 Task: Look for space in Bensenville, United States from 10th June, 2023 to 25th June, 2023 for 4 adults in price range Rs.10000 to Rs.15000. Place can be private room with 4 bedrooms having 4 beds and 4 bathrooms. Property type can be house, flat, guest house, hotel. Amenities needed are: wifi, TV, free parkinig on premises, gym, breakfast. Booking option can be shelf check-in. Required host language is English.
Action: Mouse moved to (526, 119)
Screenshot: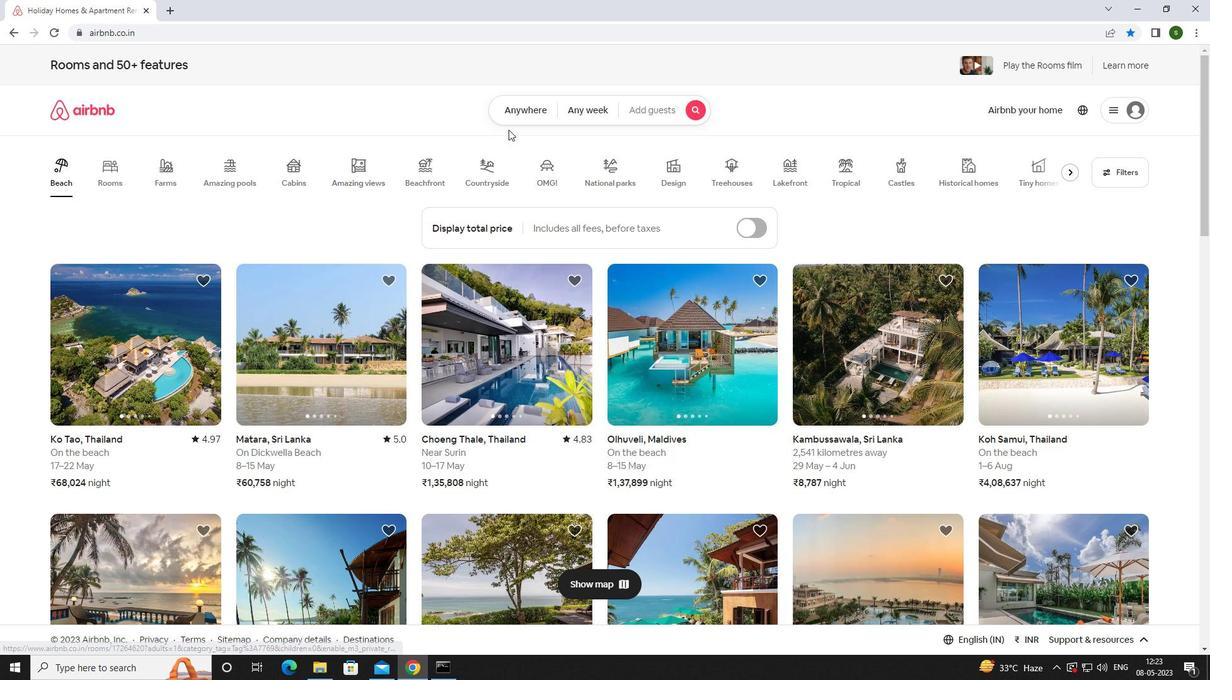 
Action: Mouse pressed left at (526, 119)
Screenshot: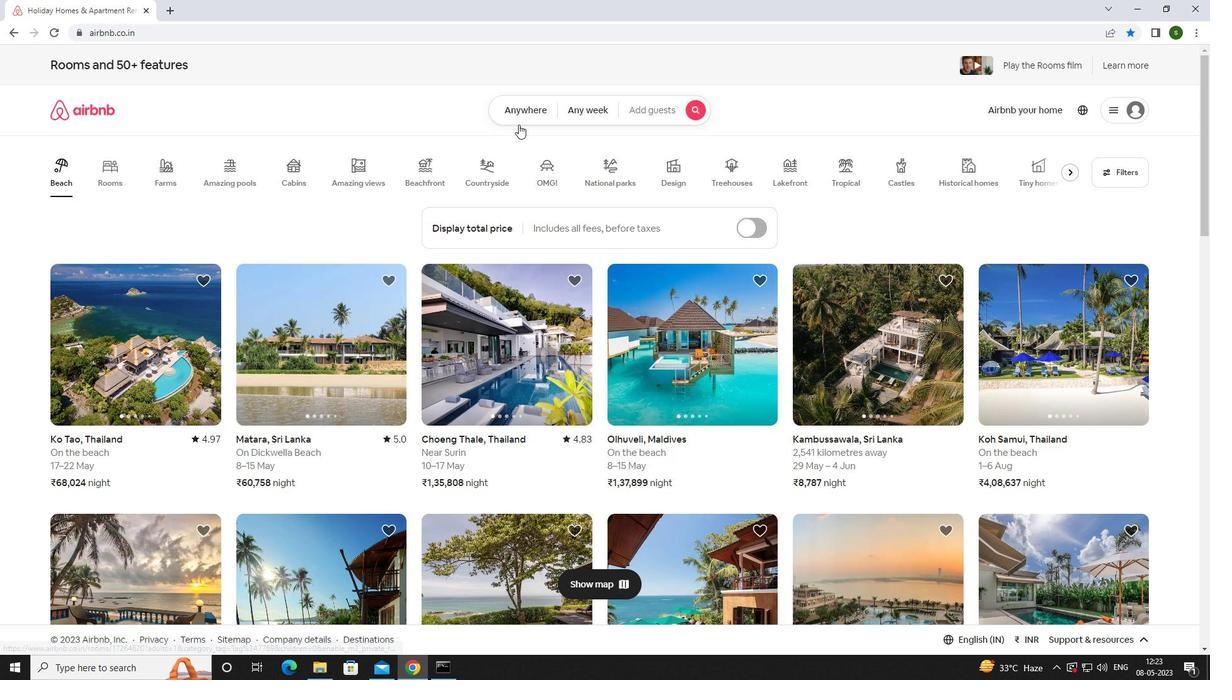 
Action: Mouse moved to (439, 165)
Screenshot: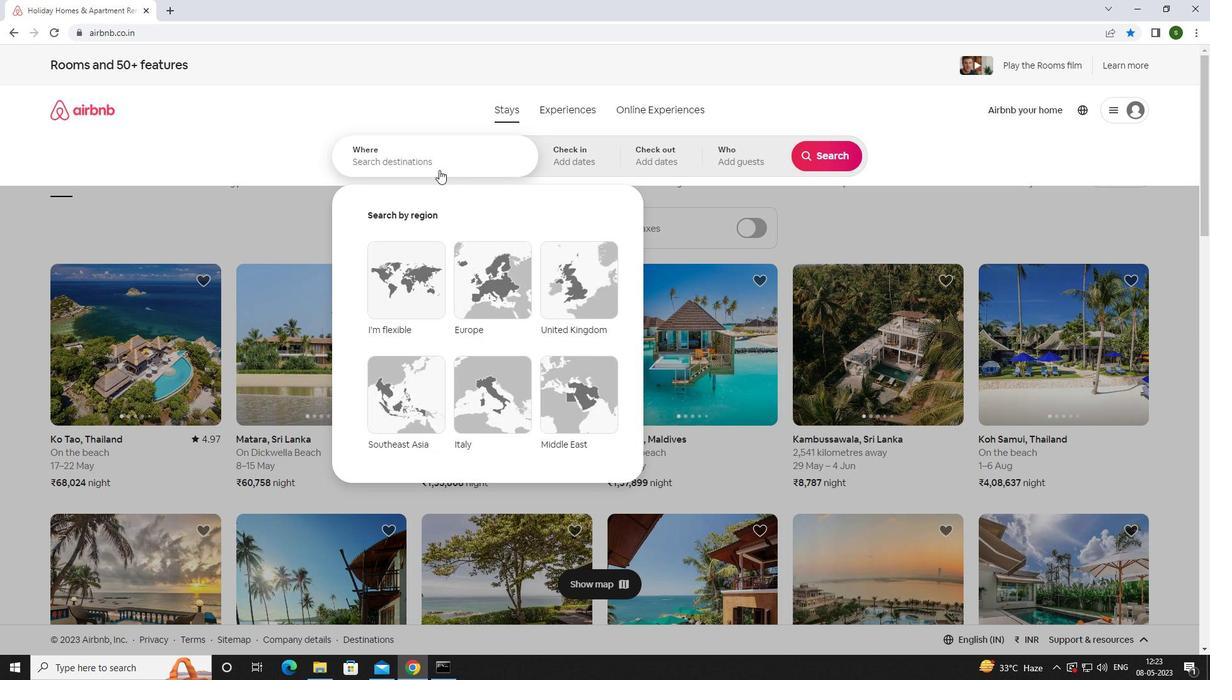 
Action: Mouse pressed left at (439, 165)
Screenshot: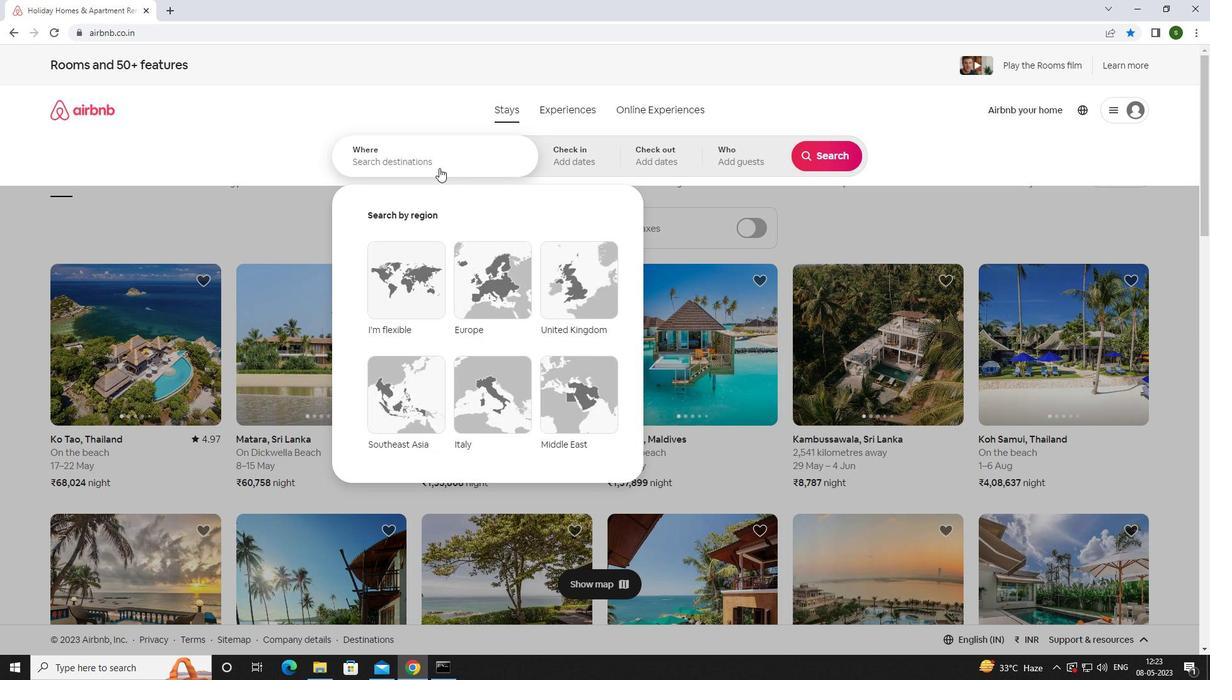 
Action: Key pressed <Key.caps_lock>b<Key.caps_lock>ensenc<Key.backspace>ville,<Key.space><Key.caps_lock>u<Key.caps_lock>nited<Key.space><Key.caps_lock>s<Key.caps_lock>tates<Key.enter>
Screenshot: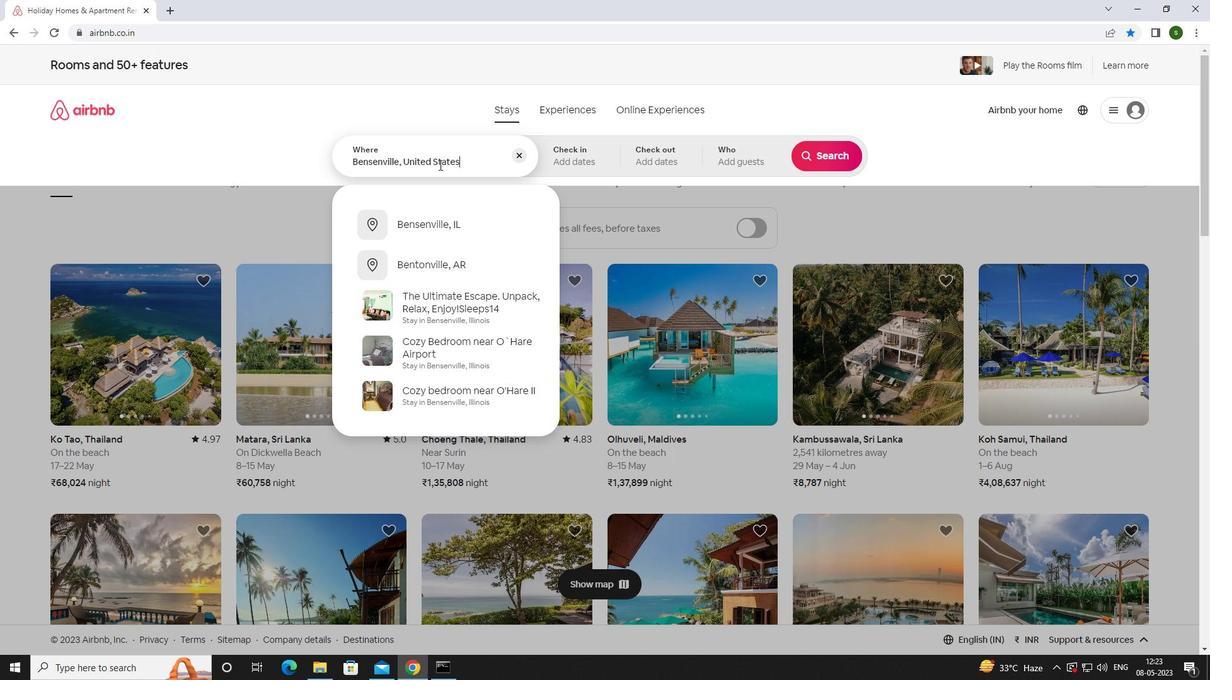 
Action: Mouse moved to (808, 331)
Screenshot: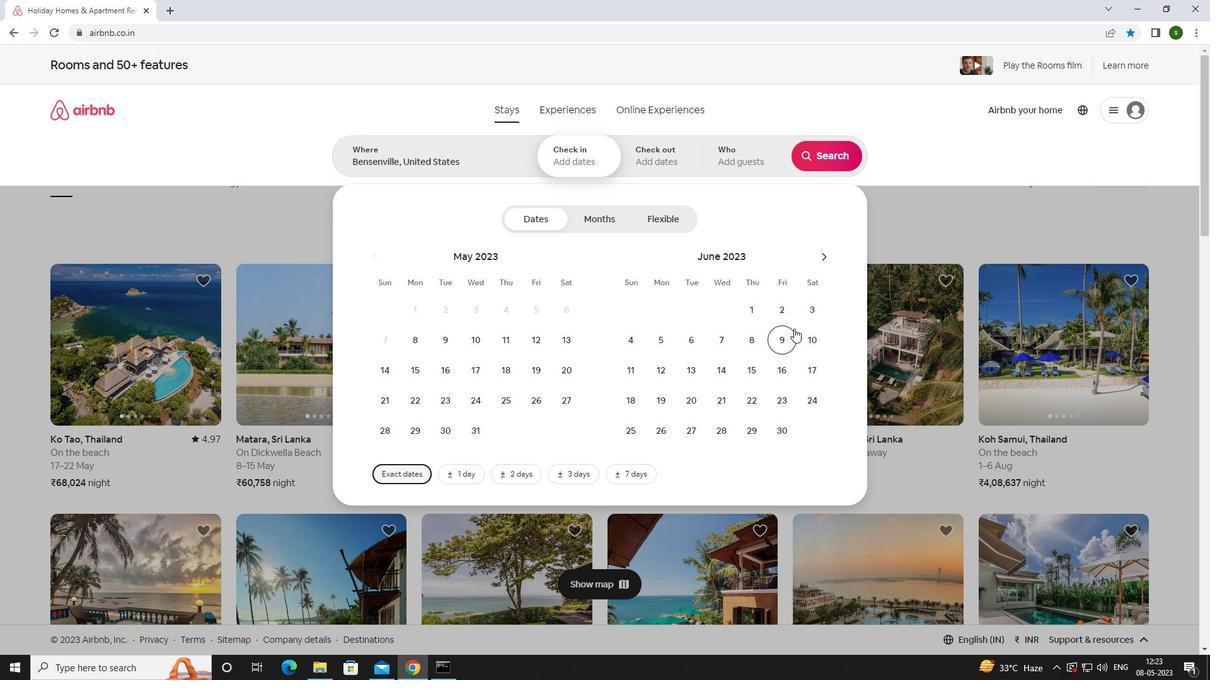 
Action: Mouse pressed left at (808, 331)
Screenshot: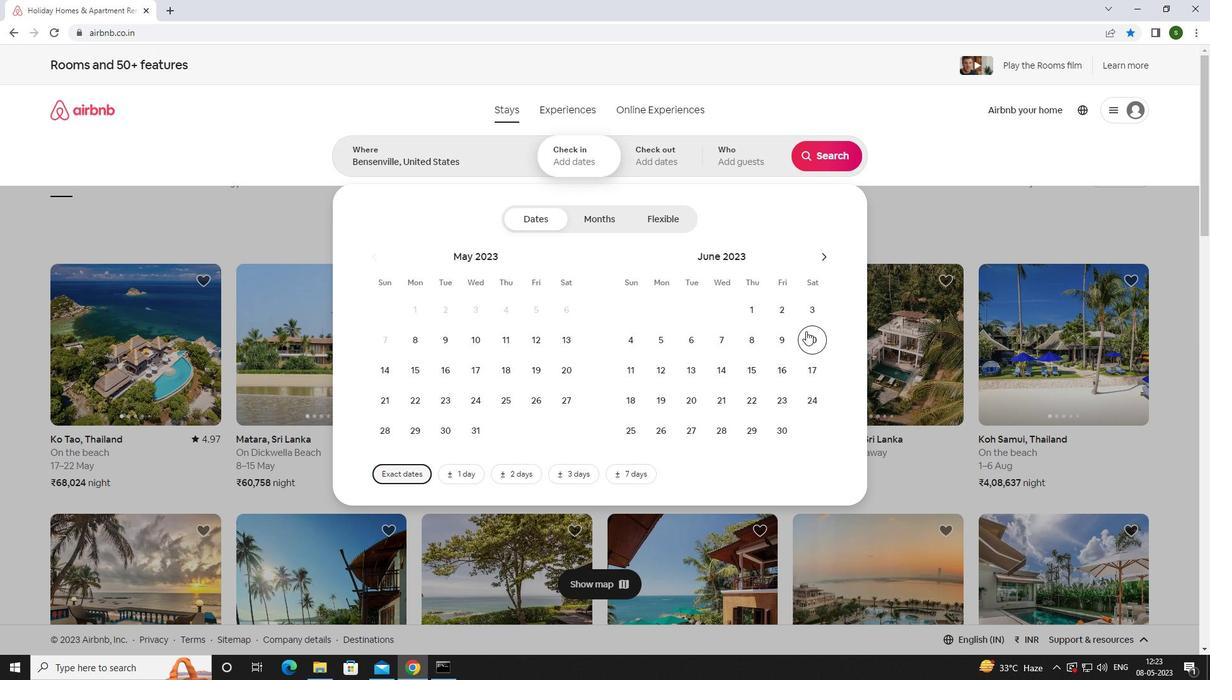 
Action: Mouse moved to (629, 428)
Screenshot: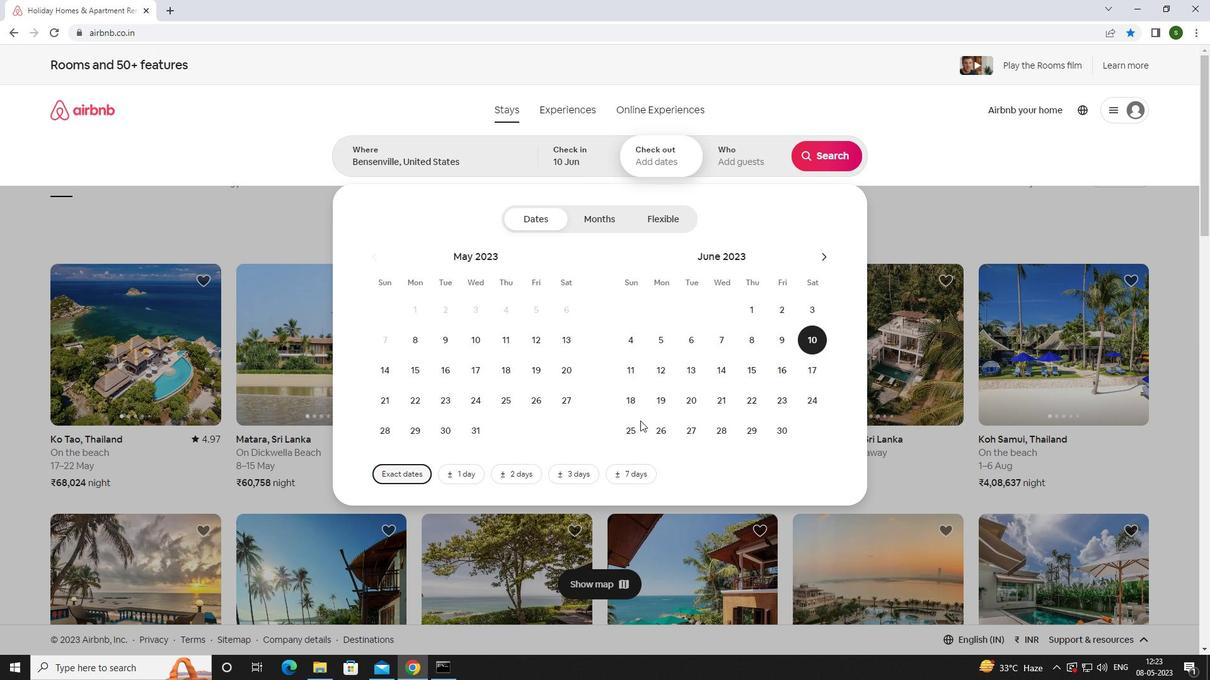 
Action: Mouse pressed left at (629, 428)
Screenshot: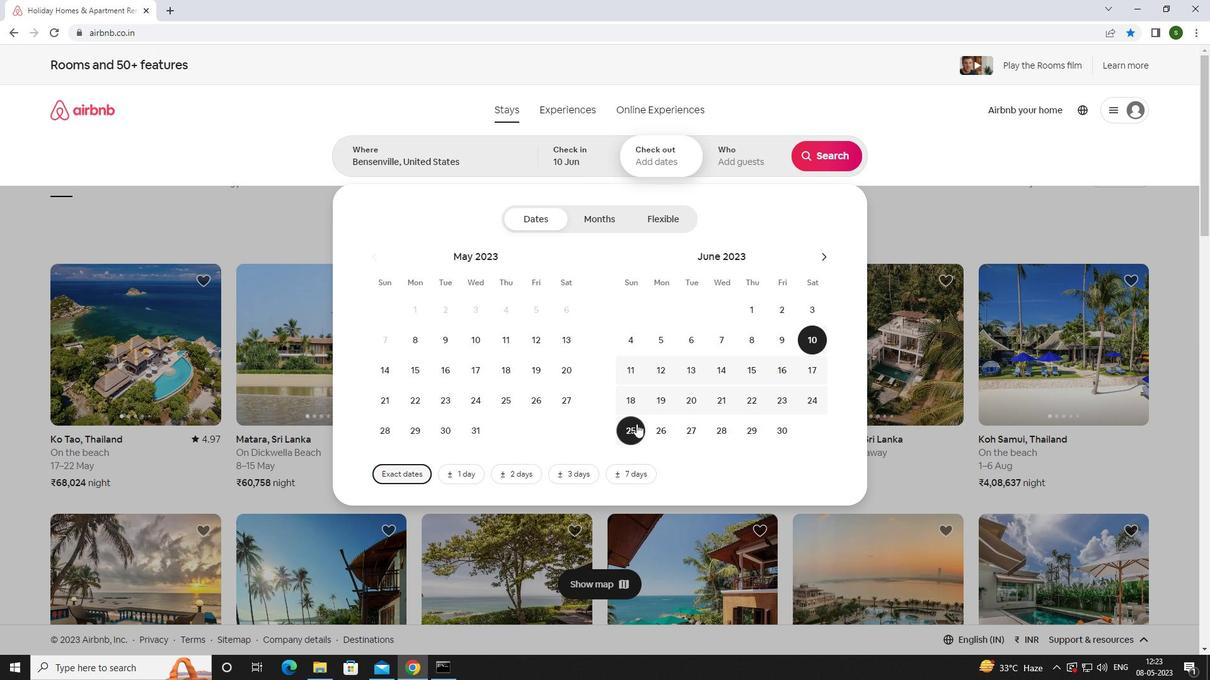 
Action: Mouse moved to (731, 160)
Screenshot: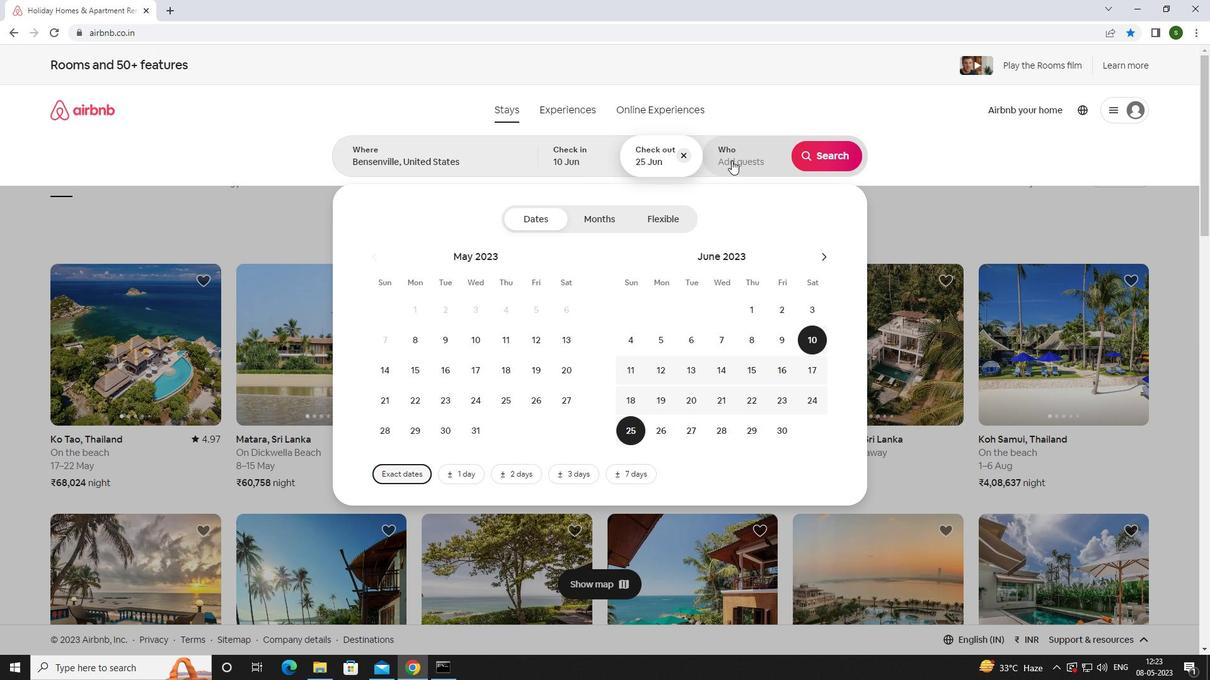 
Action: Mouse pressed left at (731, 160)
Screenshot: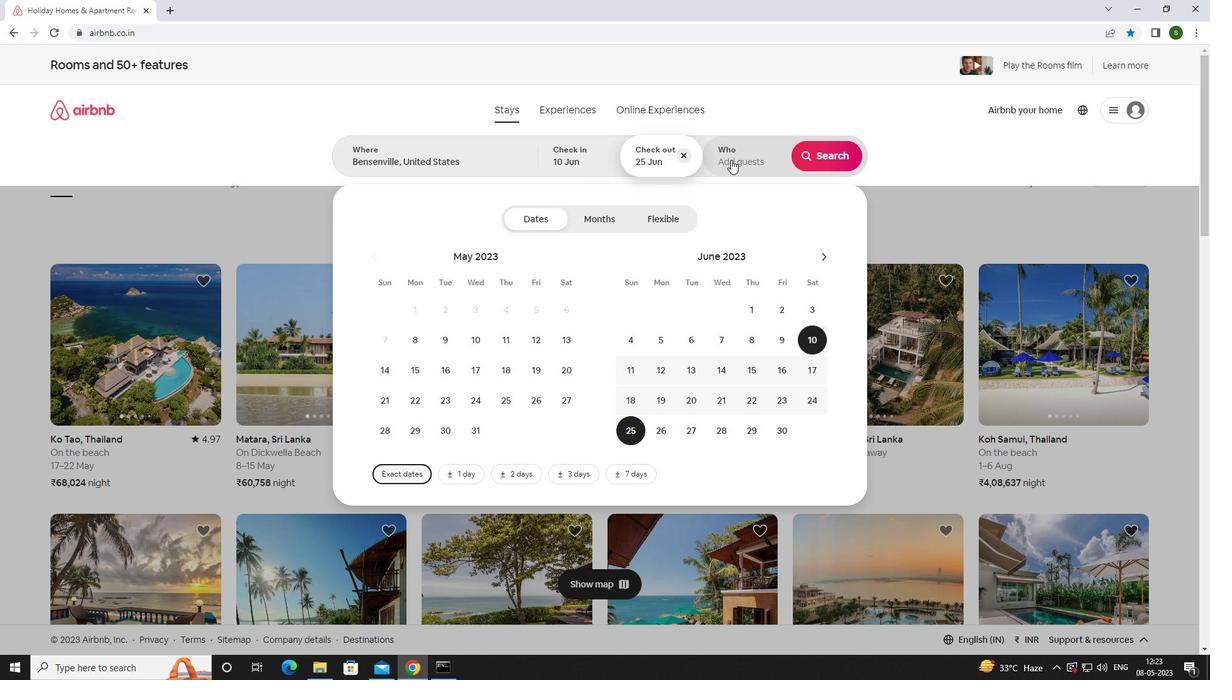 
Action: Mouse moved to (835, 220)
Screenshot: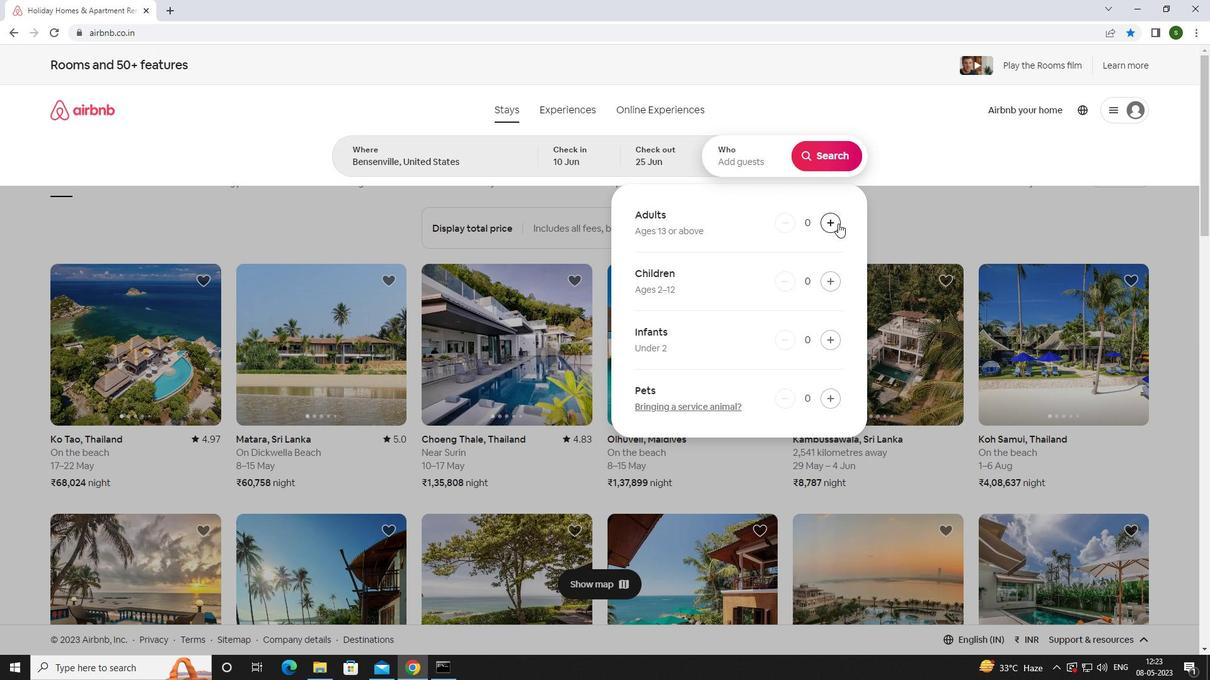 
Action: Mouse pressed left at (835, 220)
Screenshot: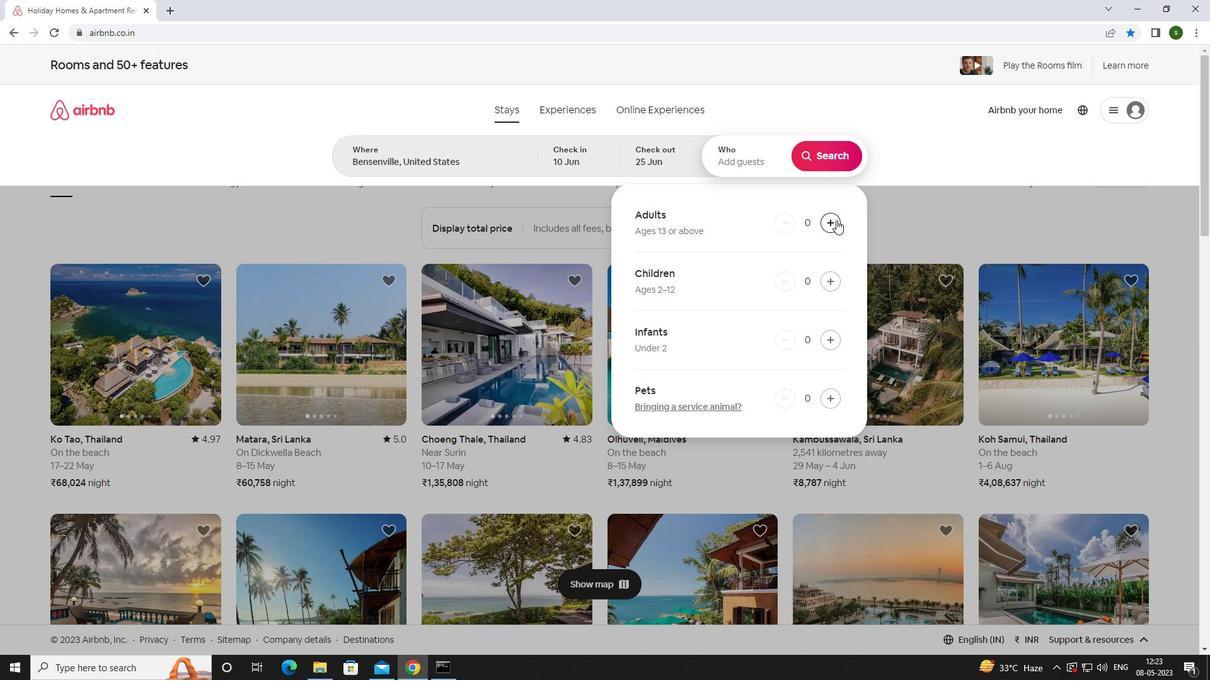 
Action: Mouse pressed left at (835, 220)
Screenshot: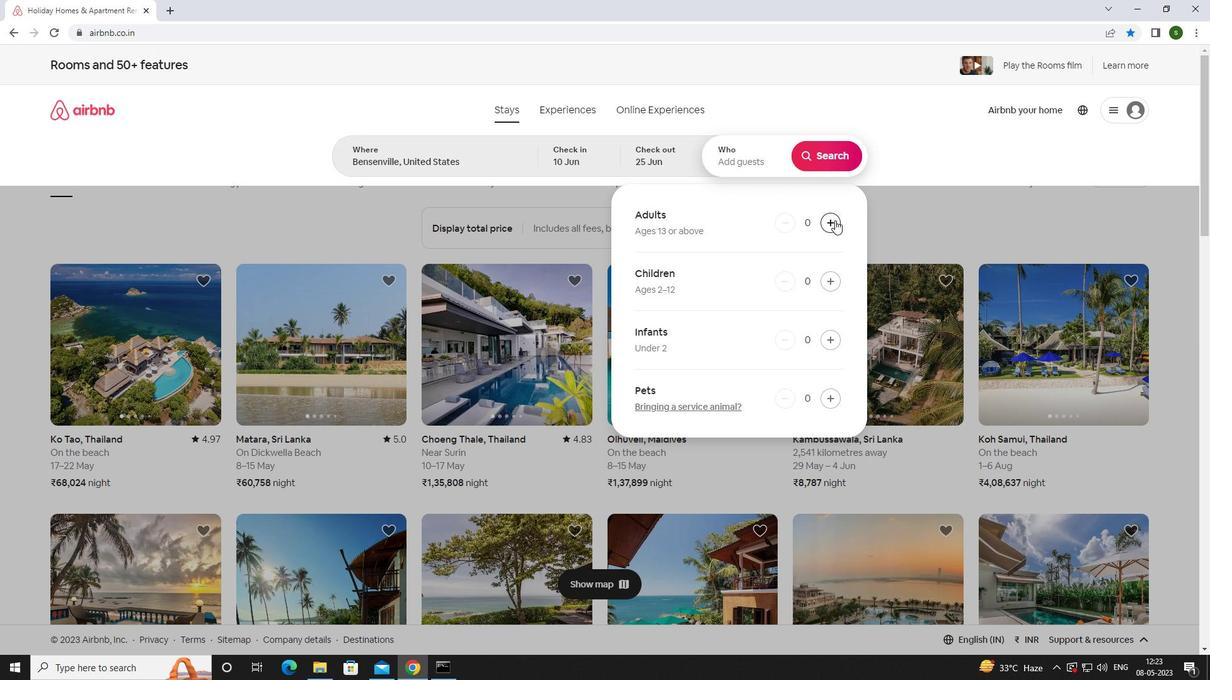 
Action: Mouse pressed left at (835, 220)
Screenshot: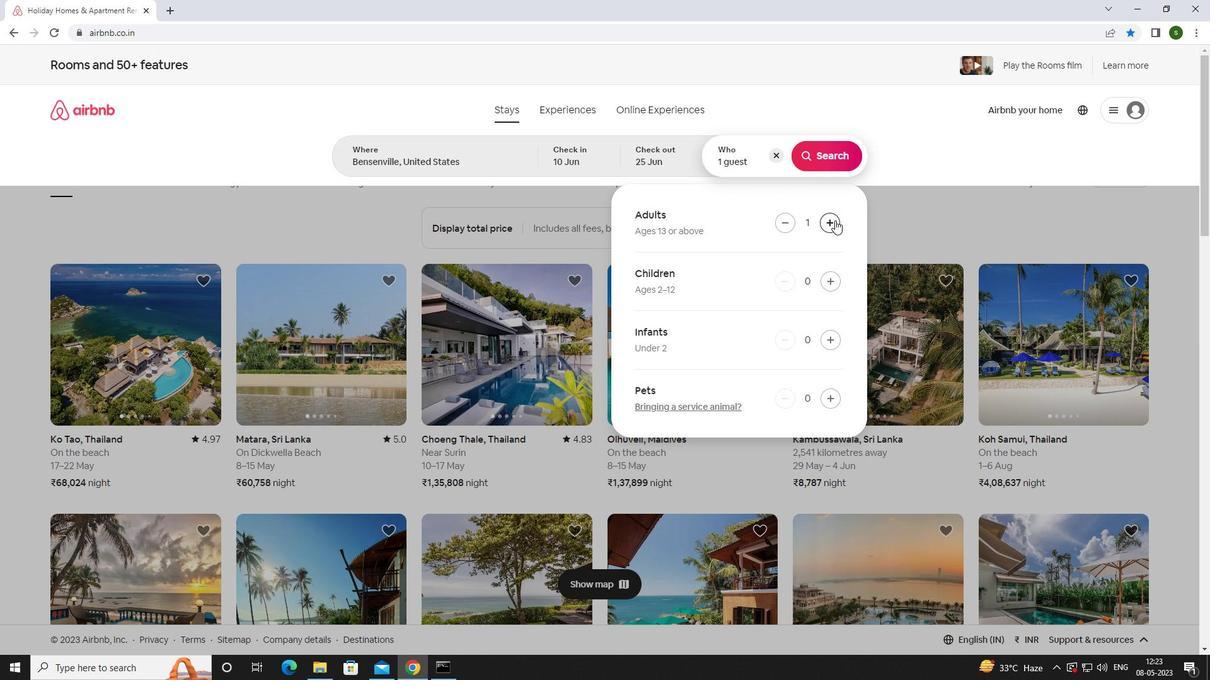 
Action: Mouse pressed left at (835, 220)
Screenshot: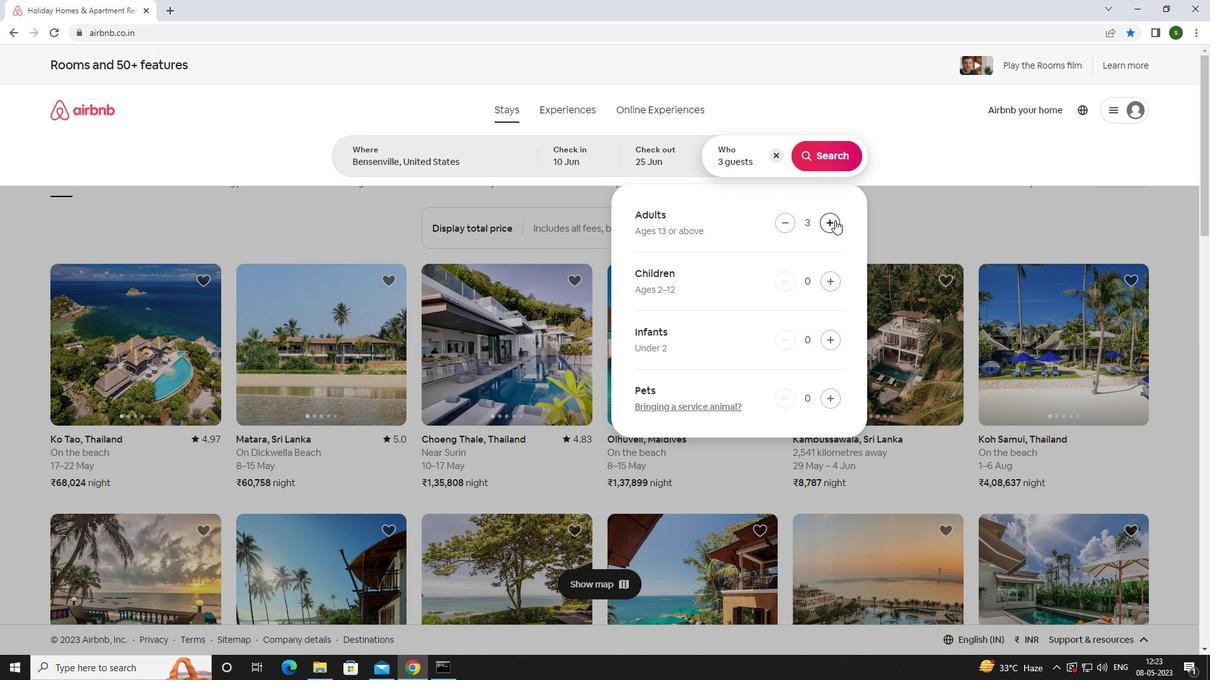 
Action: Mouse moved to (825, 162)
Screenshot: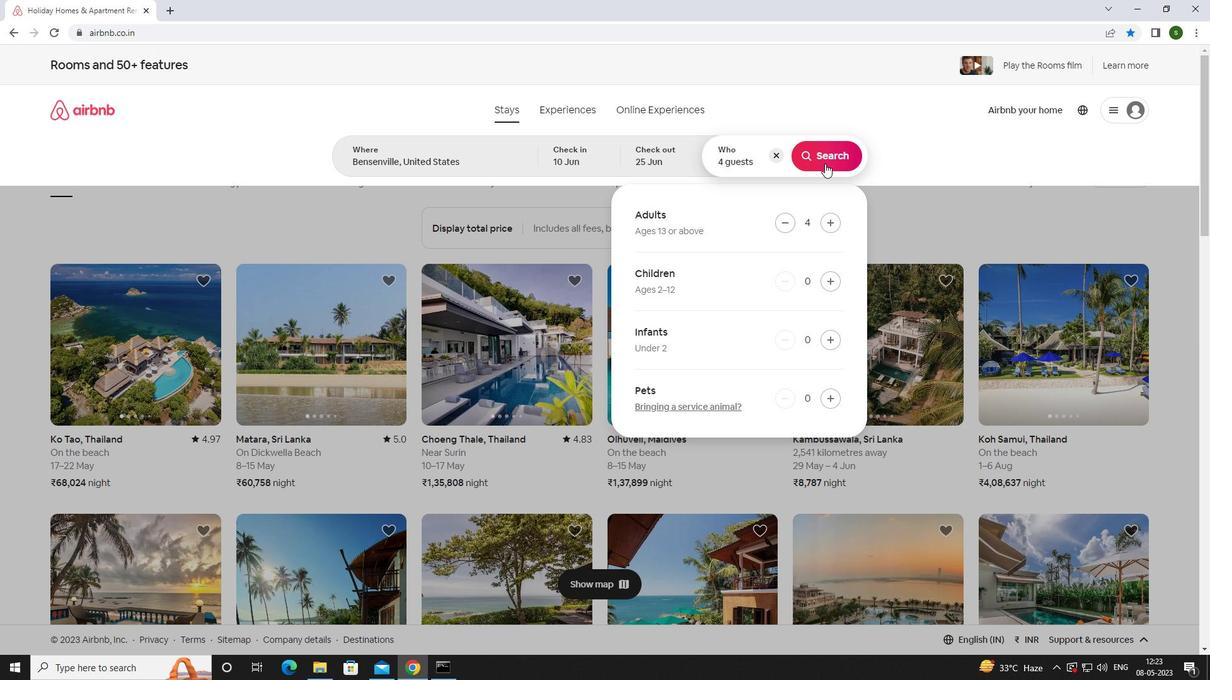 
Action: Mouse pressed left at (825, 162)
Screenshot: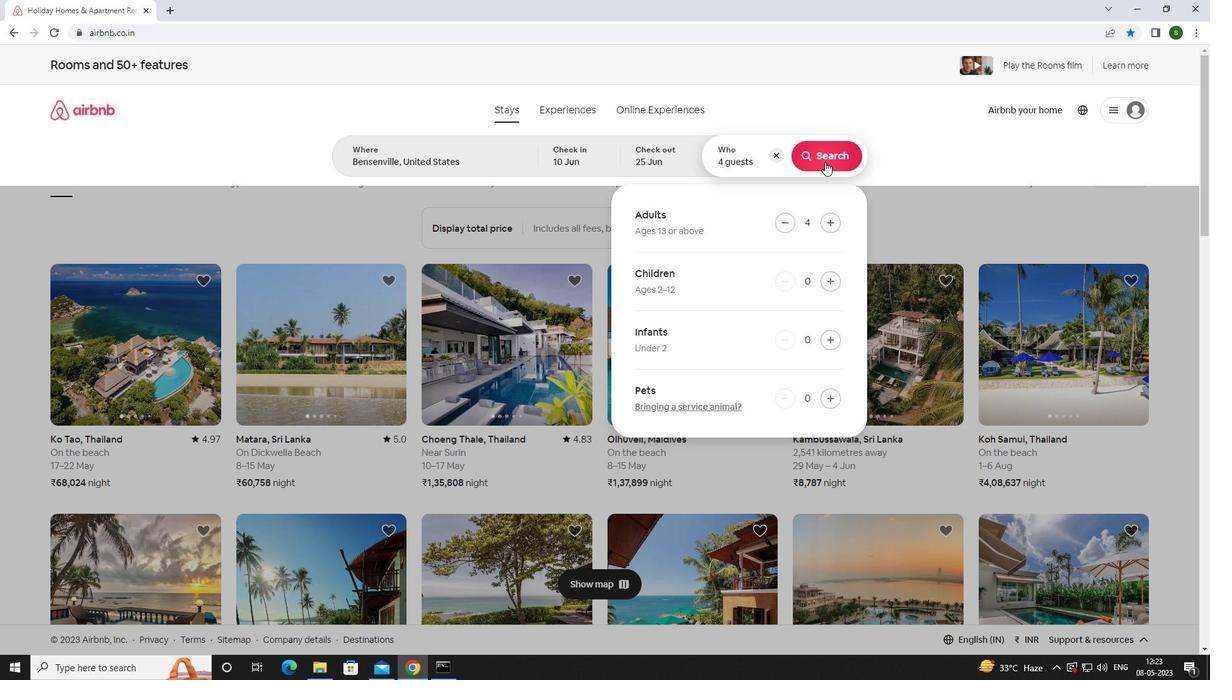 
Action: Mouse moved to (1156, 119)
Screenshot: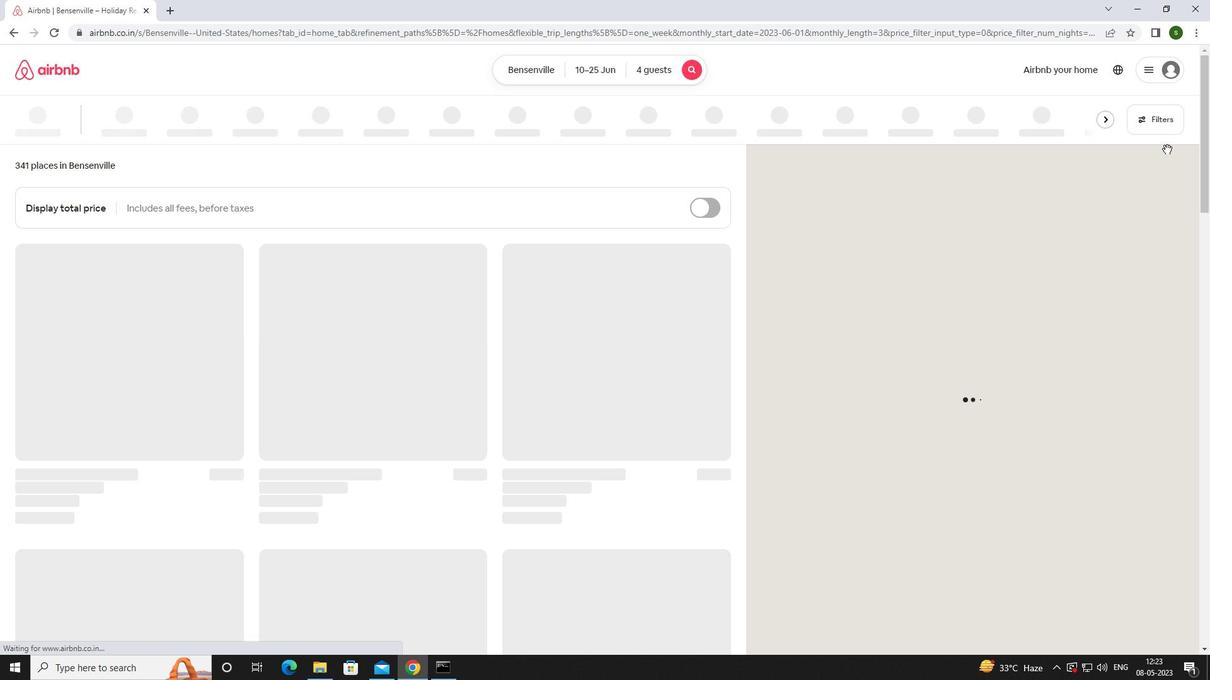 
Action: Mouse pressed left at (1156, 119)
Screenshot: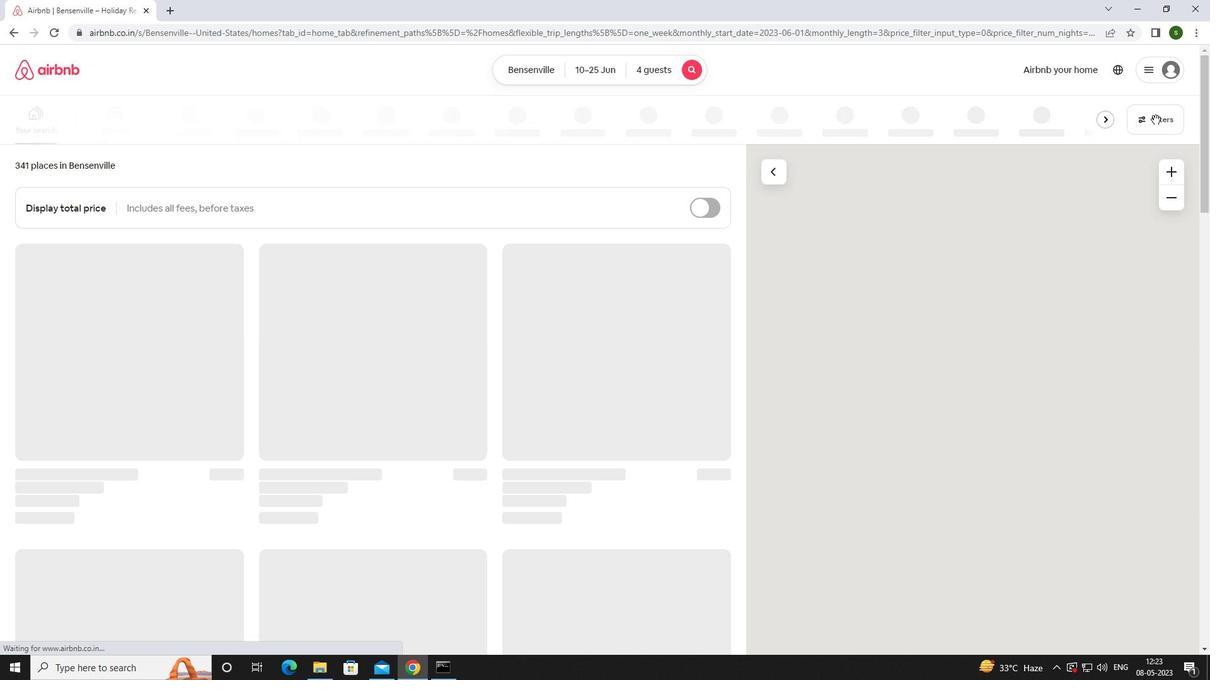 
Action: Mouse moved to (499, 435)
Screenshot: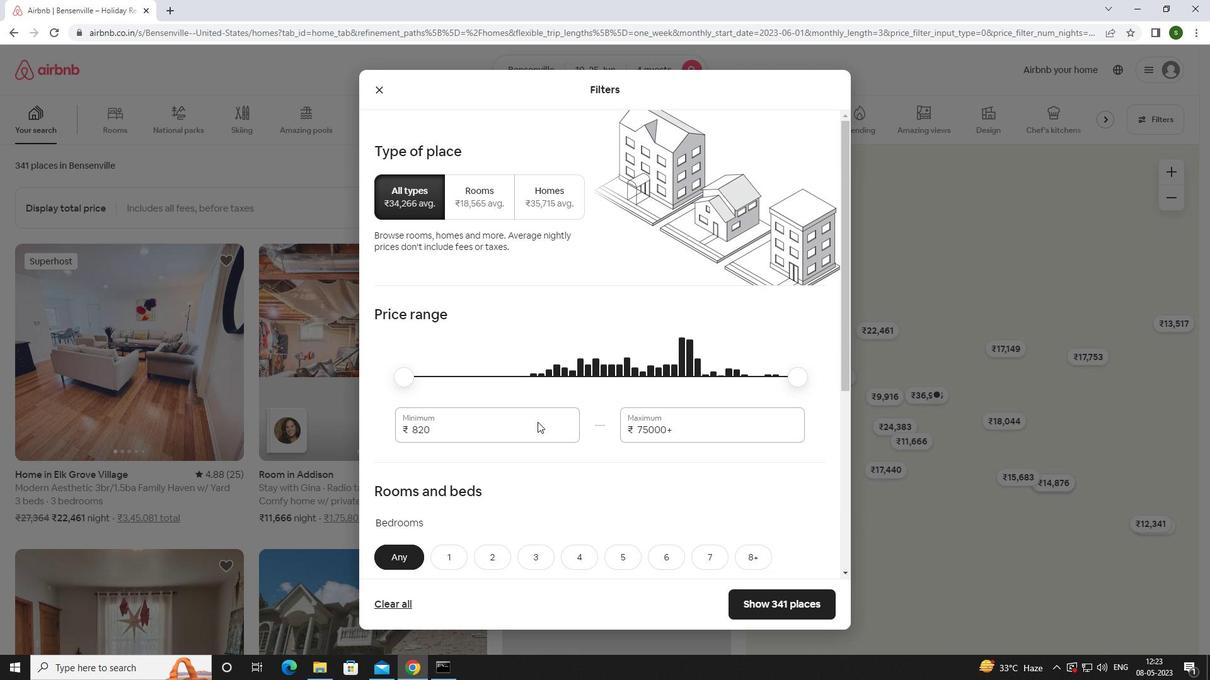 
Action: Mouse pressed left at (499, 435)
Screenshot: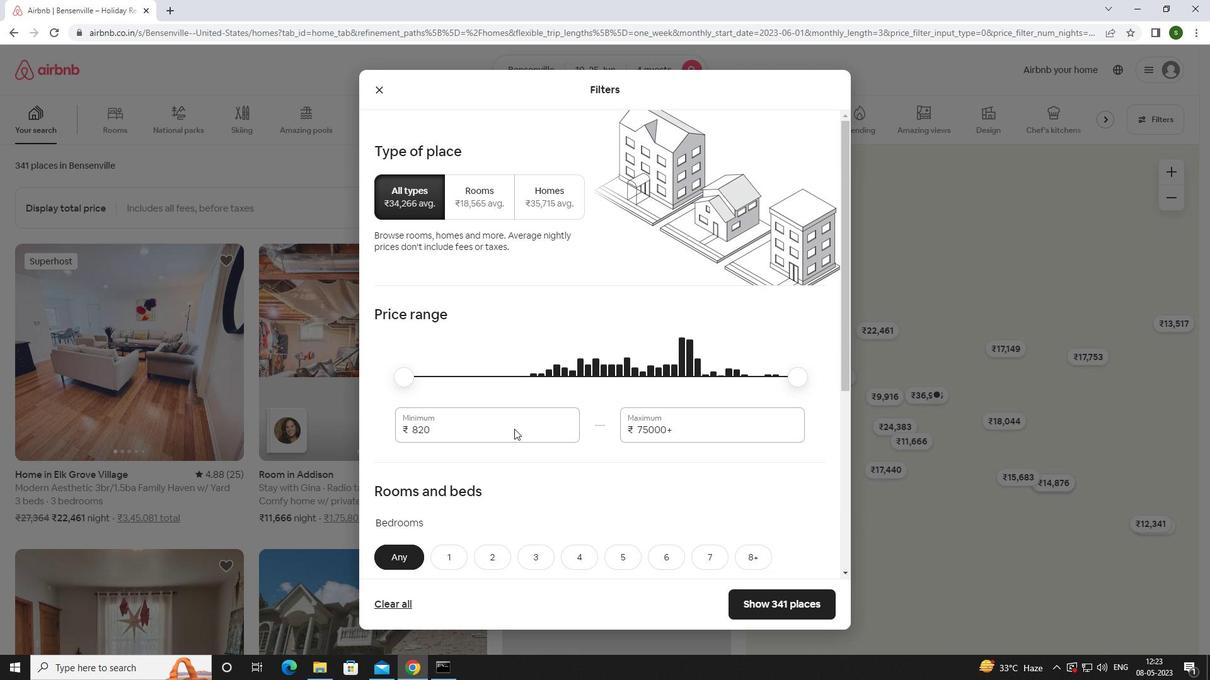 
Action: Key pressed <Key.backspace><Key.backspace><Key.backspace><Key.backspace>10000
Screenshot: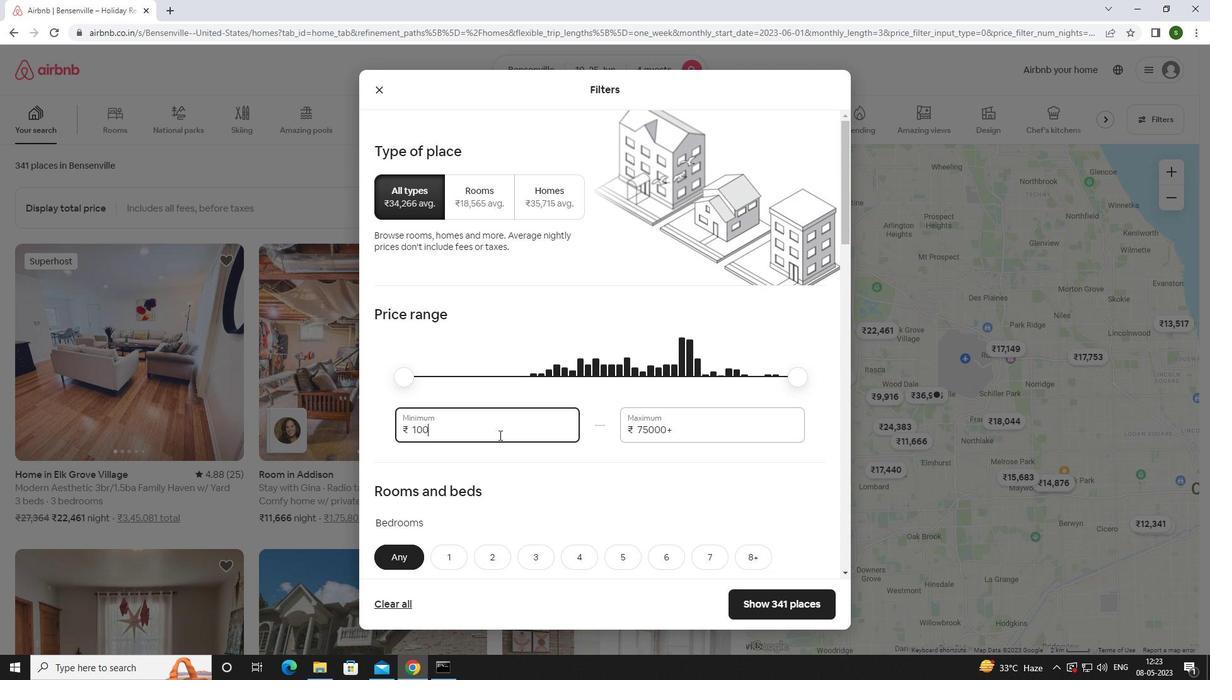 
Action: Mouse moved to (694, 431)
Screenshot: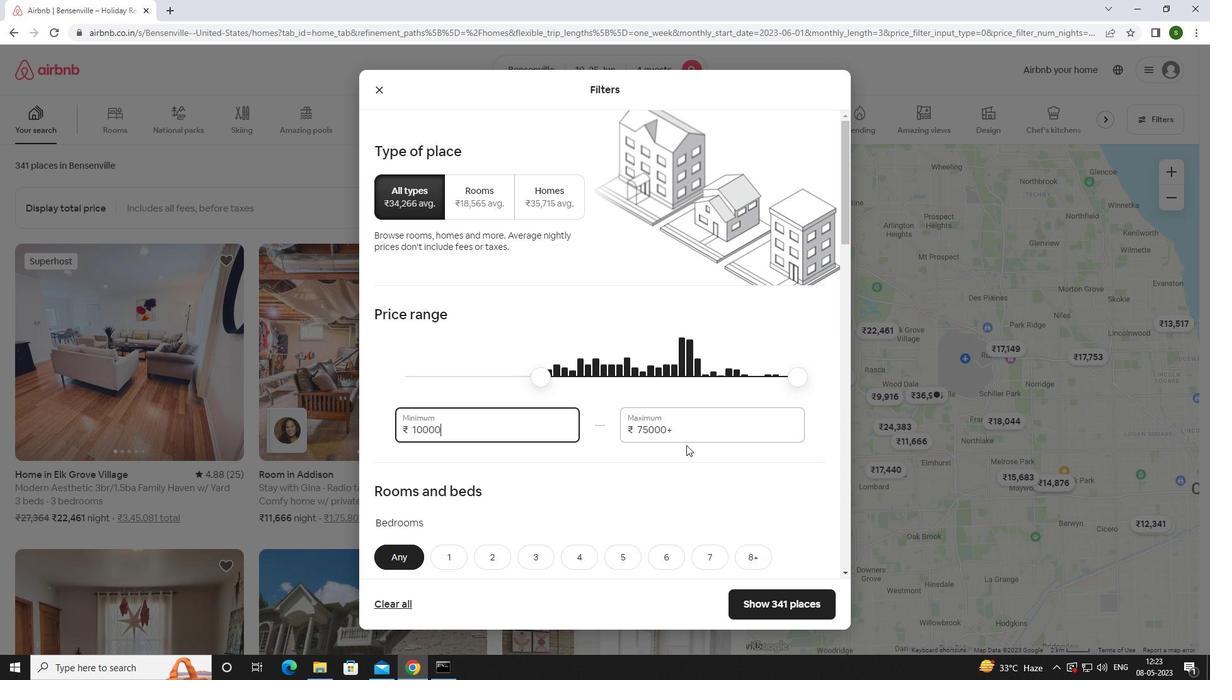 
Action: Mouse pressed left at (694, 431)
Screenshot: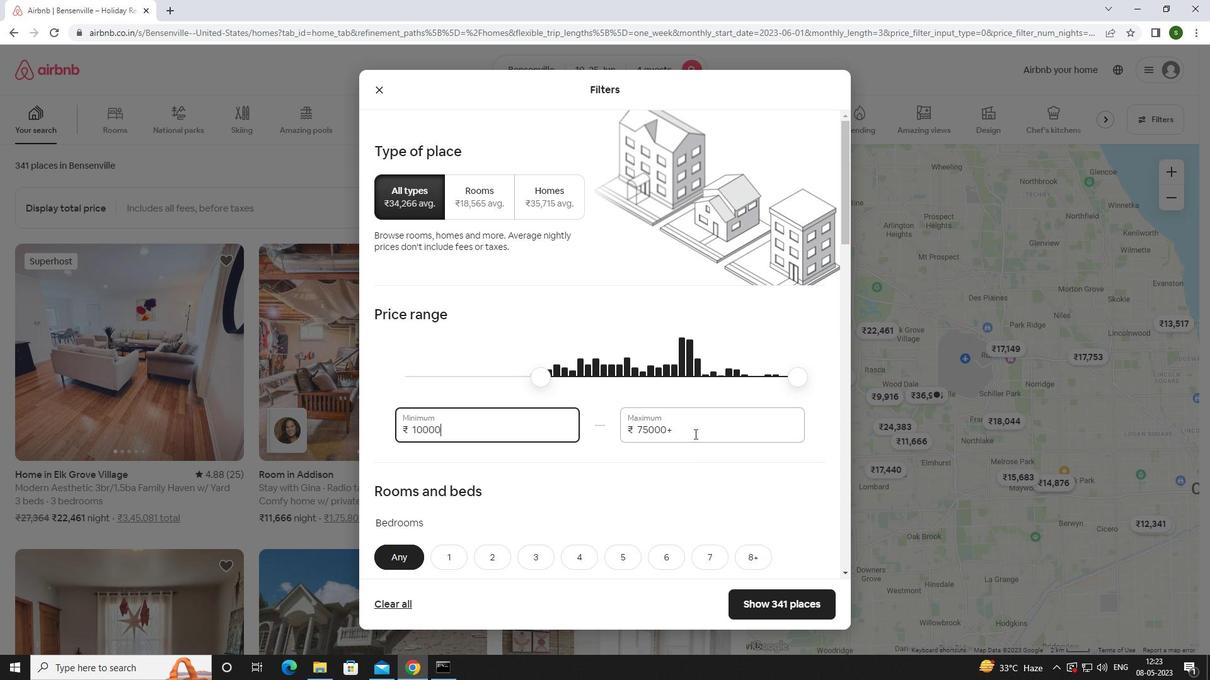 
Action: Mouse moved to (692, 430)
Screenshot: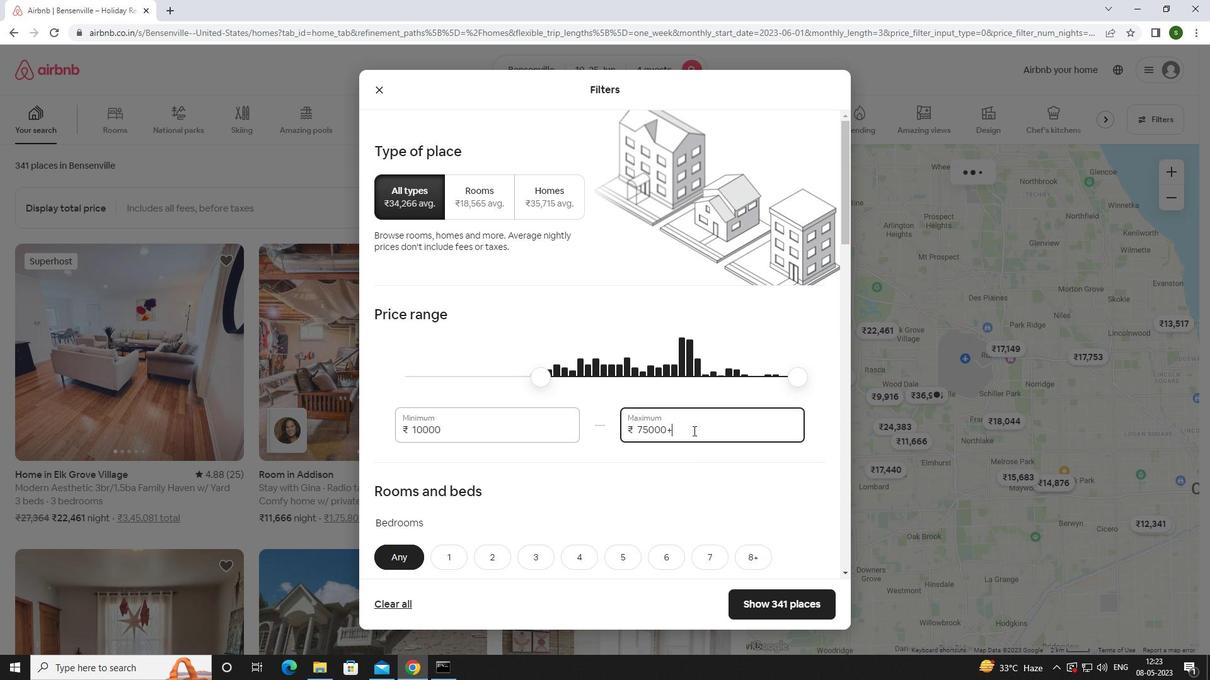 
Action: Key pressed <Key.backspace><Key.backspace><Key.backspace><Key.backspace><Key.backspace><Key.backspace><Key.backspace><Key.backspace><Key.backspace><Key.backspace>15000
Screenshot: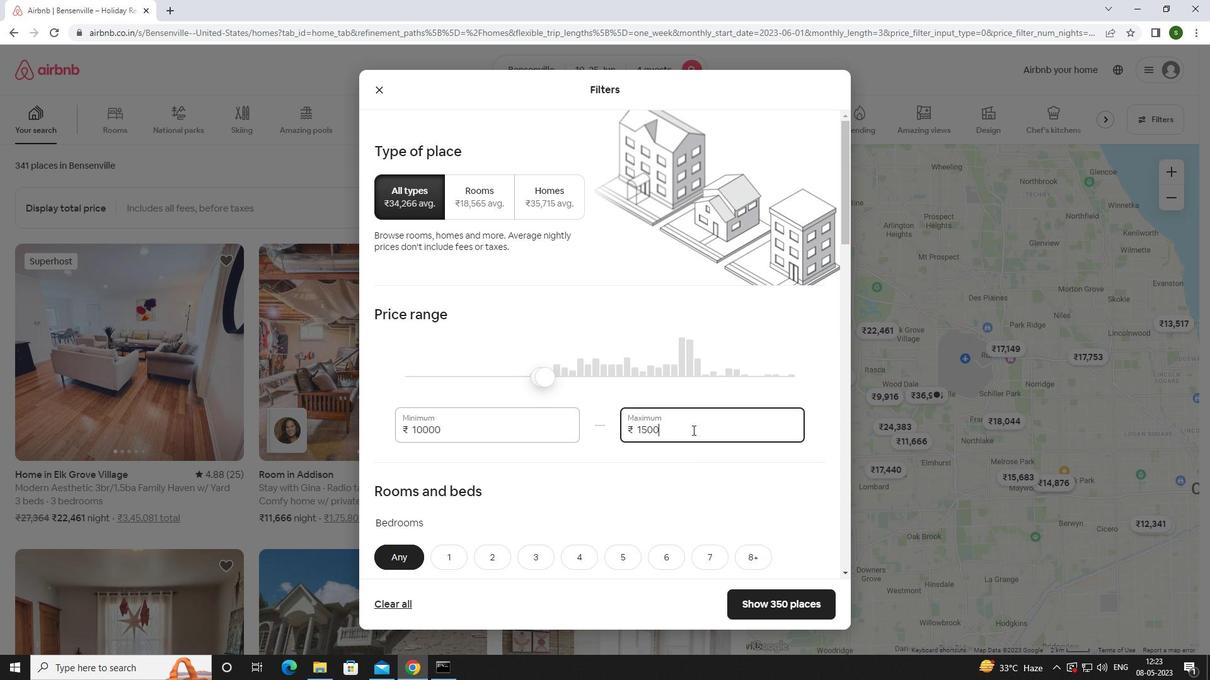 
Action: Mouse moved to (564, 394)
Screenshot: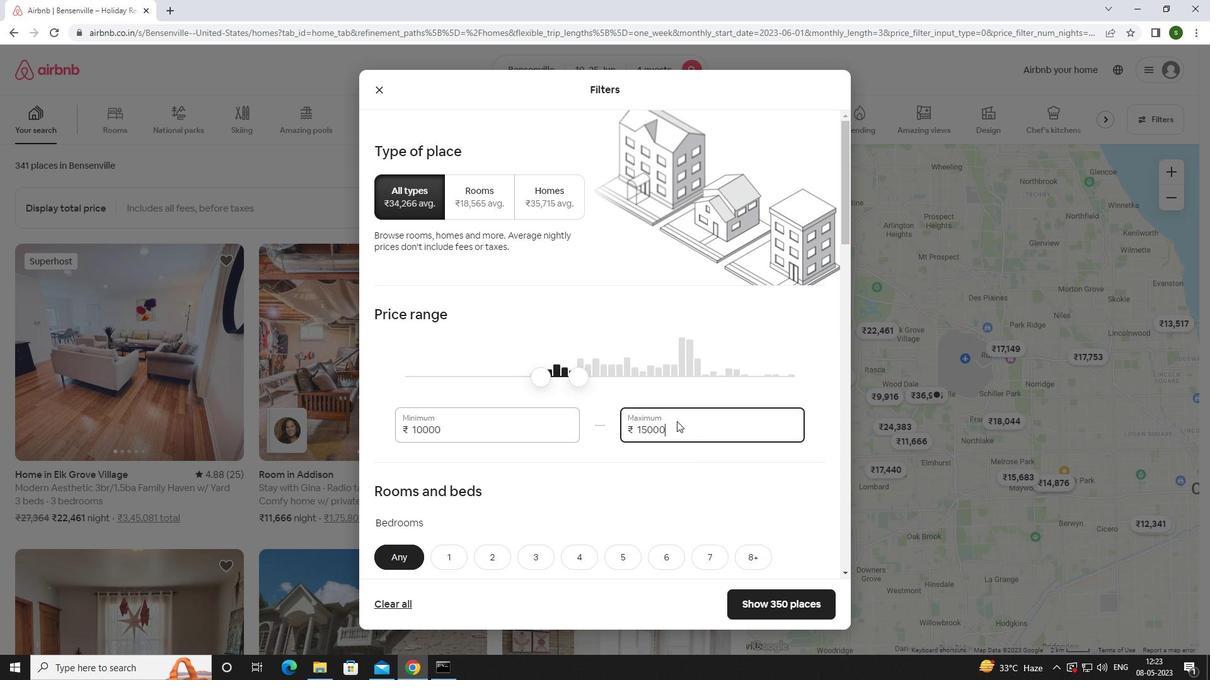 
Action: Mouse scrolled (564, 394) with delta (0, 0)
Screenshot: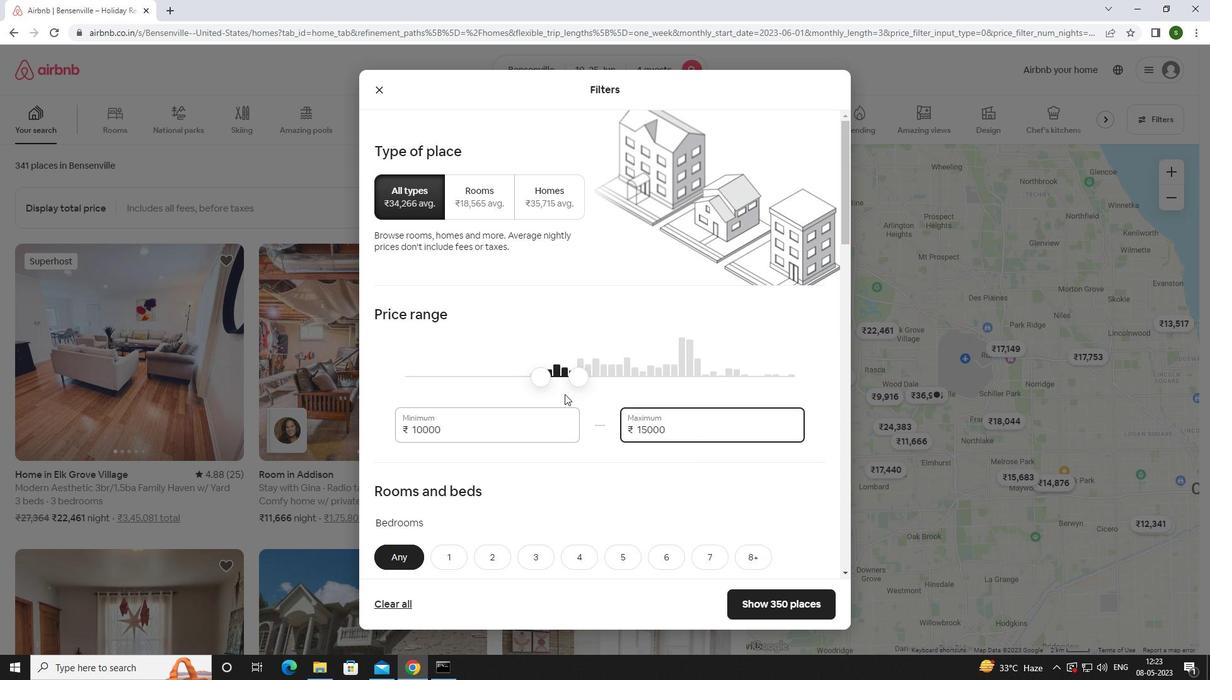 
Action: Mouse scrolled (564, 394) with delta (0, 0)
Screenshot: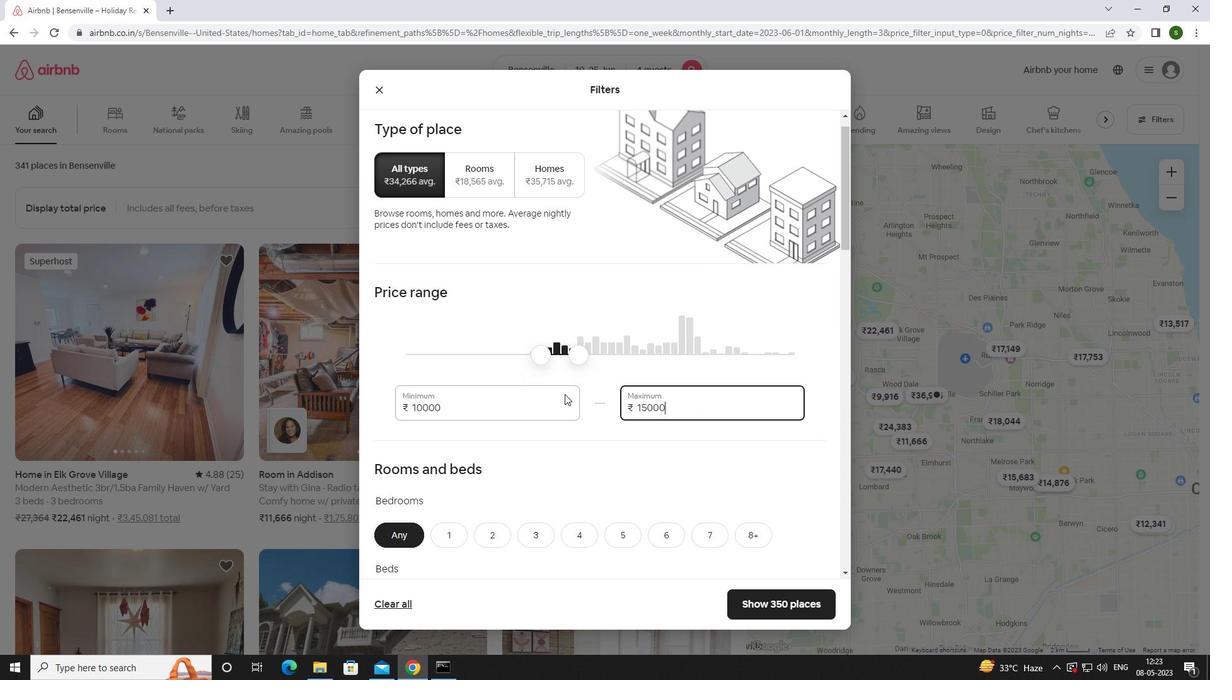 
Action: Mouse scrolled (564, 394) with delta (0, 0)
Screenshot: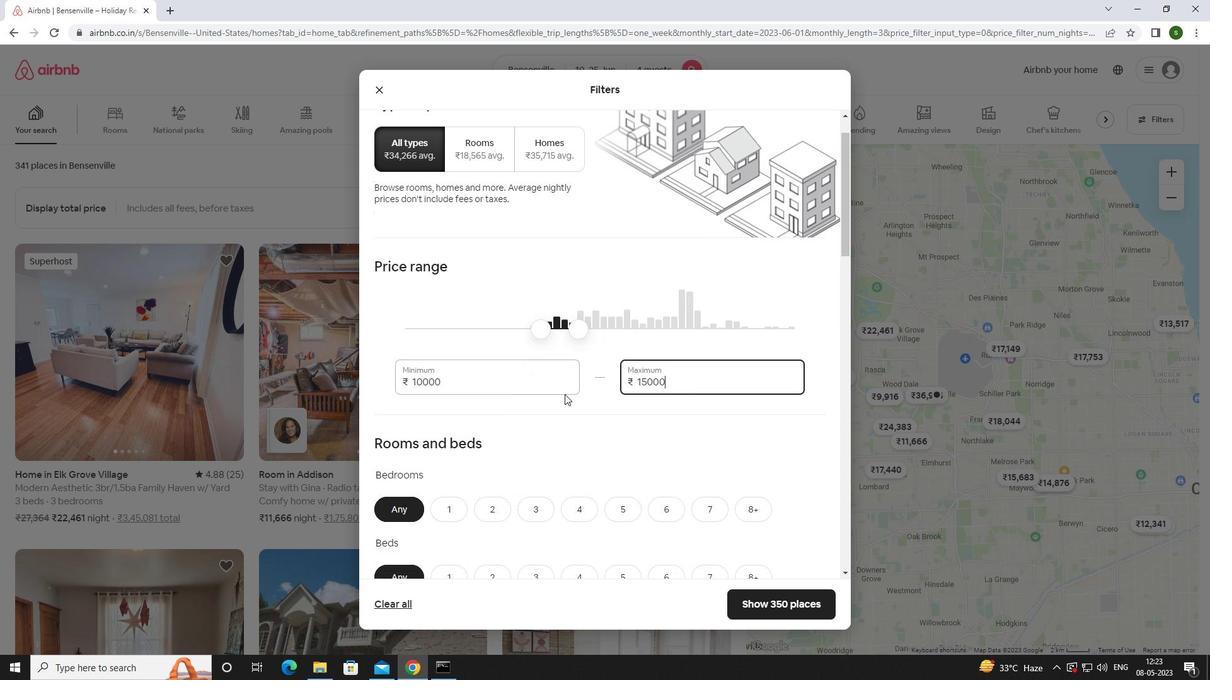 
Action: Mouse scrolled (564, 394) with delta (0, 0)
Screenshot: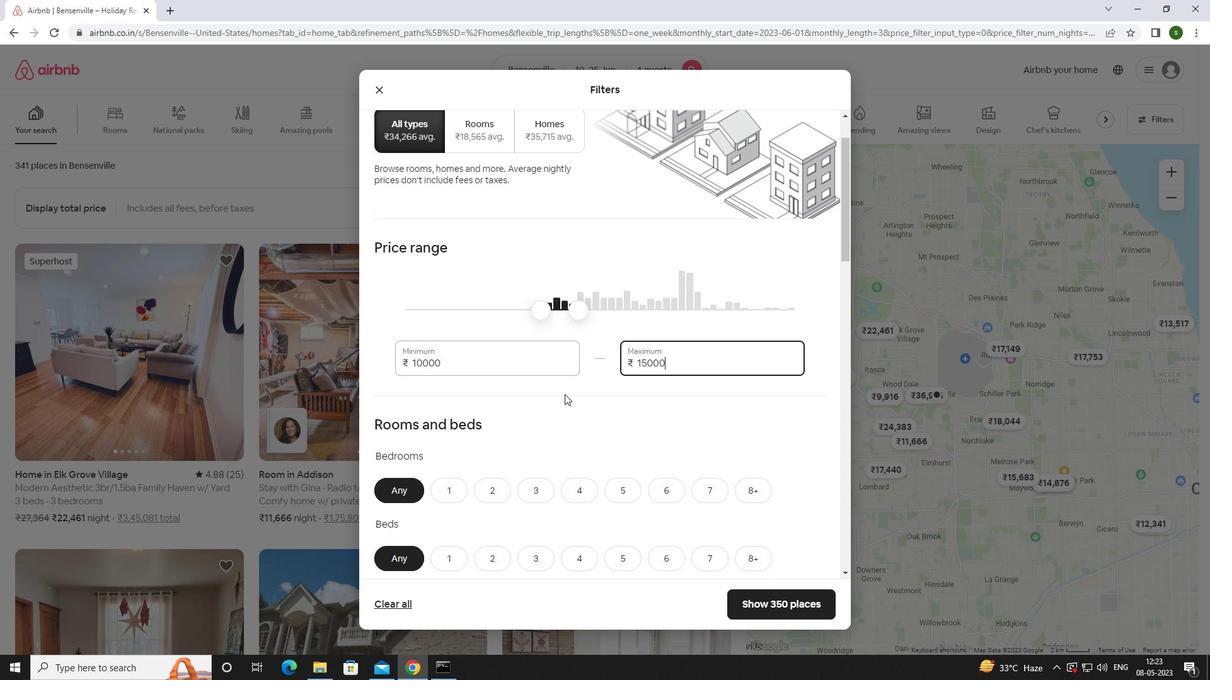 
Action: Mouse moved to (581, 293)
Screenshot: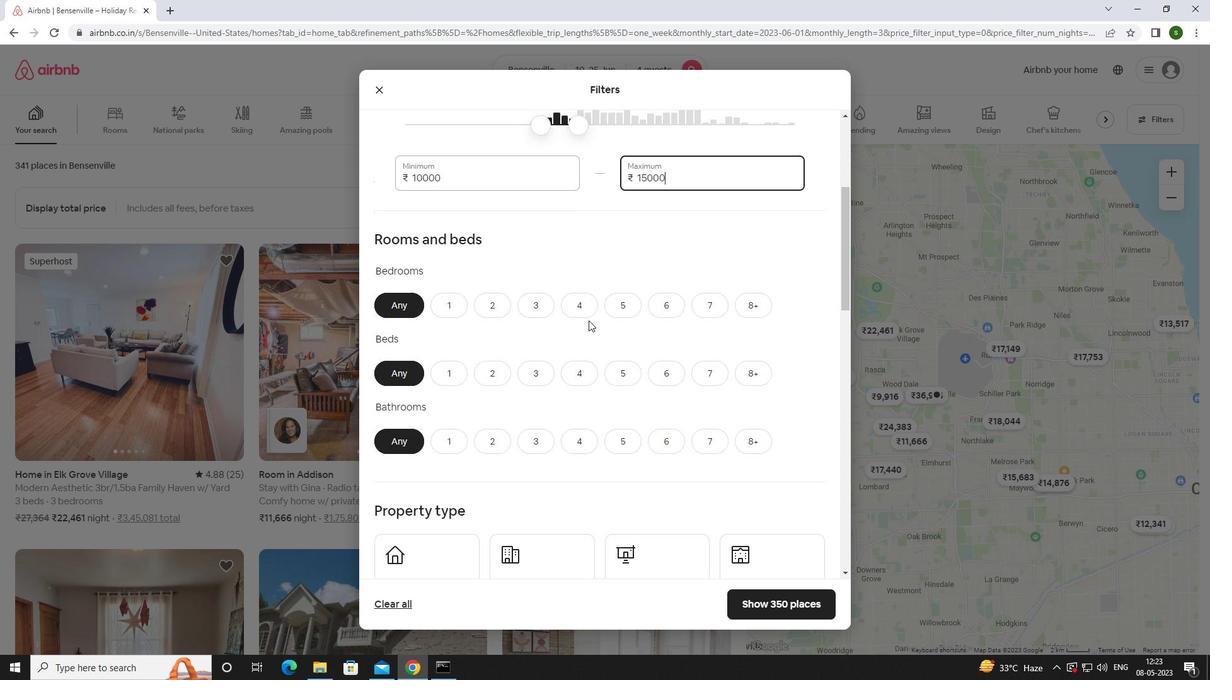 
Action: Mouse pressed left at (581, 293)
Screenshot: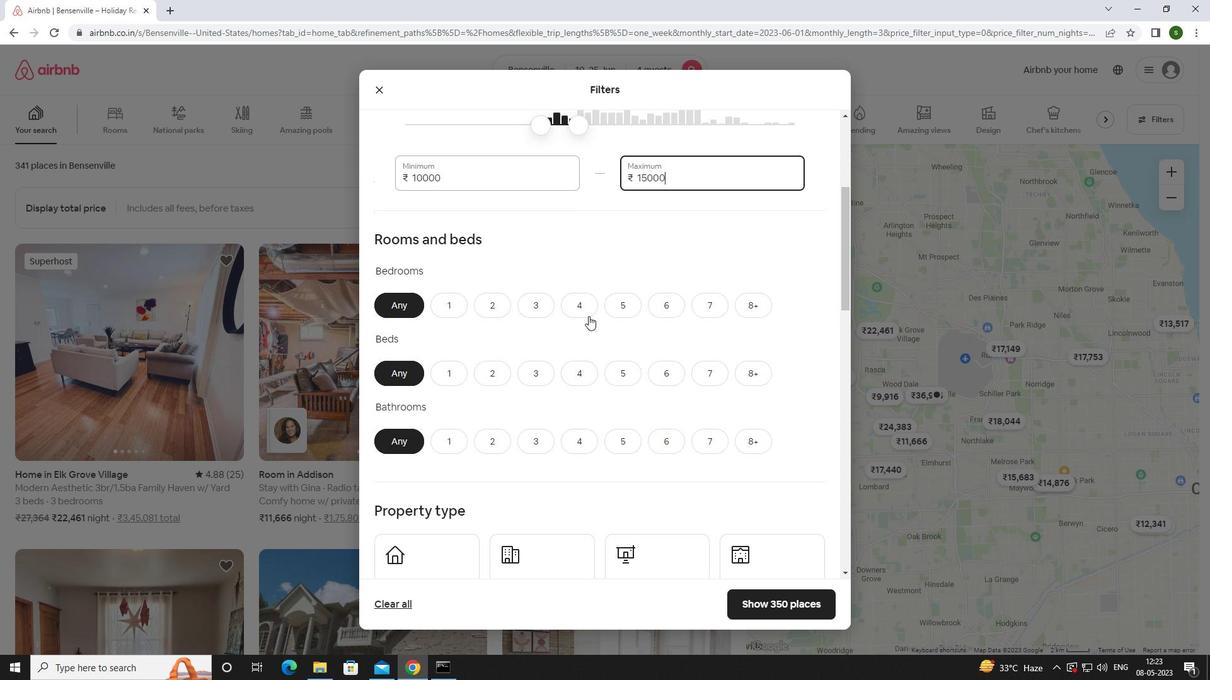 
Action: Mouse moved to (576, 358)
Screenshot: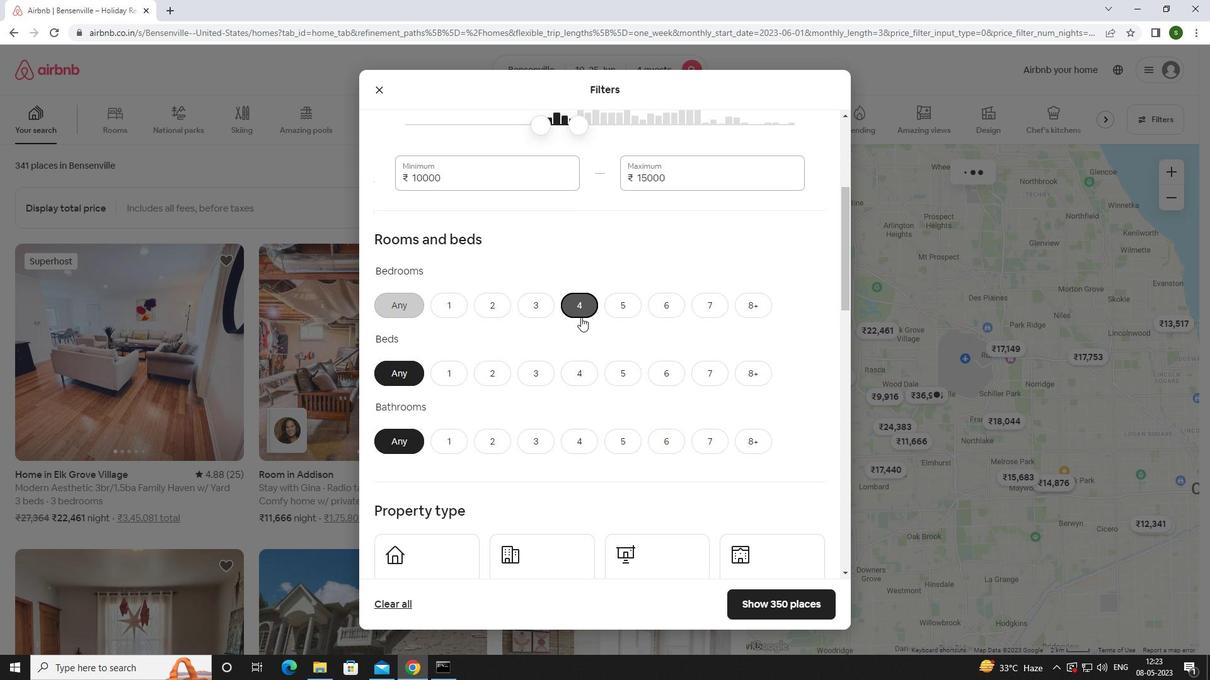 
Action: Mouse pressed left at (576, 358)
Screenshot: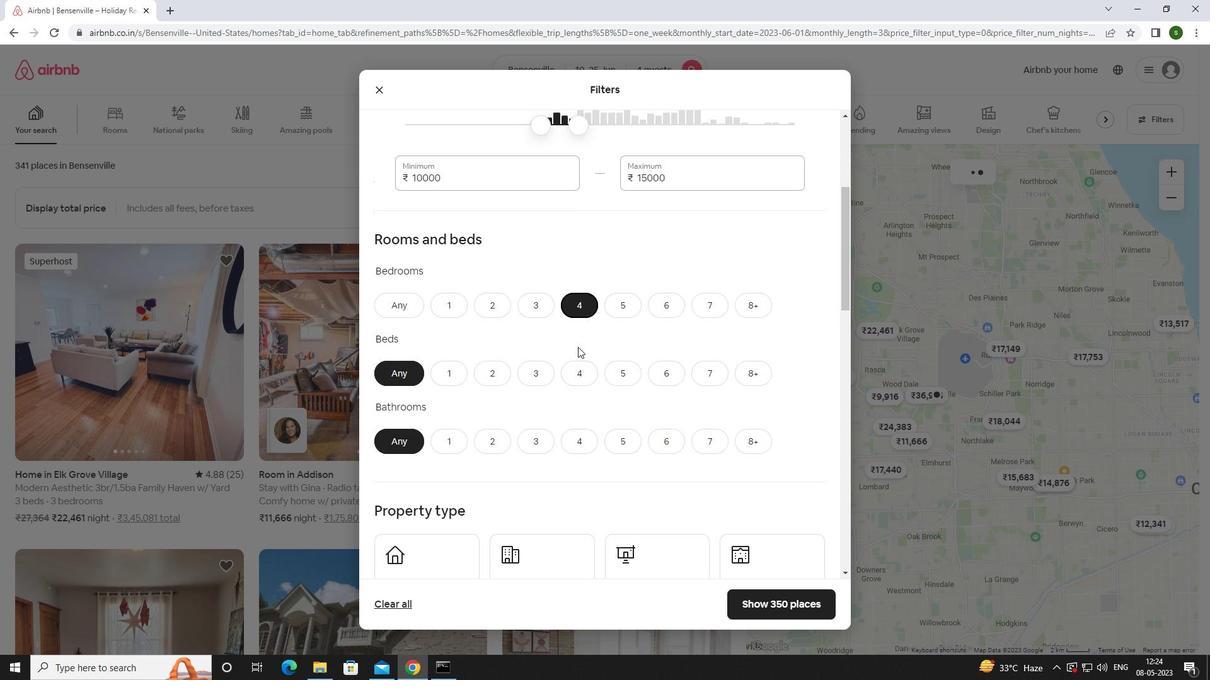 
Action: Mouse moved to (575, 371)
Screenshot: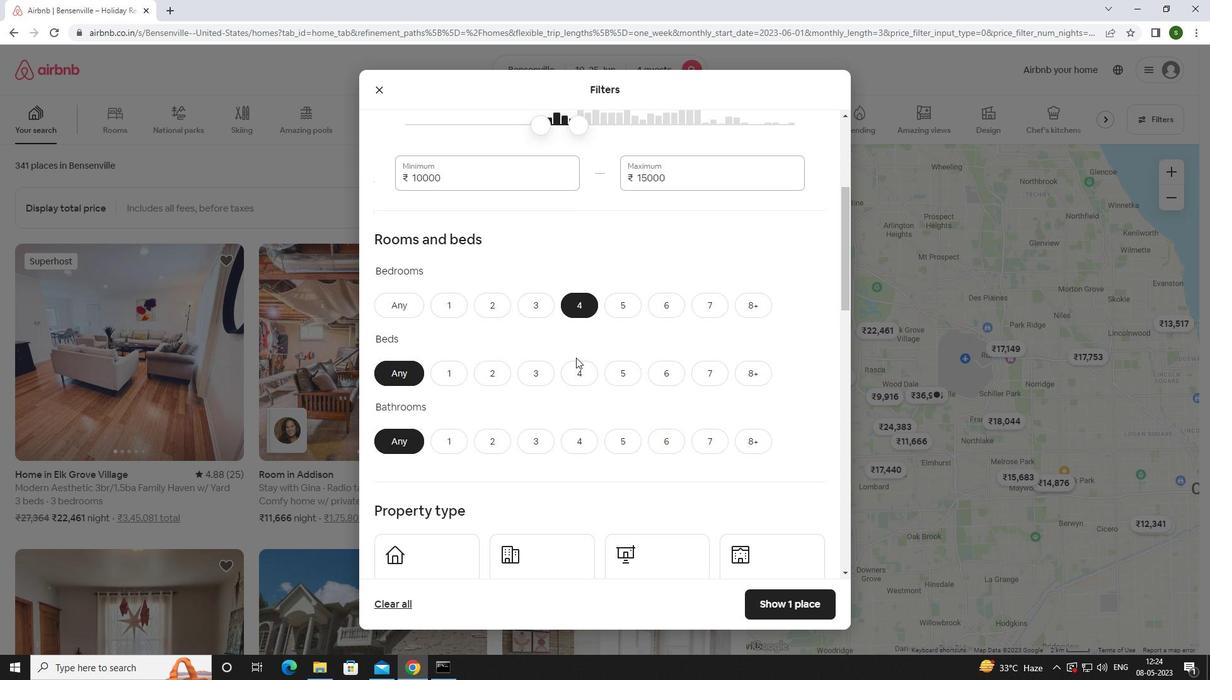 
Action: Mouse pressed left at (575, 371)
Screenshot: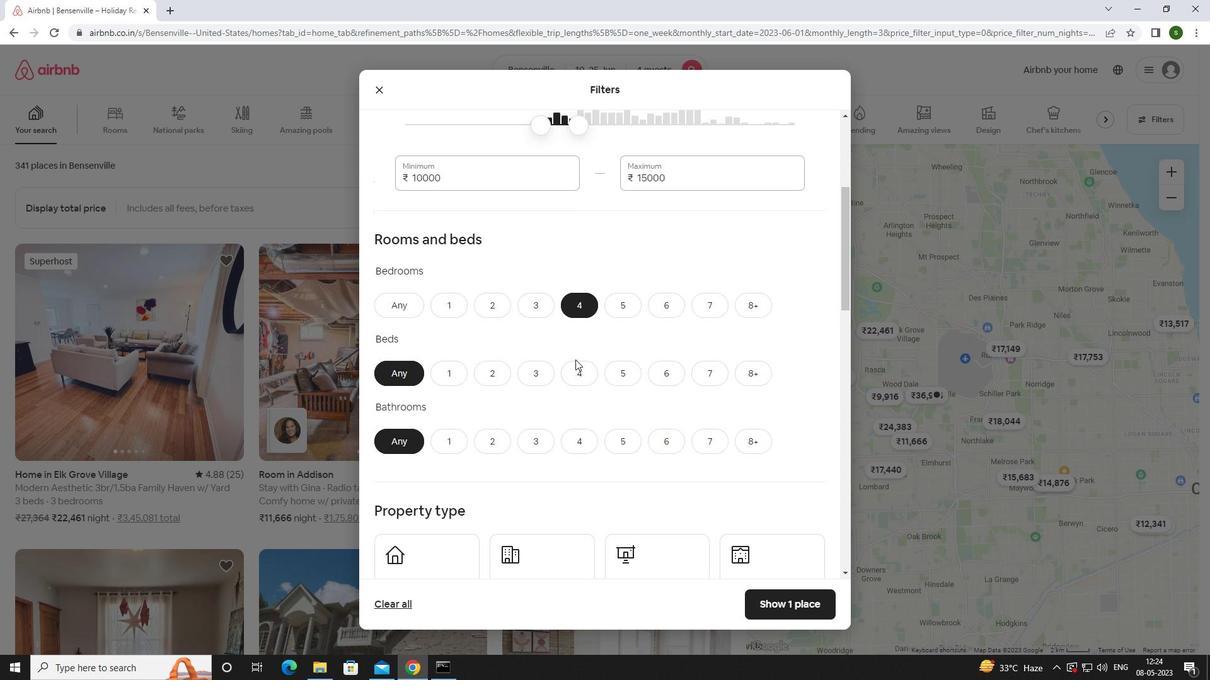 
Action: Mouse moved to (577, 446)
Screenshot: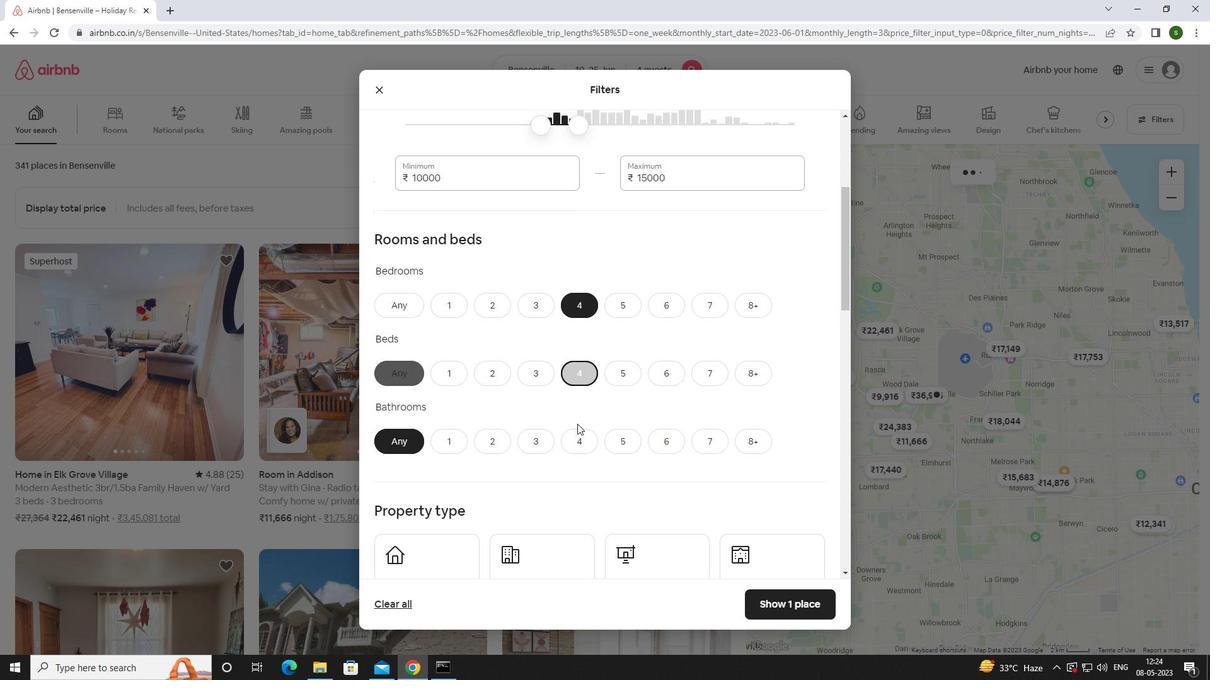 
Action: Mouse pressed left at (577, 446)
Screenshot: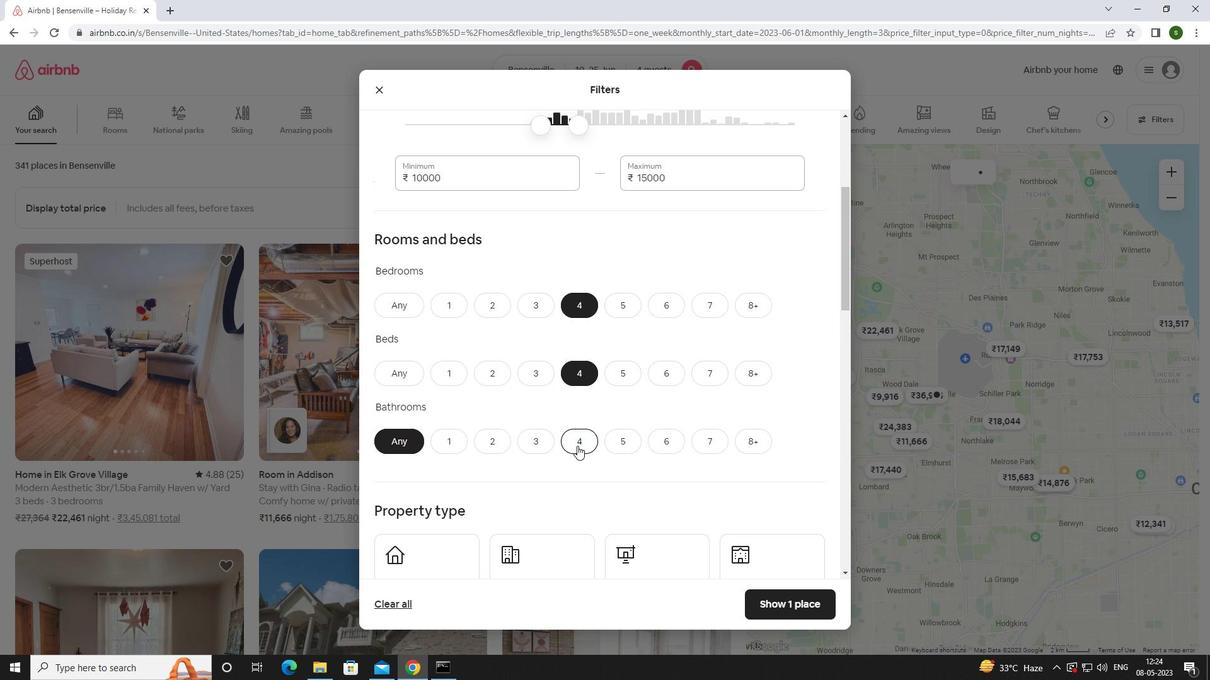 
Action: Mouse scrolled (577, 445) with delta (0, 0)
Screenshot: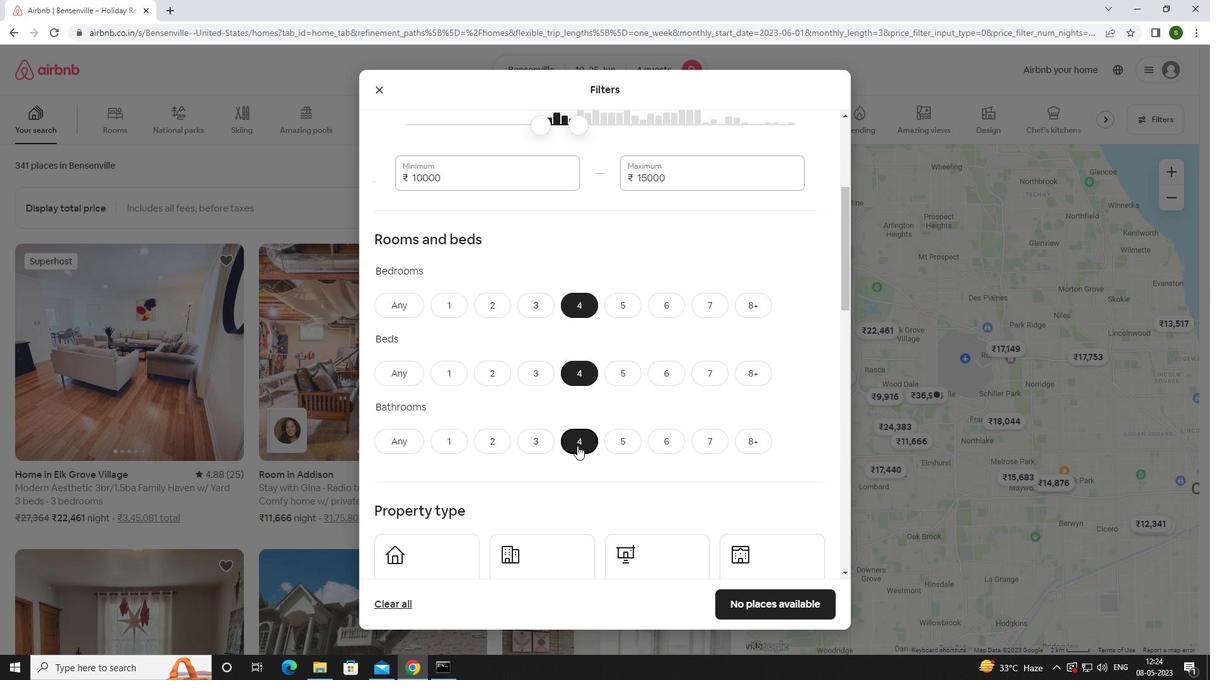 
Action: Mouse scrolled (577, 445) with delta (0, 0)
Screenshot: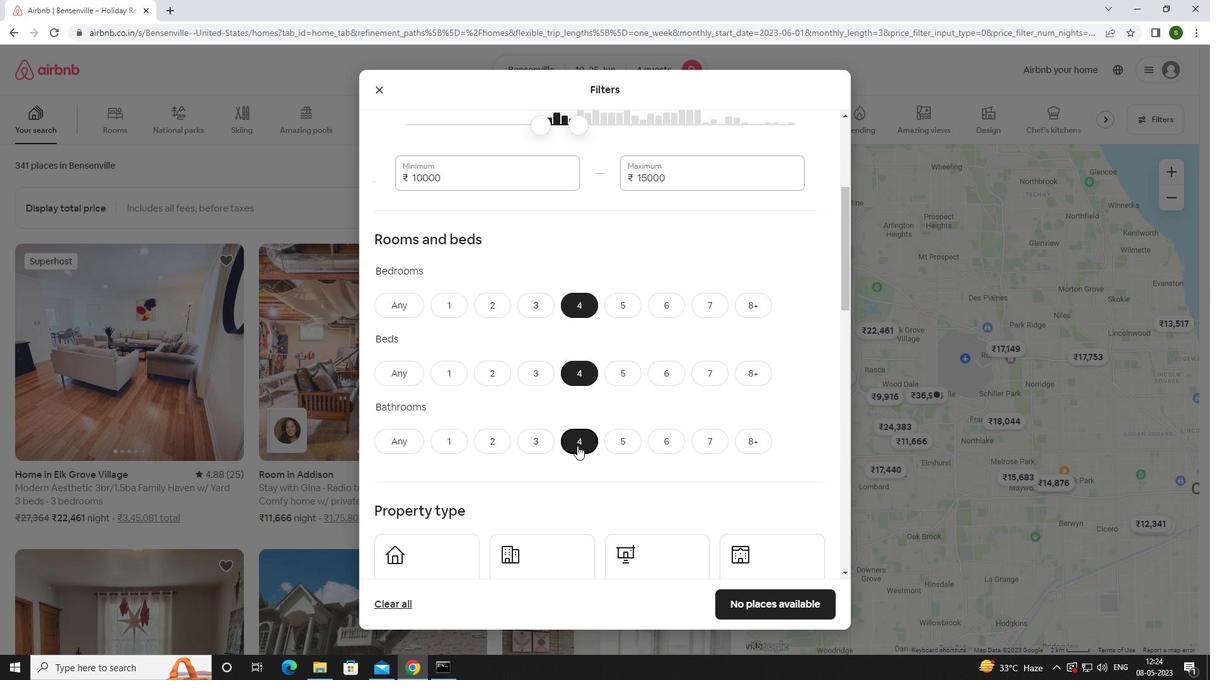 
Action: Mouse scrolled (577, 445) with delta (0, 0)
Screenshot: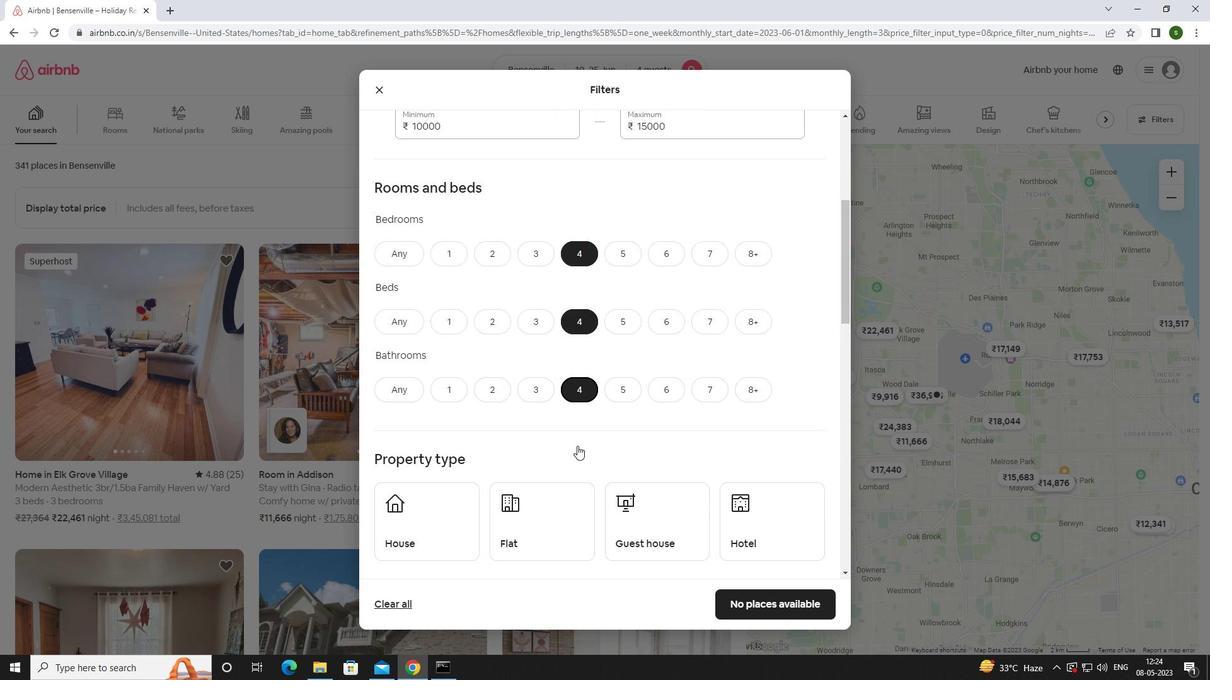 
Action: Mouse moved to (416, 398)
Screenshot: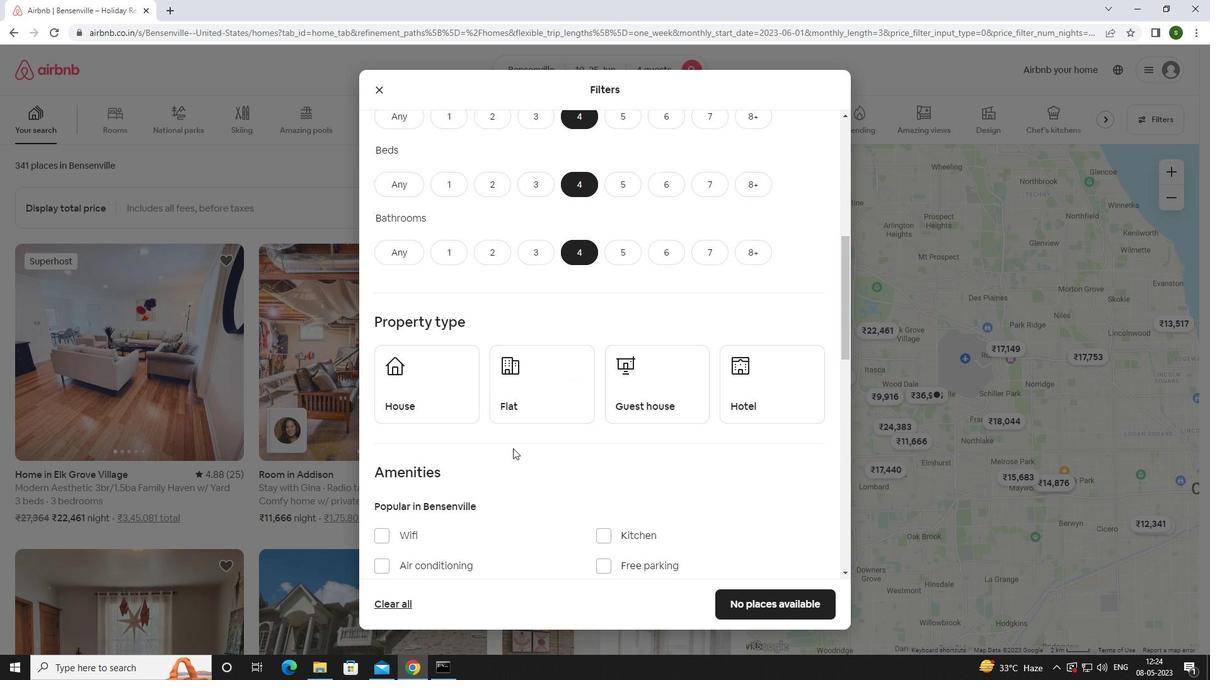 
Action: Mouse pressed left at (416, 398)
Screenshot: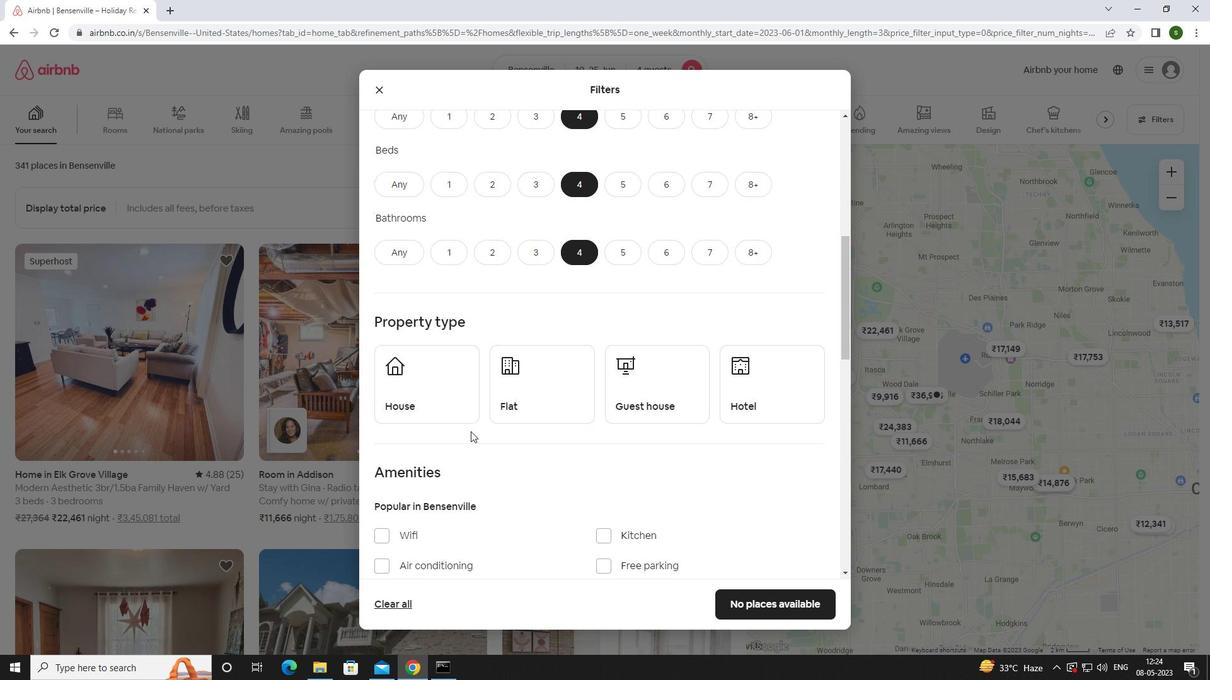 
Action: Mouse moved to (517, 390)
Screenshot: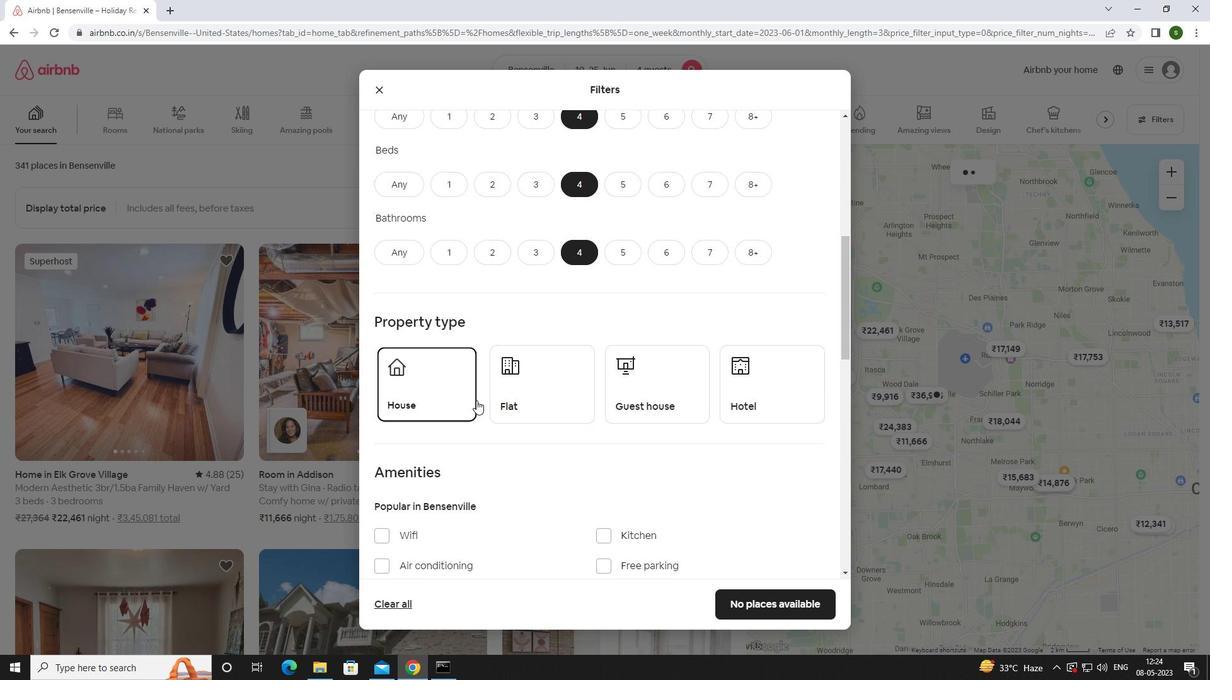 
Action: Mouse pressed left at (517, 390)
Screenshot: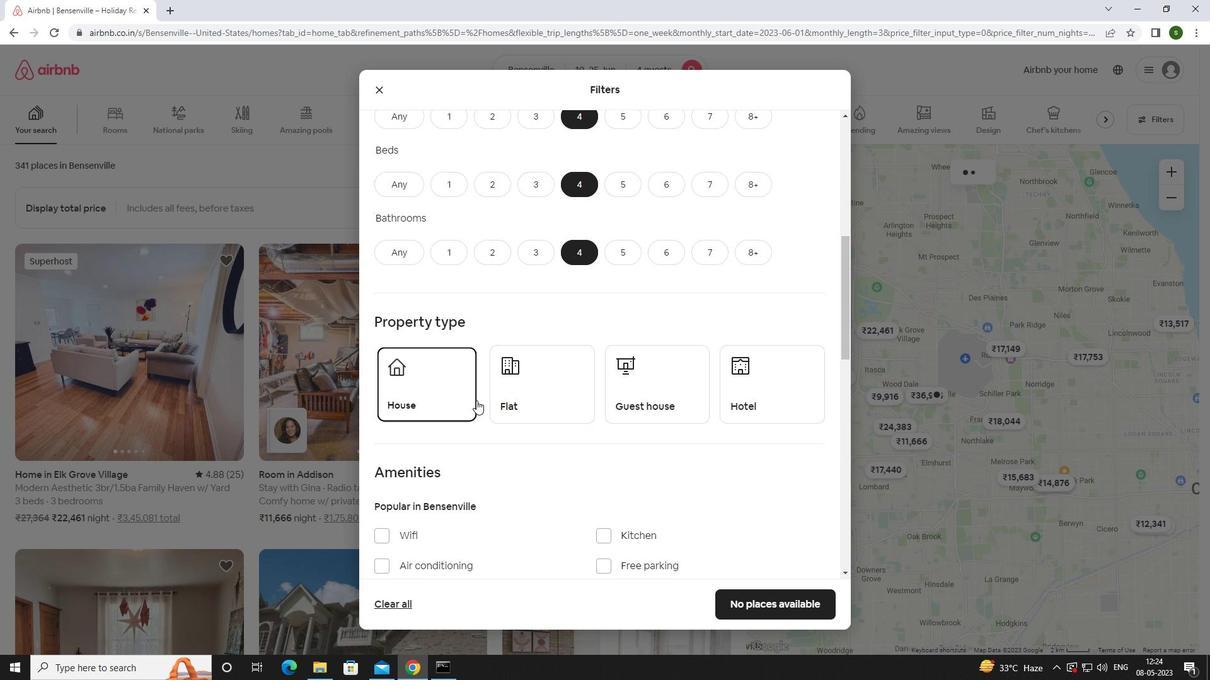 
Action: Mouse moved to (635, 385)
Screenshot: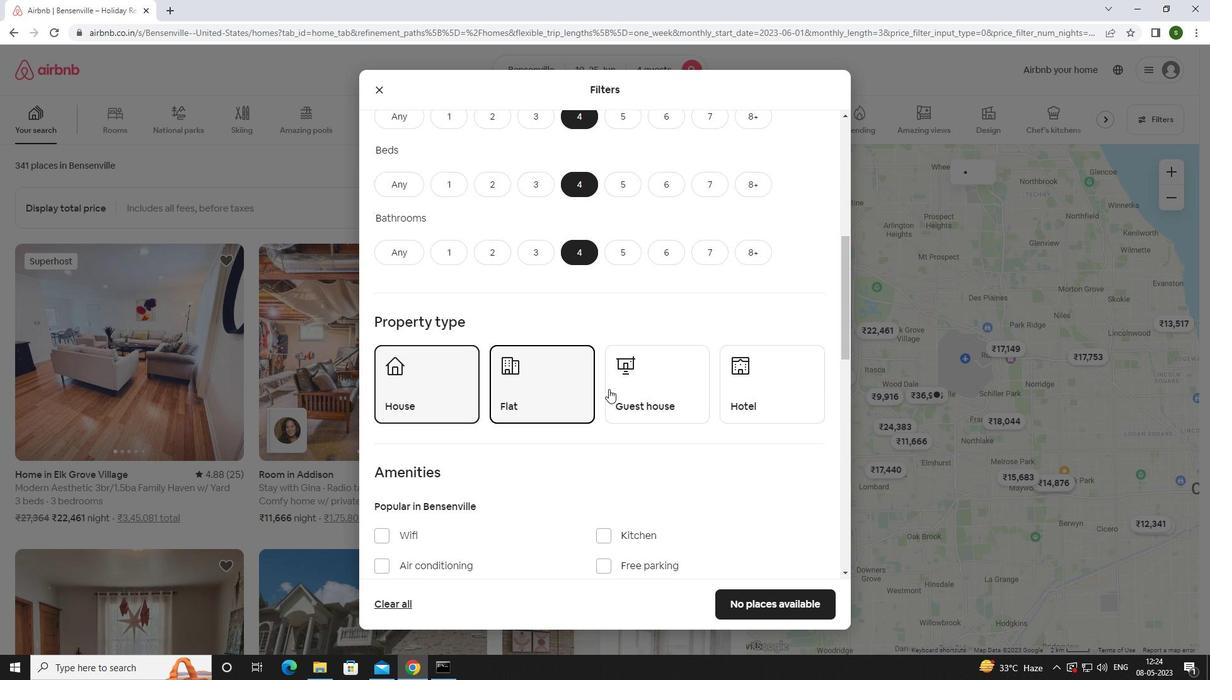 
Action: Mouse pressed left at (635, 385)
Screenshot: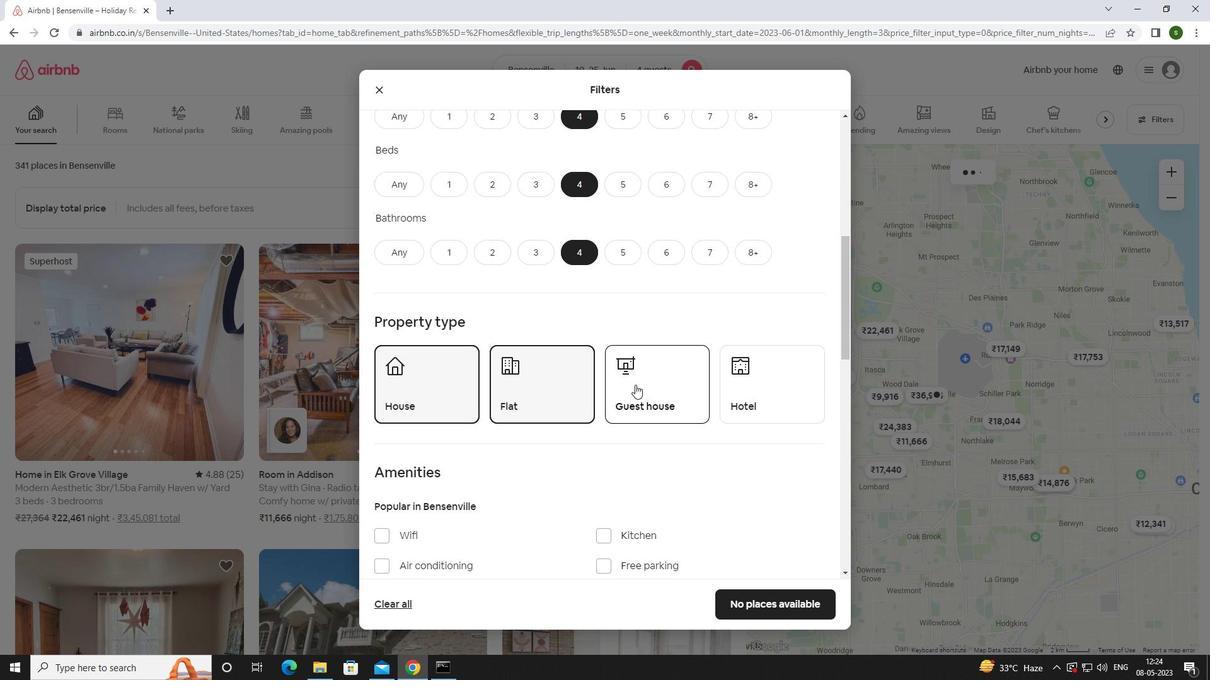 
Action: Mouse moved to (753, 387)
Screenshot: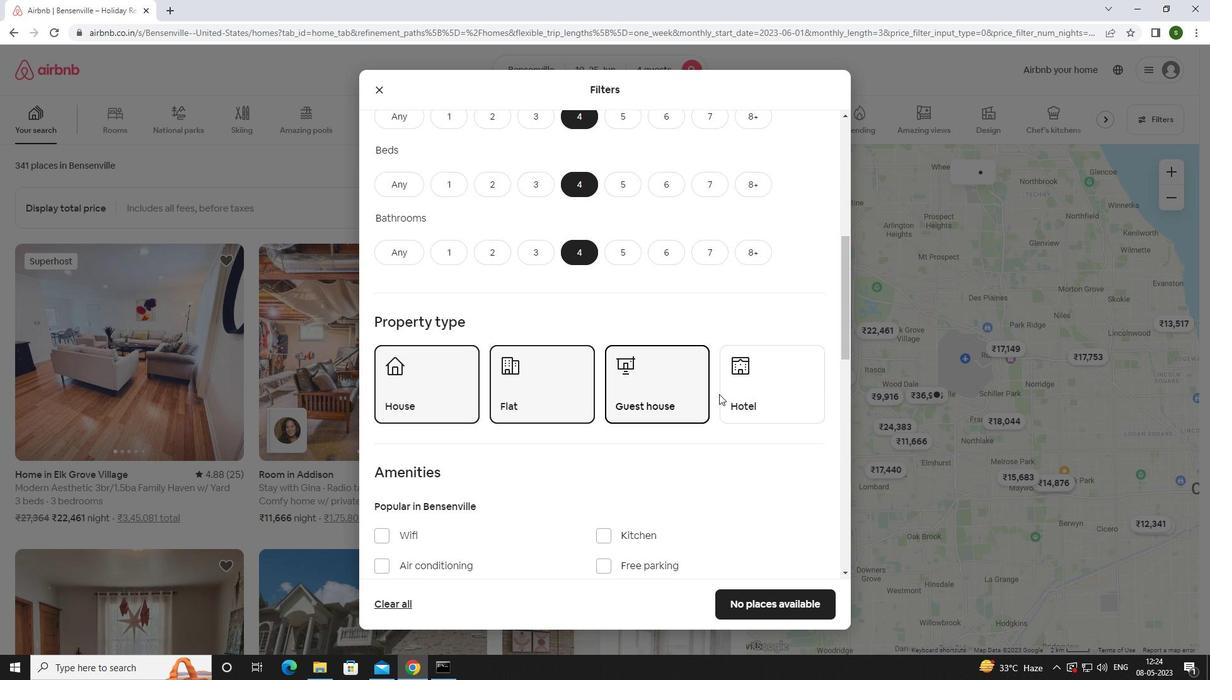 
Action: Mouse pressed left at (753, 387)
Screenshot: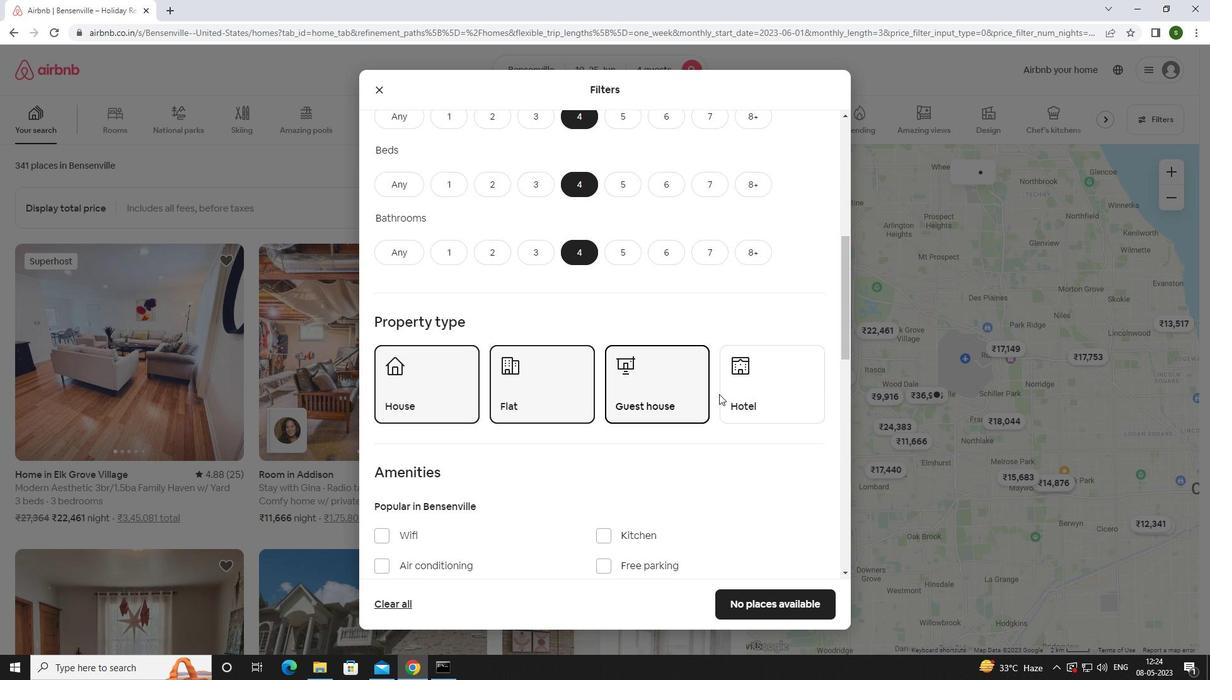 
Action: Mouse moved to (581, 392)
Screenshot: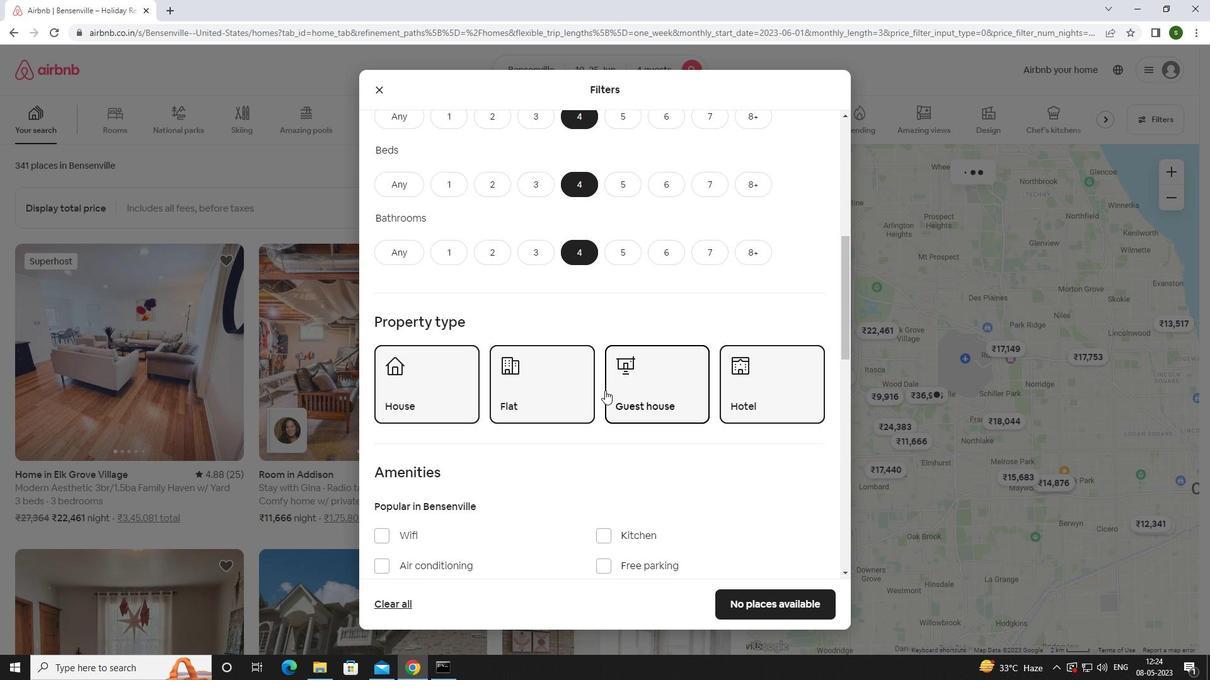 
Action: Mouse scrolled (581, 392) with delta (0, 0)
Screenshot: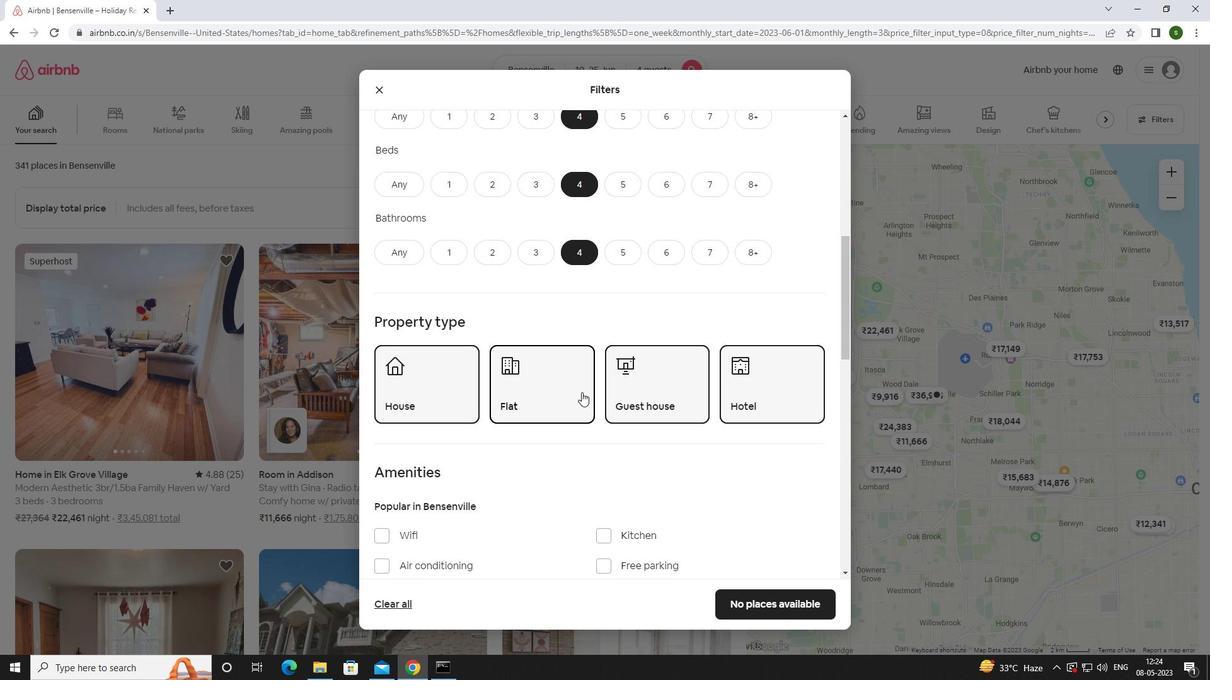 
Action: Mouse scrolled (581, 392) with delta (0, 0)
Screenshot: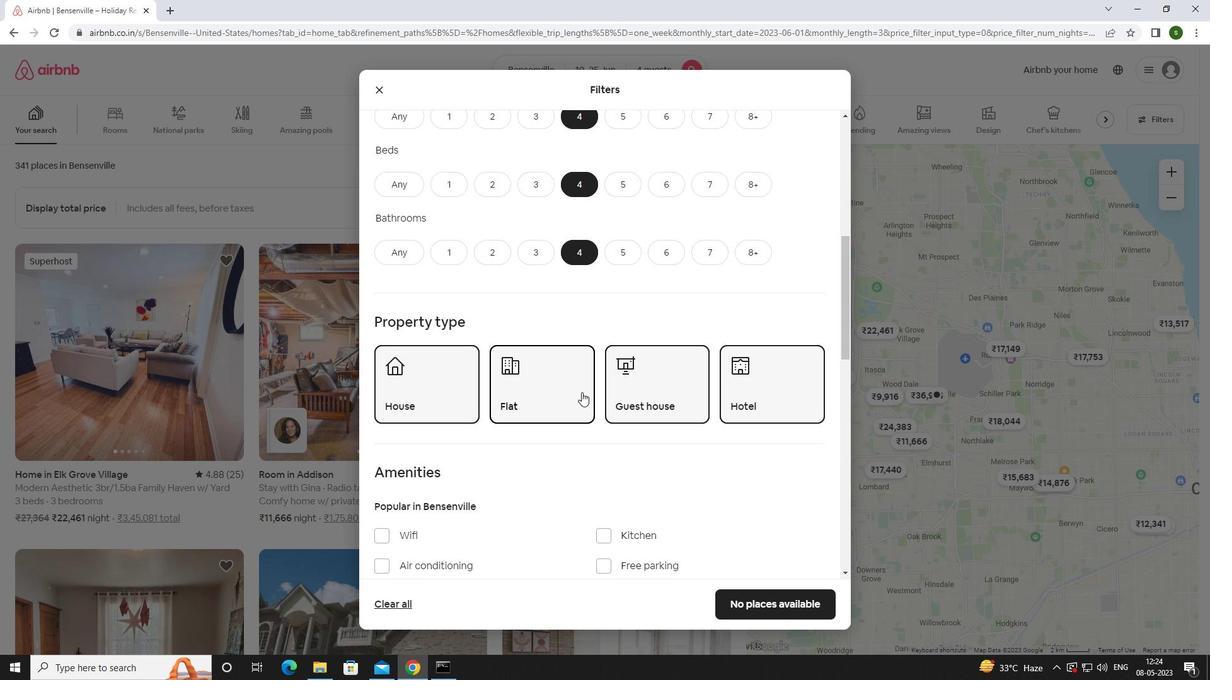 
Action: Mouse moved to (406, 410)
Screenshot: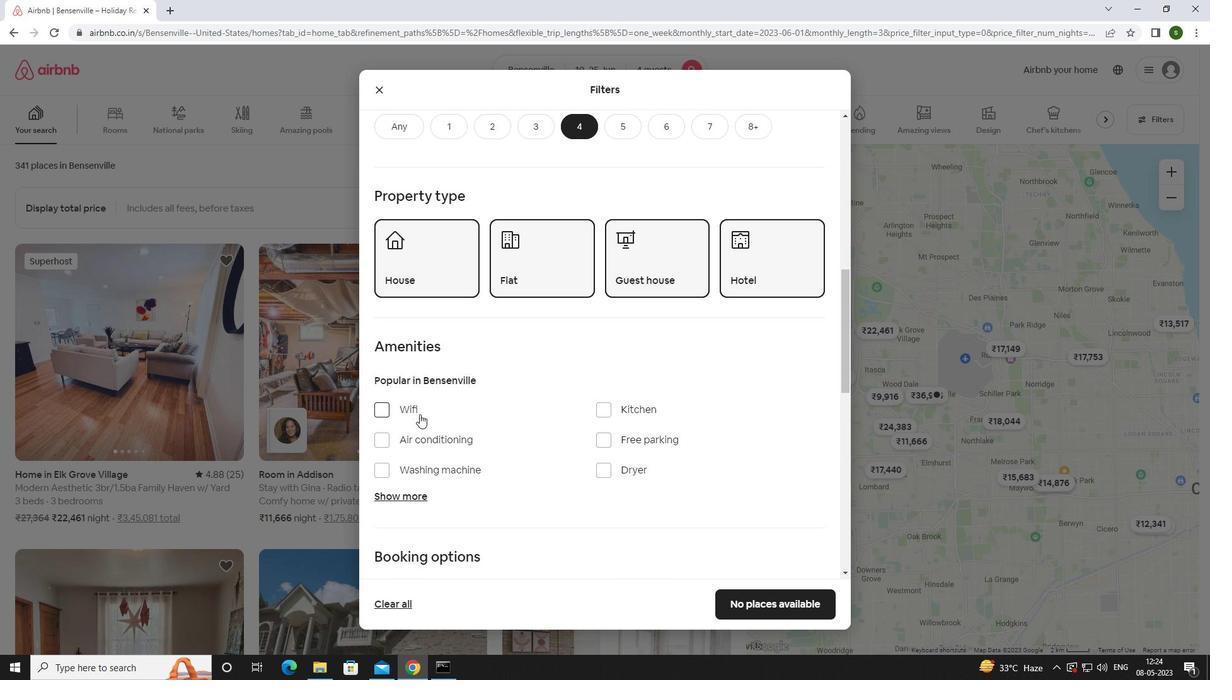 
Action: Mouse pressed left at (406, 410)
Screenshot: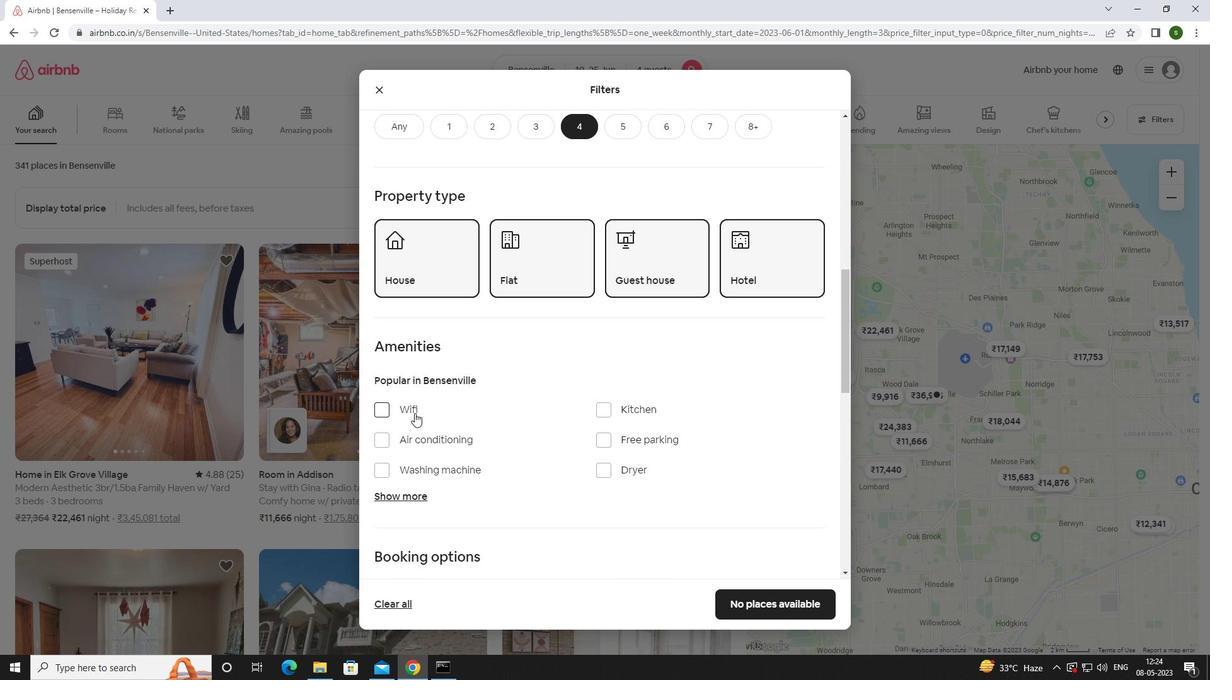 
Action: Mouse moved to (602, 442)
Screenshot: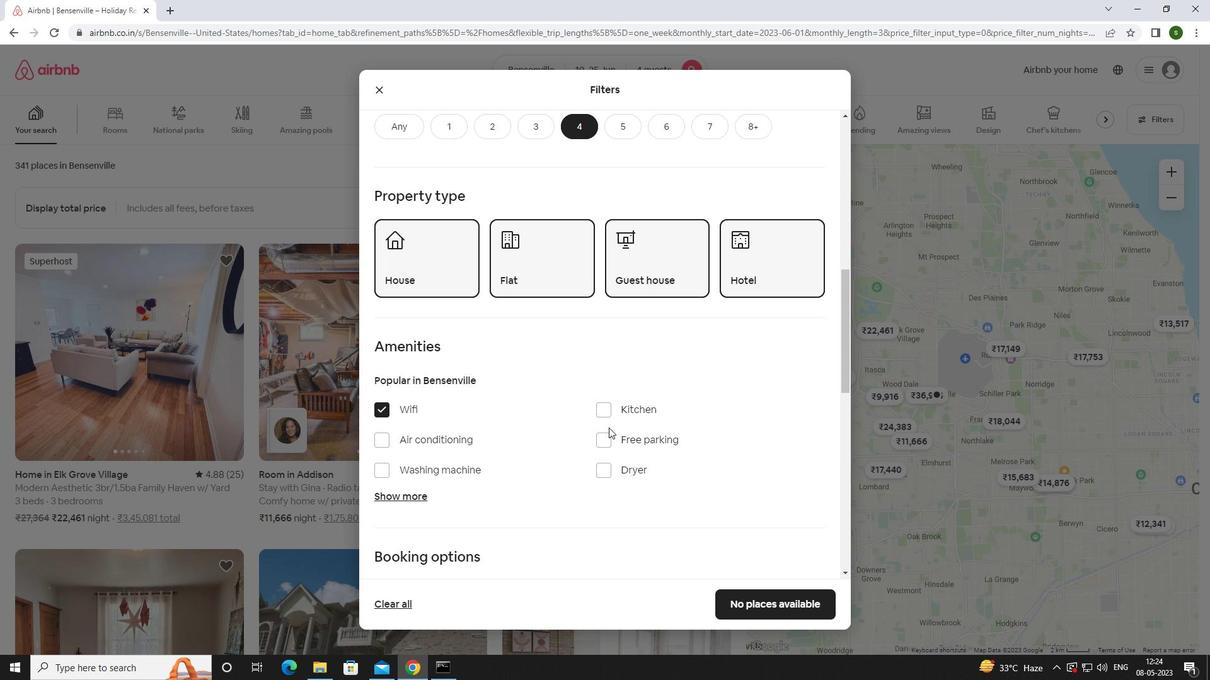
Action: Mouse pressed left at (602, 442)
Screenshot: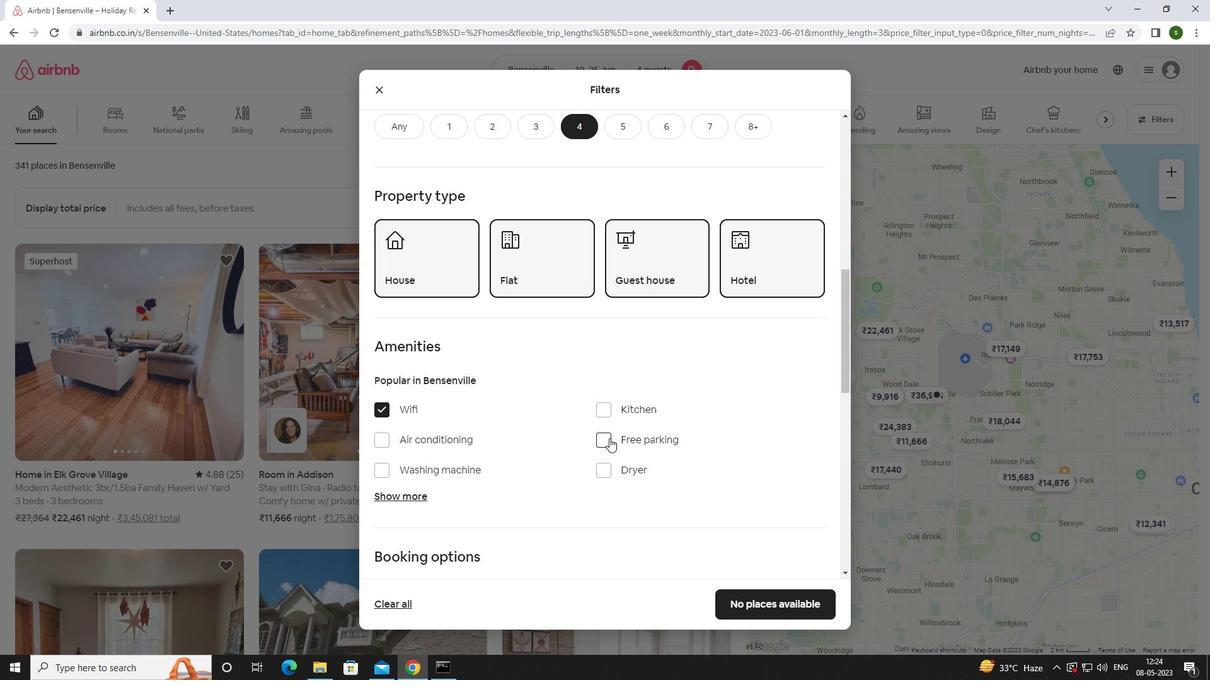 
Action: Mouse moved to (421, 499)
Screenshot: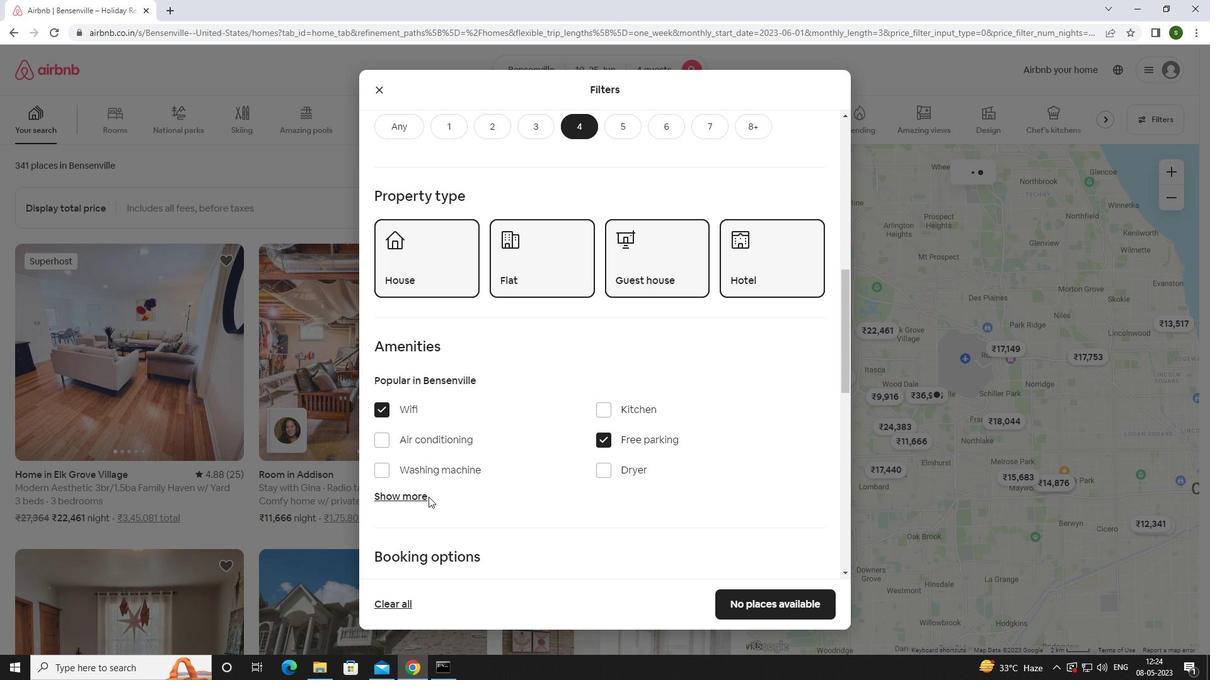 
Action: Mouse pressed left at (421, 499)
Screenshot: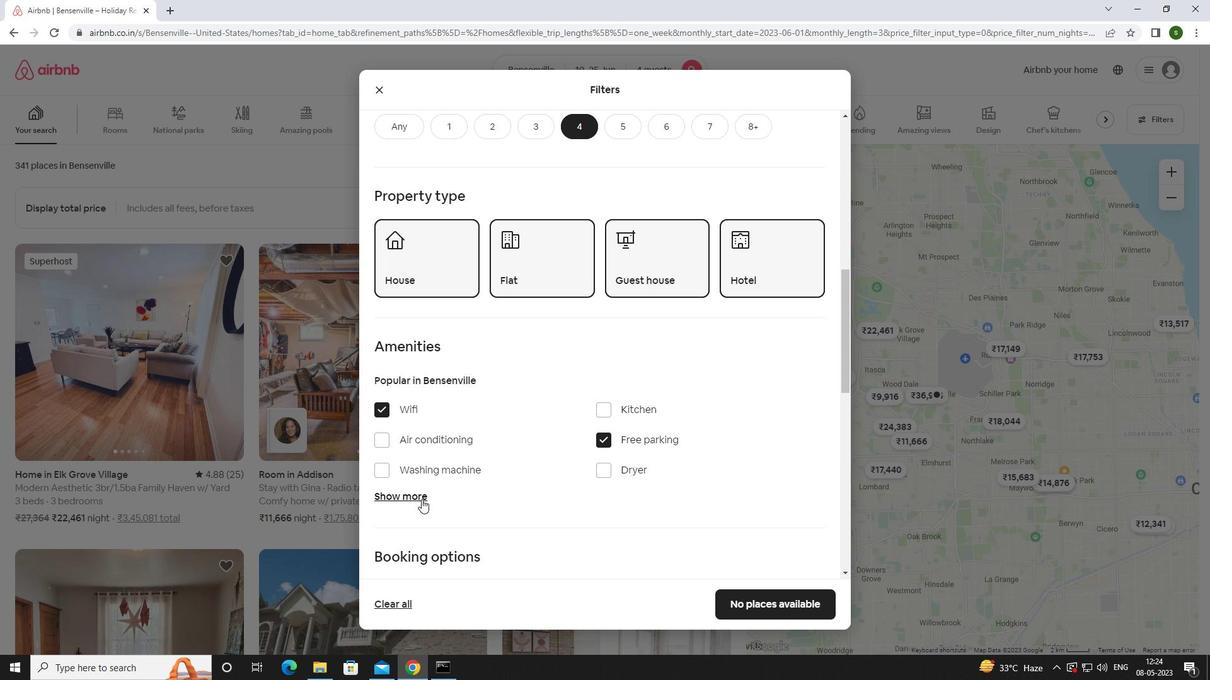 
Action: Mouse moved to (492, 443)
Screenshot: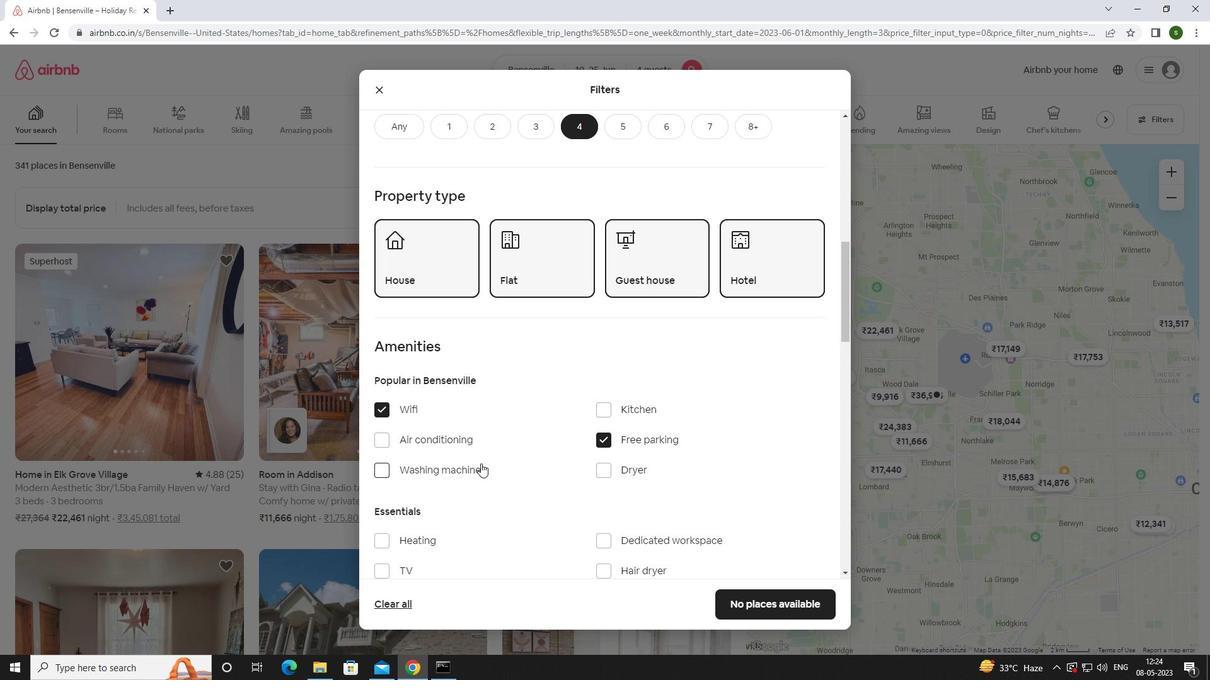 
Action: Mouse scrolled (492, 443) with delta (0, 0)
Screenshot: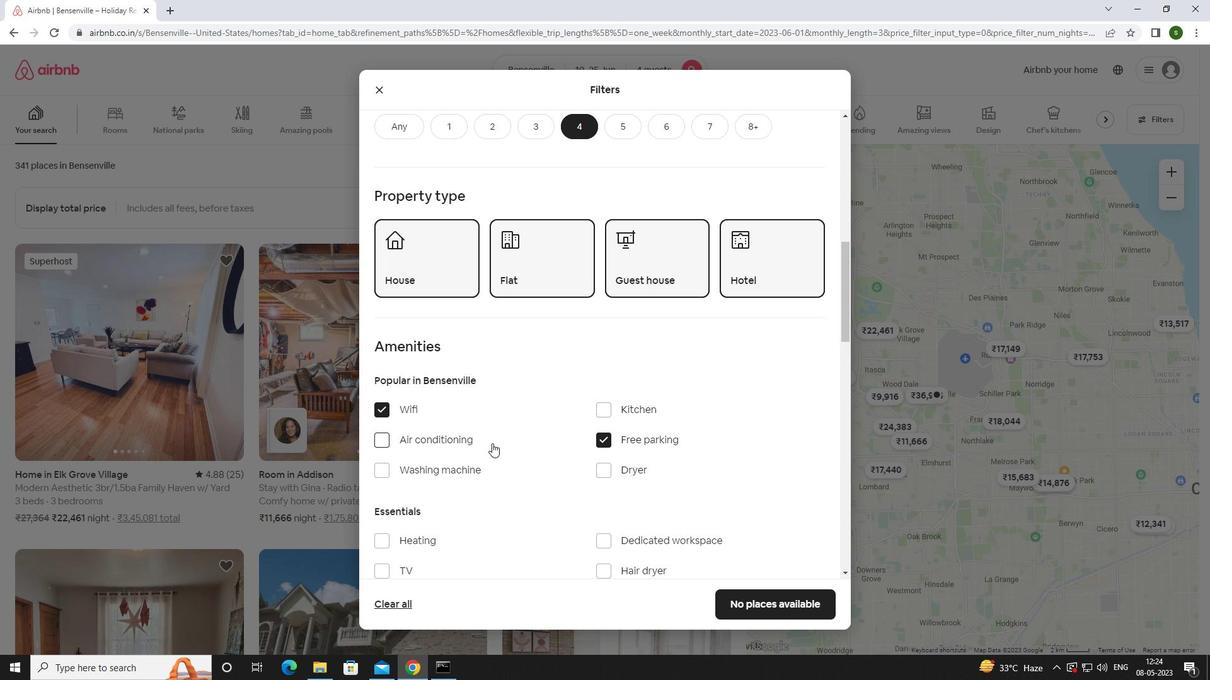 
Action: Mouse scrolled (492, 443) with delta (0, 0)
Screenshot: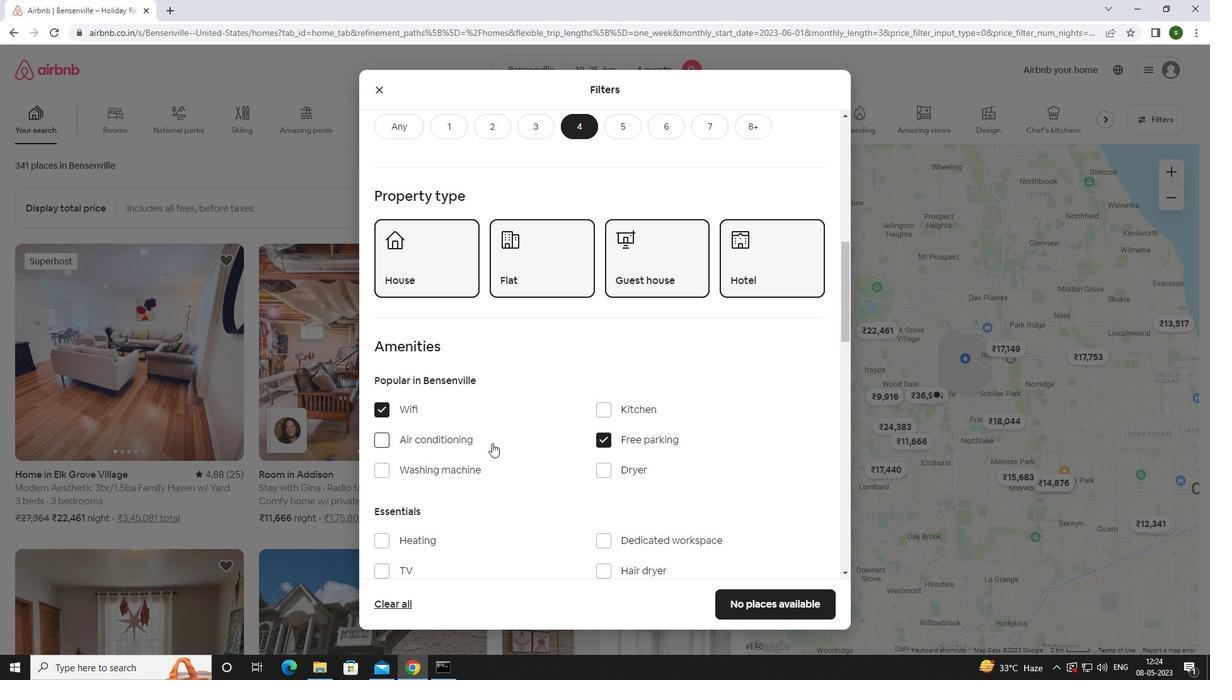 
Action: Mouse scrolled (492, 443) with delta (0, 0)
Screenshot: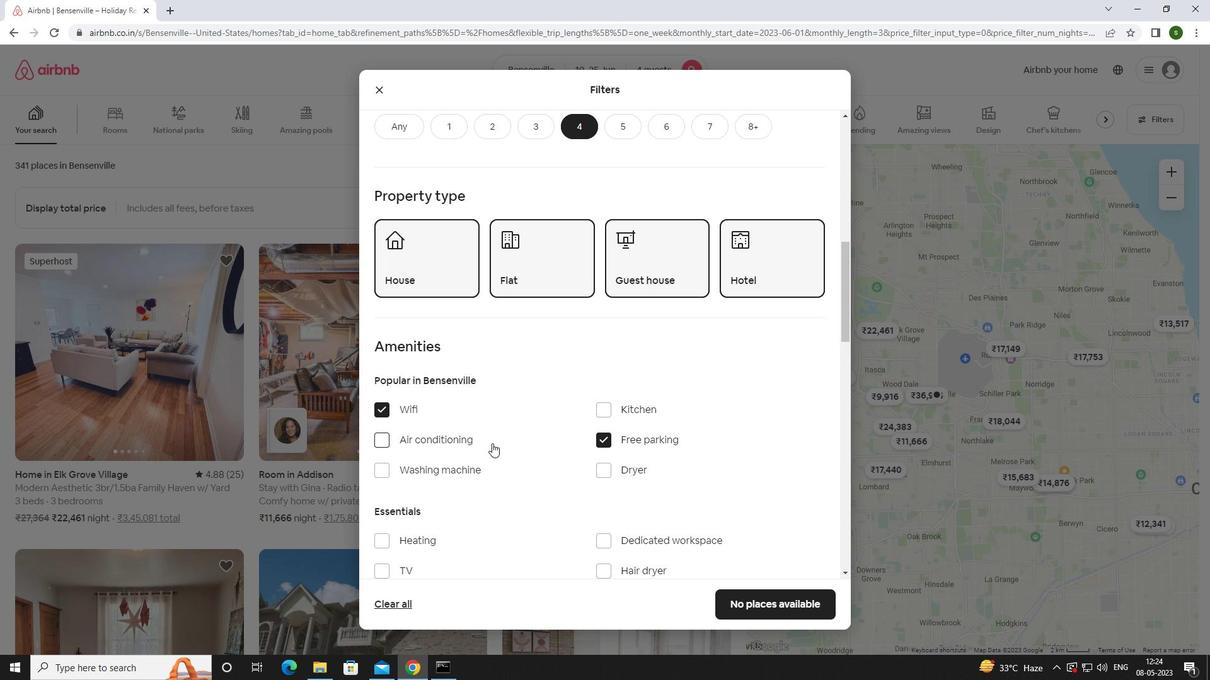 
Action: Mouse moved to (394, 380)
Screenshot: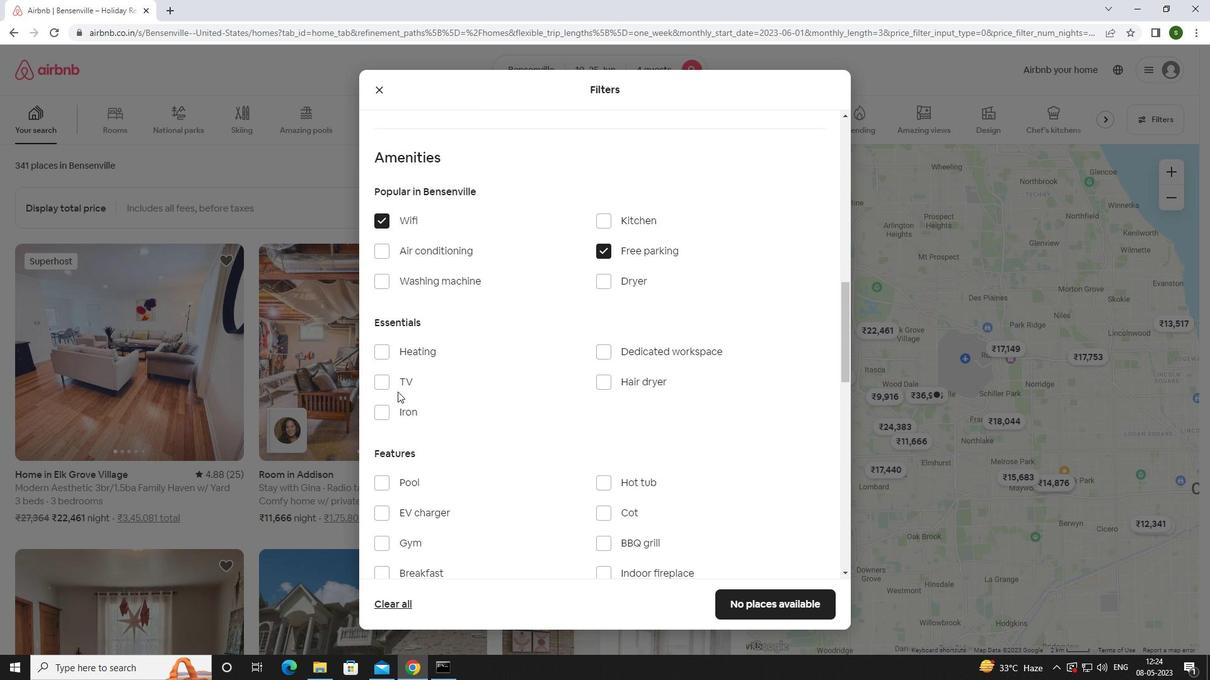 
Action: Mouse pressed left at (394, 380)
Screenshot: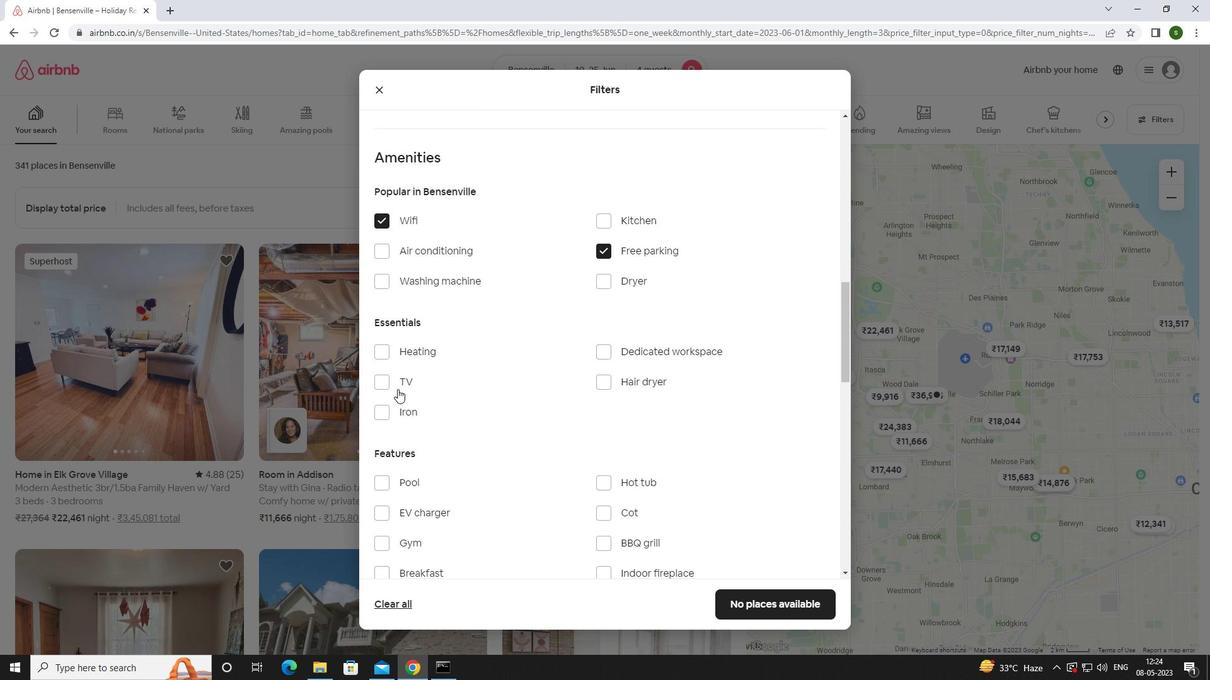 
Action: Mouse moved to (508, 412)
Screenshot: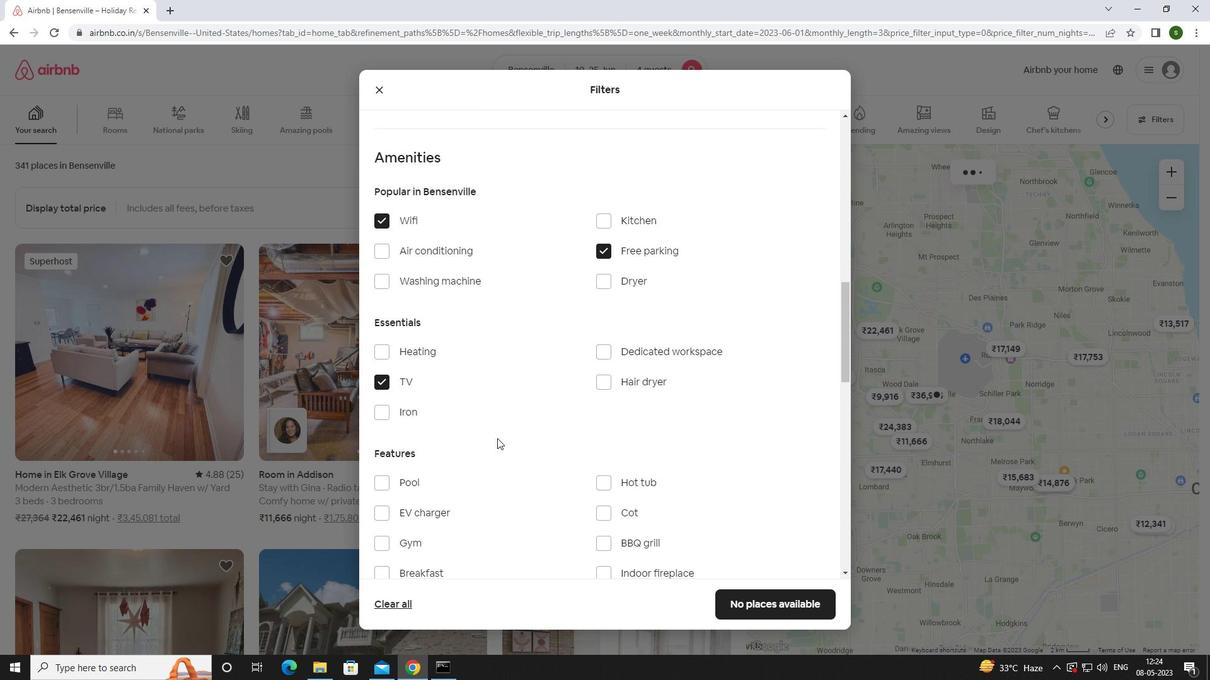 
Action: Mouse scrolled (508, 412) with delta (0, 0)
Screenshot: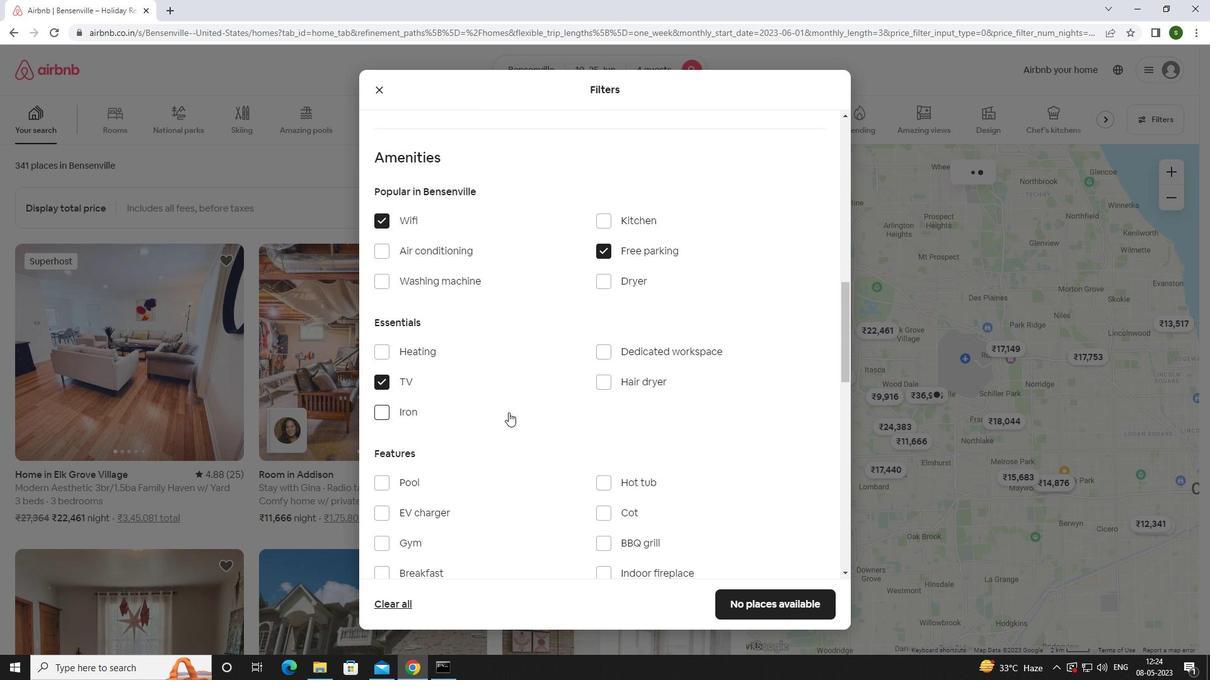 
Action: Mouse scrolled (508, 412) with delta (0, 0)
Screenshot: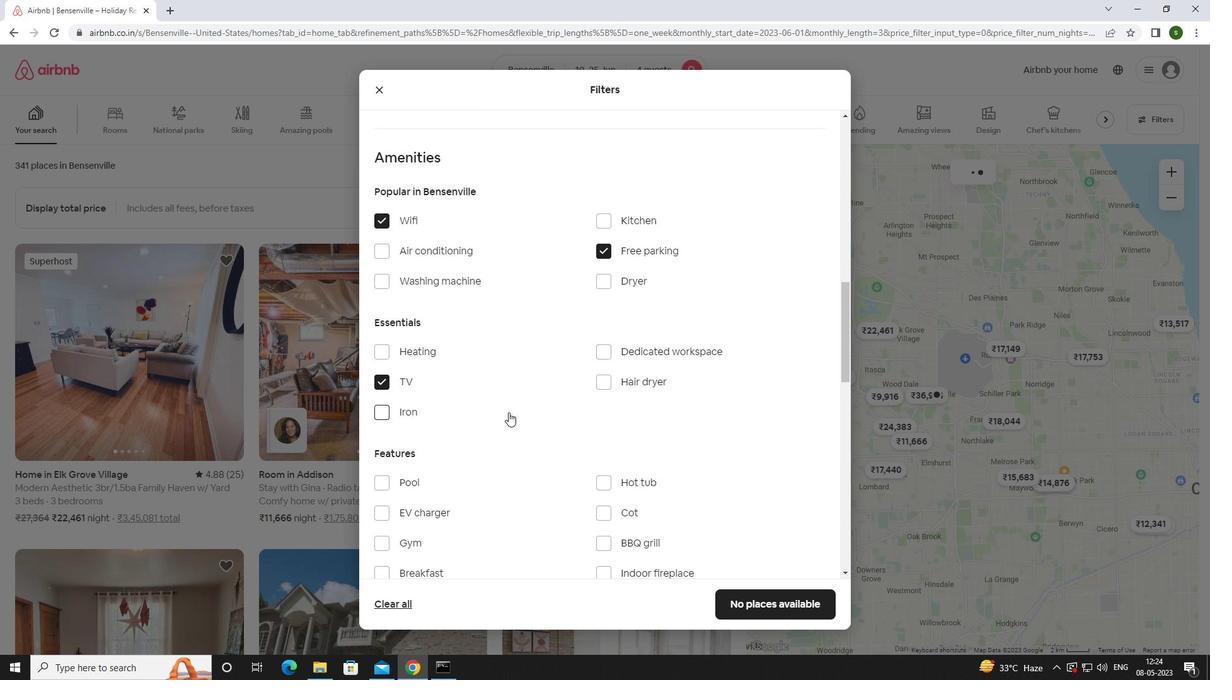 
Action: Mouse moved to (407, 419)
Screenshot: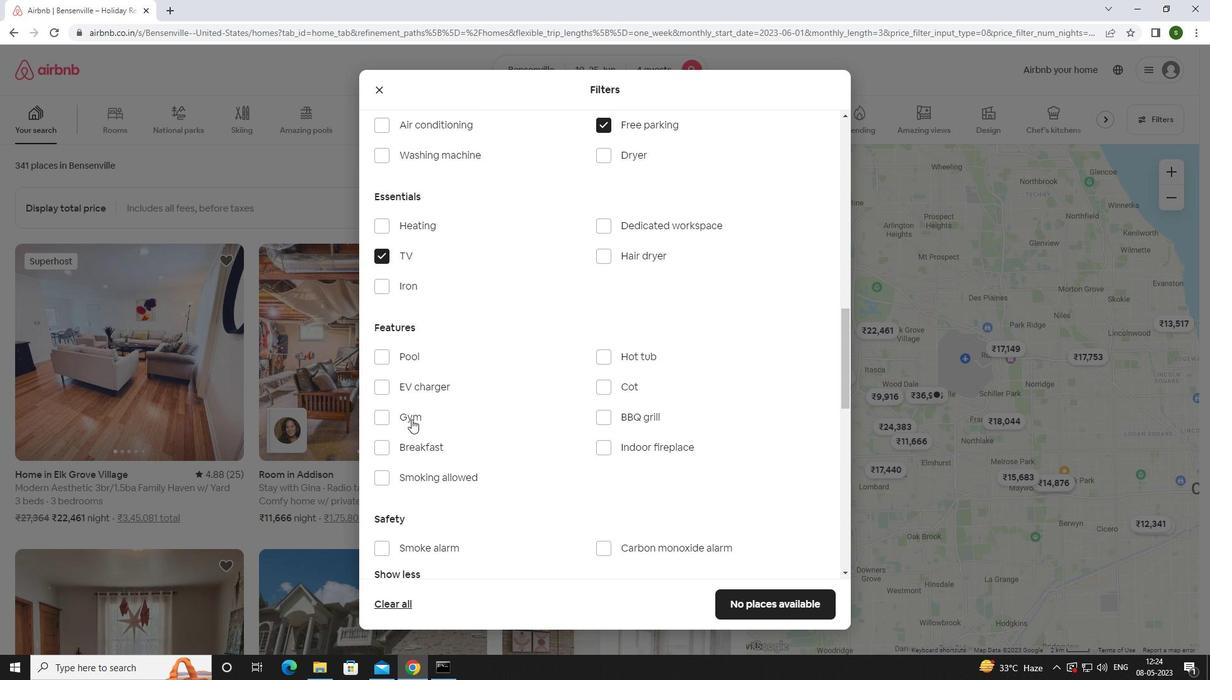 
Action: Mouse pressed left at (407, 419)
Screenshot: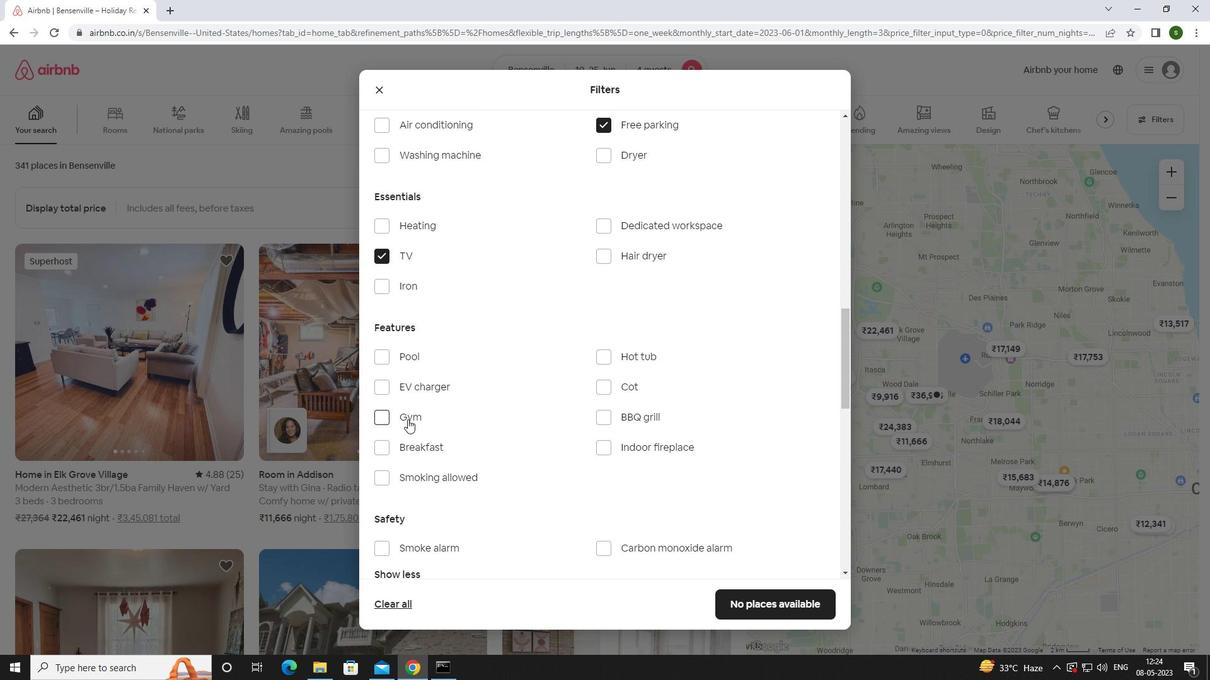 
Action: Mouse moved to (411, 451)
Screenshot: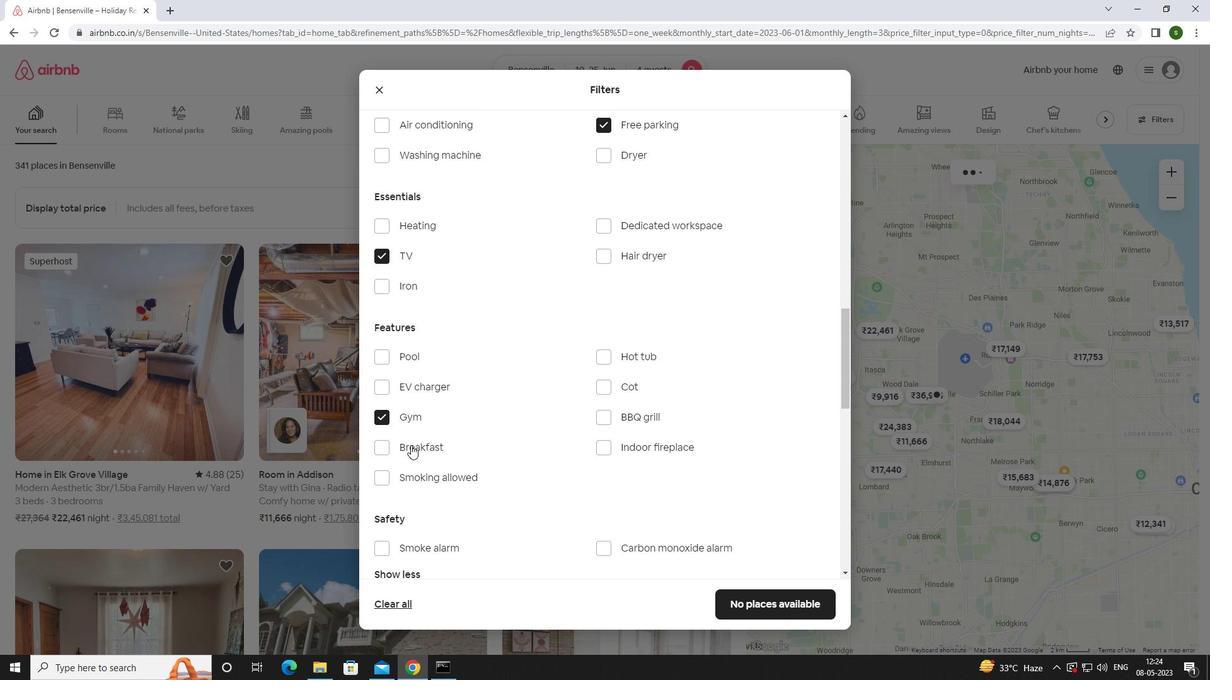 
Action: Mouse pressed left at (411, 451)
Screenshot: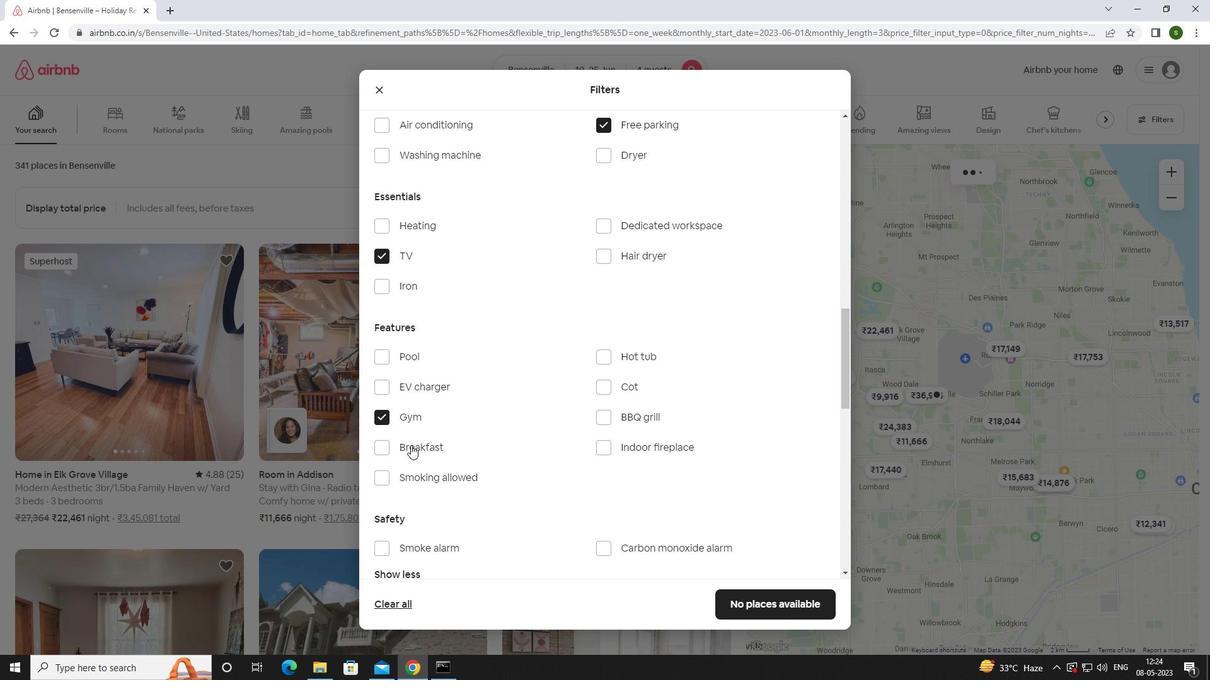 
Action: Mouse moved to (581, 427)
Screenshot: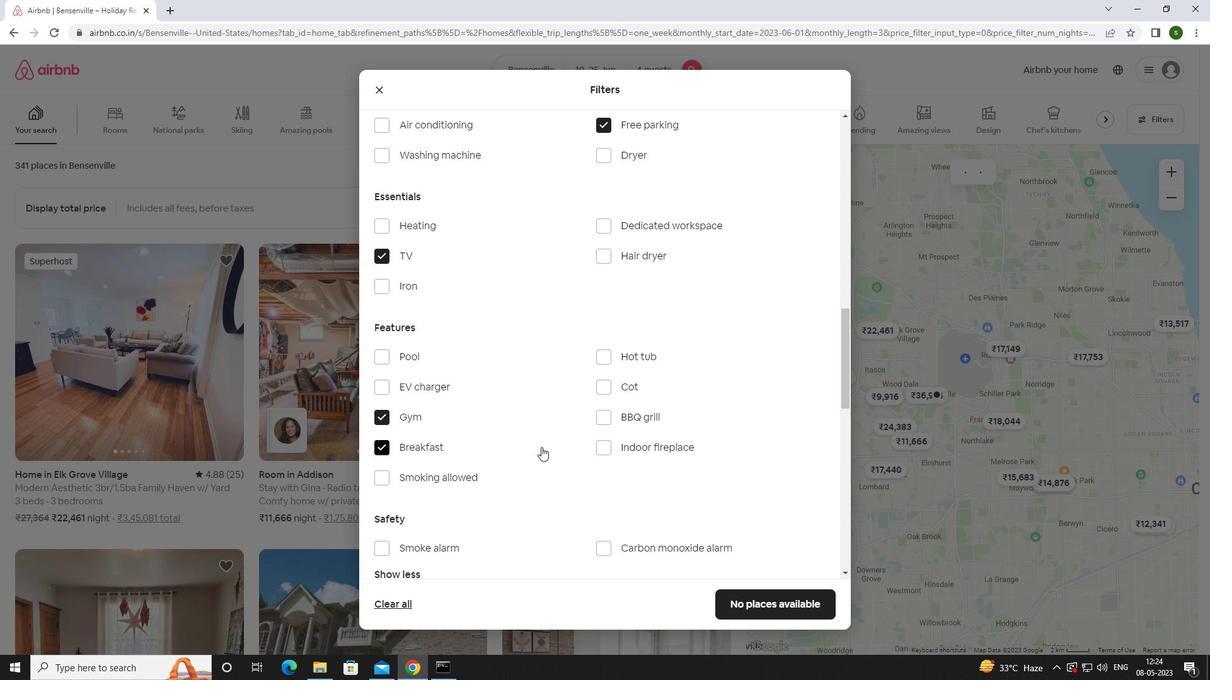 
Action: Mouse scrolled (581, 426) with delta (0, 0)
Screenshot: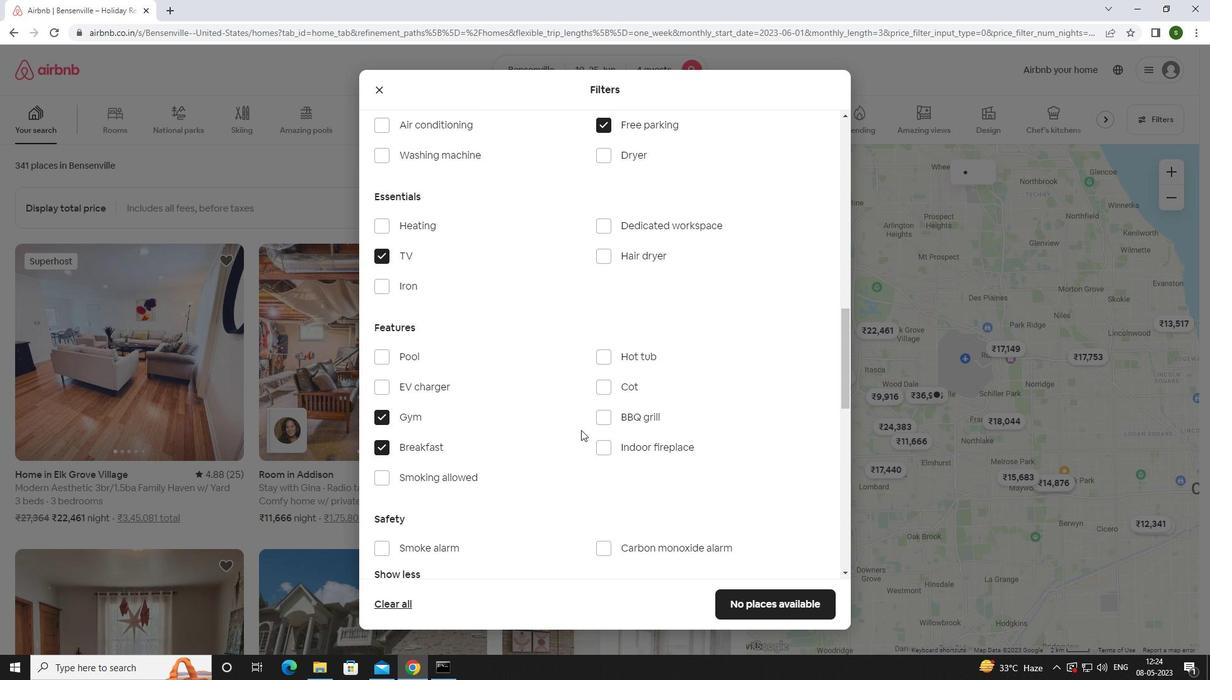 
Action: Mouse moved to (581, 427)
Screenshot: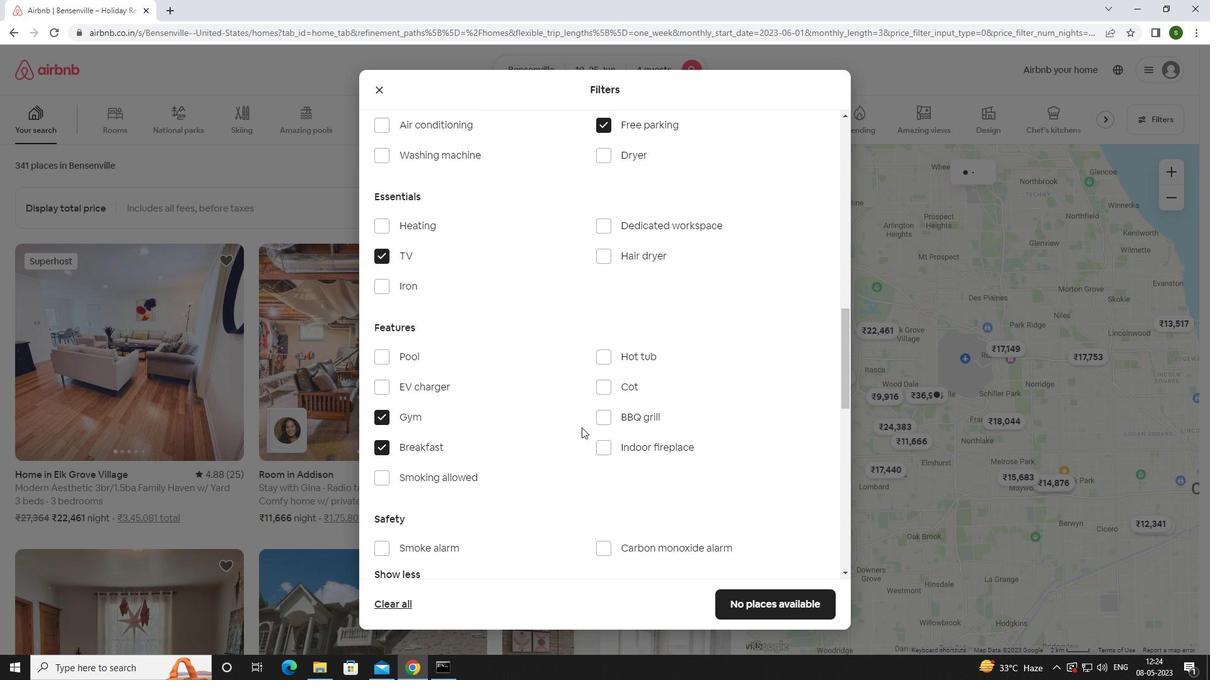 
Action: Mouse scrolled (581, 426) with delta (0, 0)
Screenshot: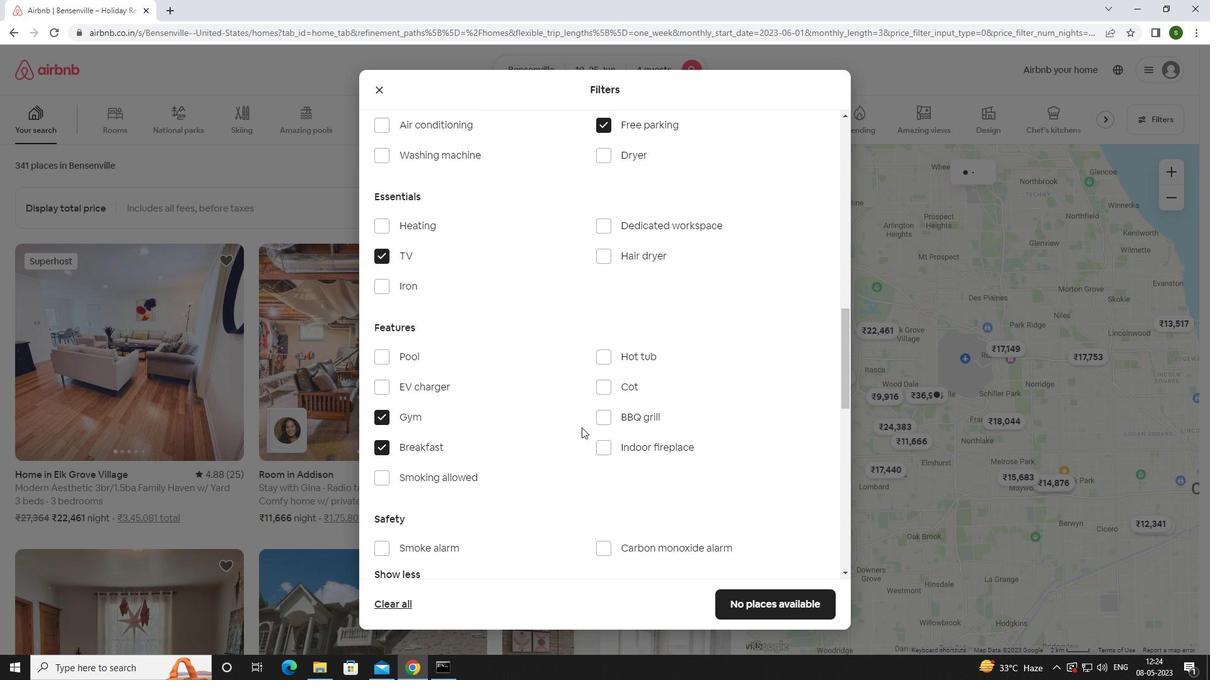 
Action: Mouse moved to (581, 427)
Screenshot: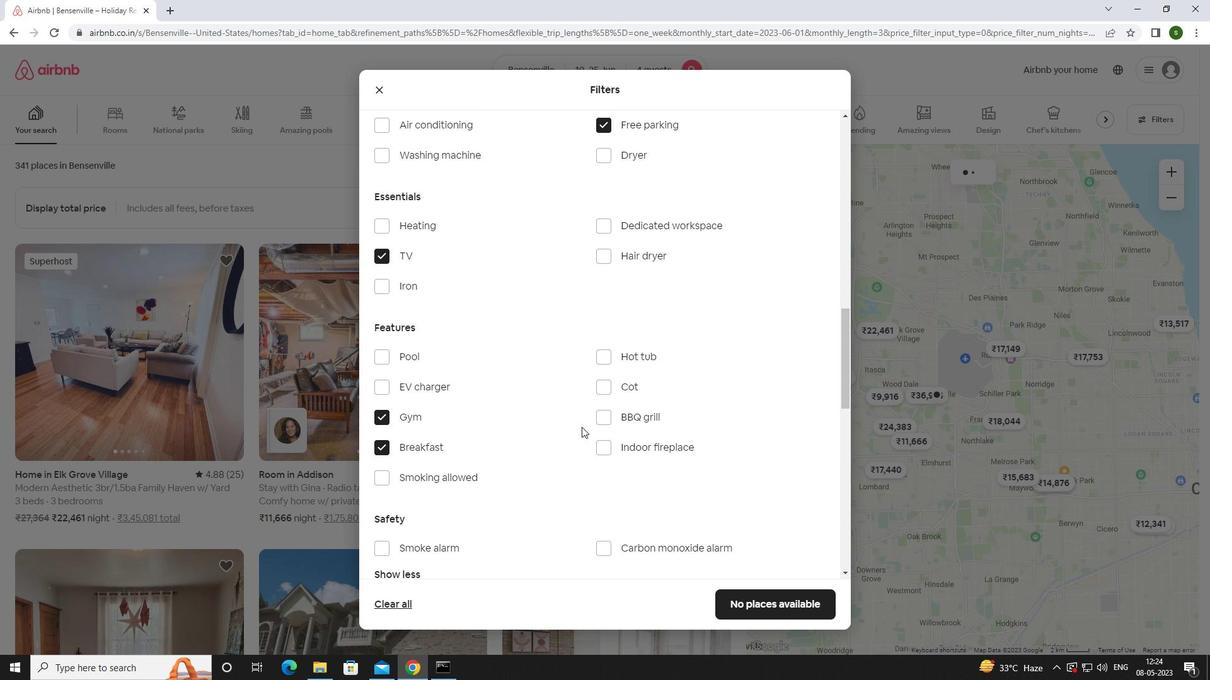 
Action: Mouse scrolled (581, 426) with delta (0, 0)
Screenshot: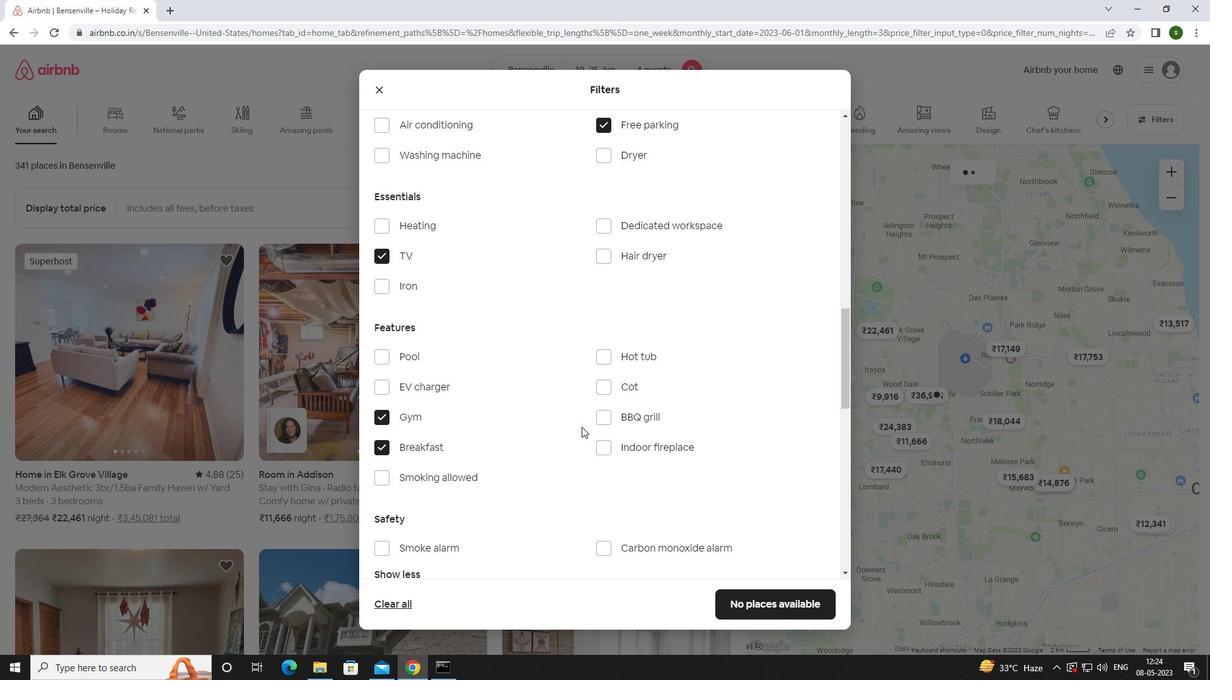 
Action: Mouse scrolled (581, 426) with delta (0, 0)
Screenshot: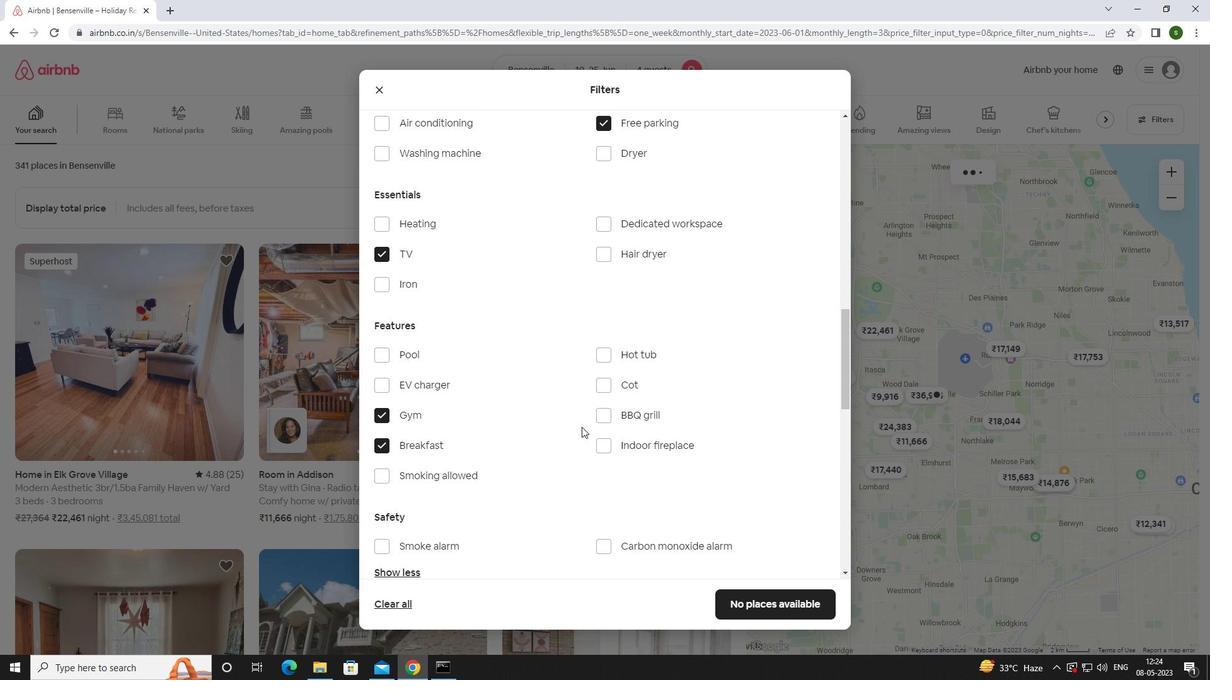 
Action: Mouse scrolled (581, 426) with delta (0, 0)
Screenshot: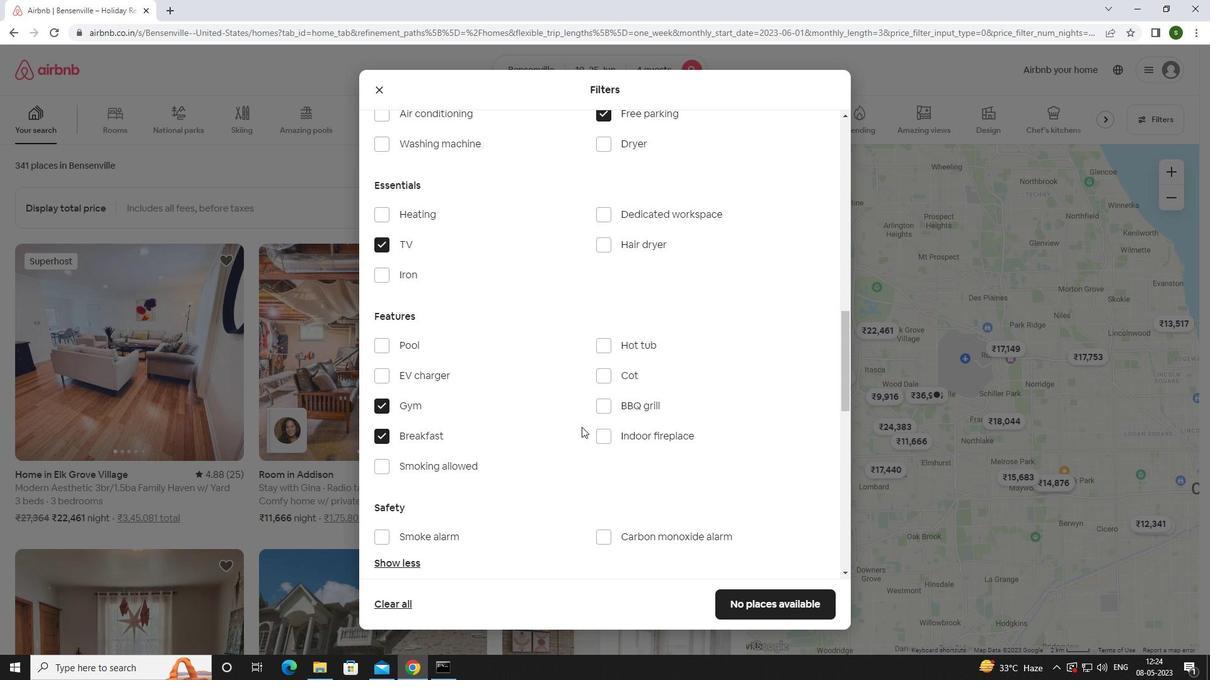 
Action: Mouse scrolled (581, 426) with delta (0, 0)
Screenshot: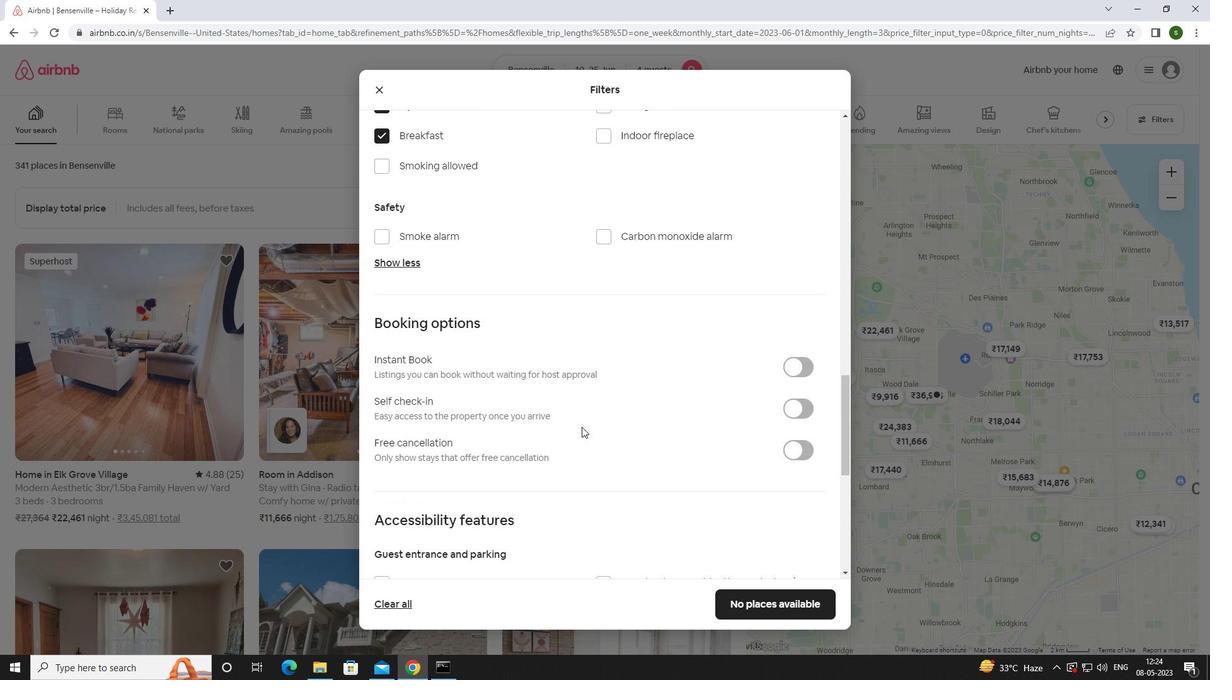 
Action: Mouse scrolled (581, 426) with delta (0, 0)
Screenshot: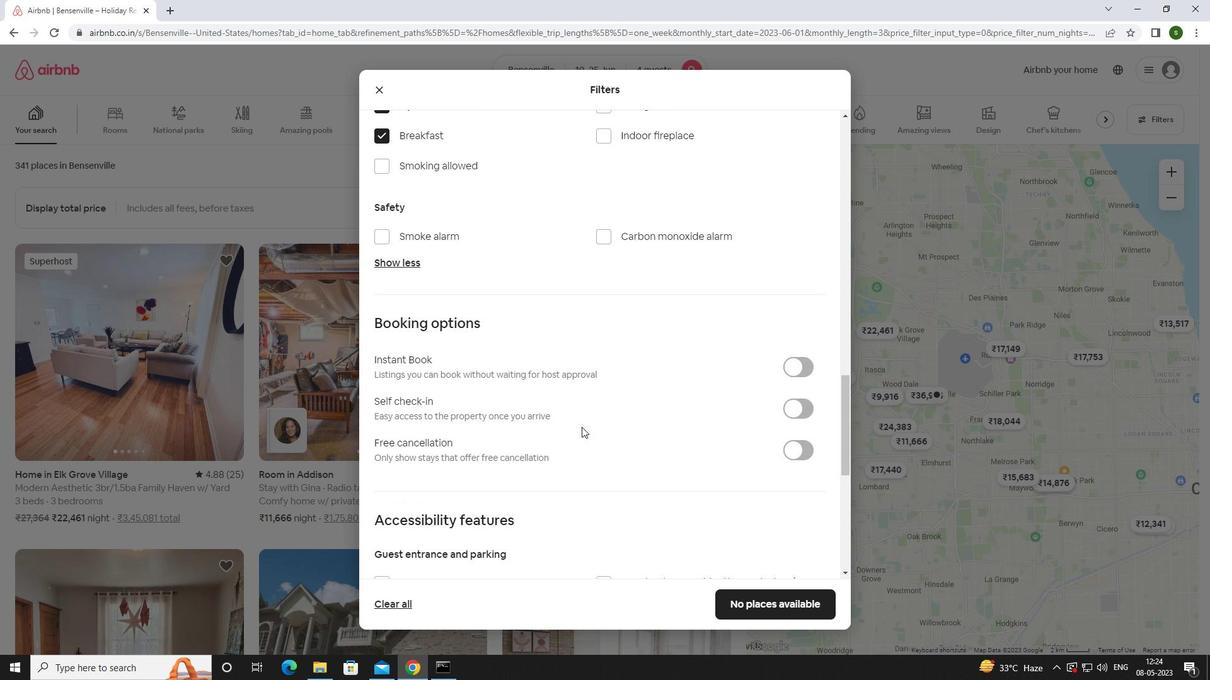 
Action: Mouse moved to (791, 281)
Screenshot: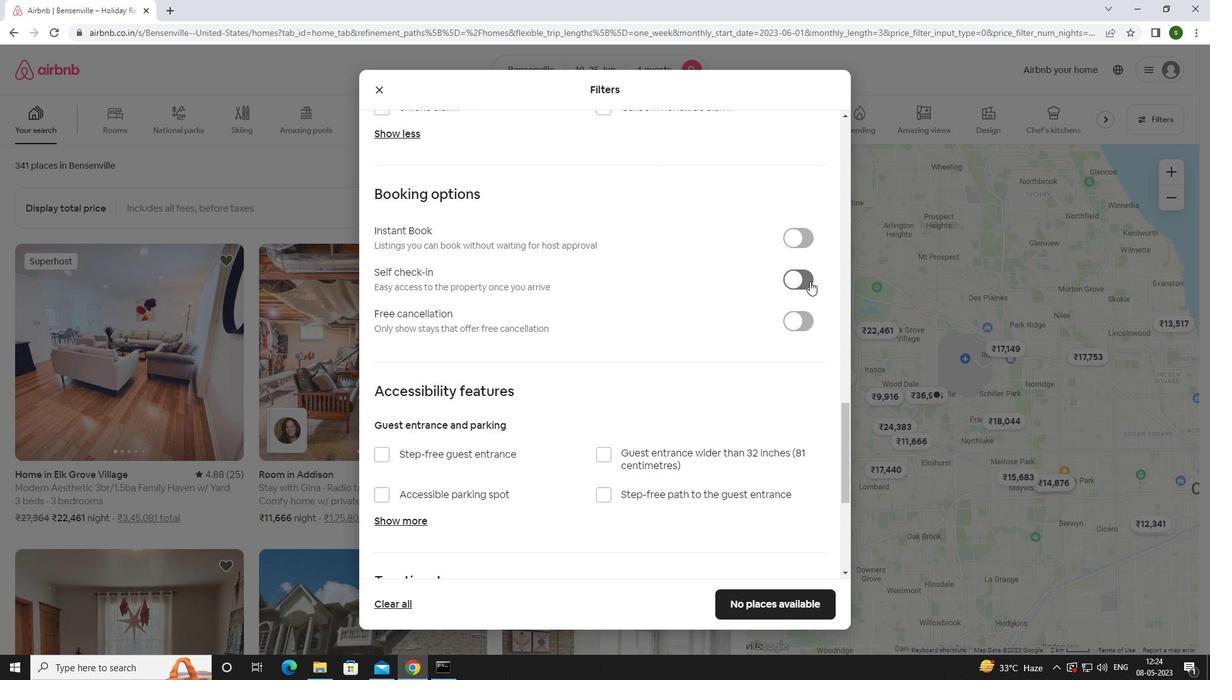
Action: Mouse pressed left at (791, 281)
Screenshot: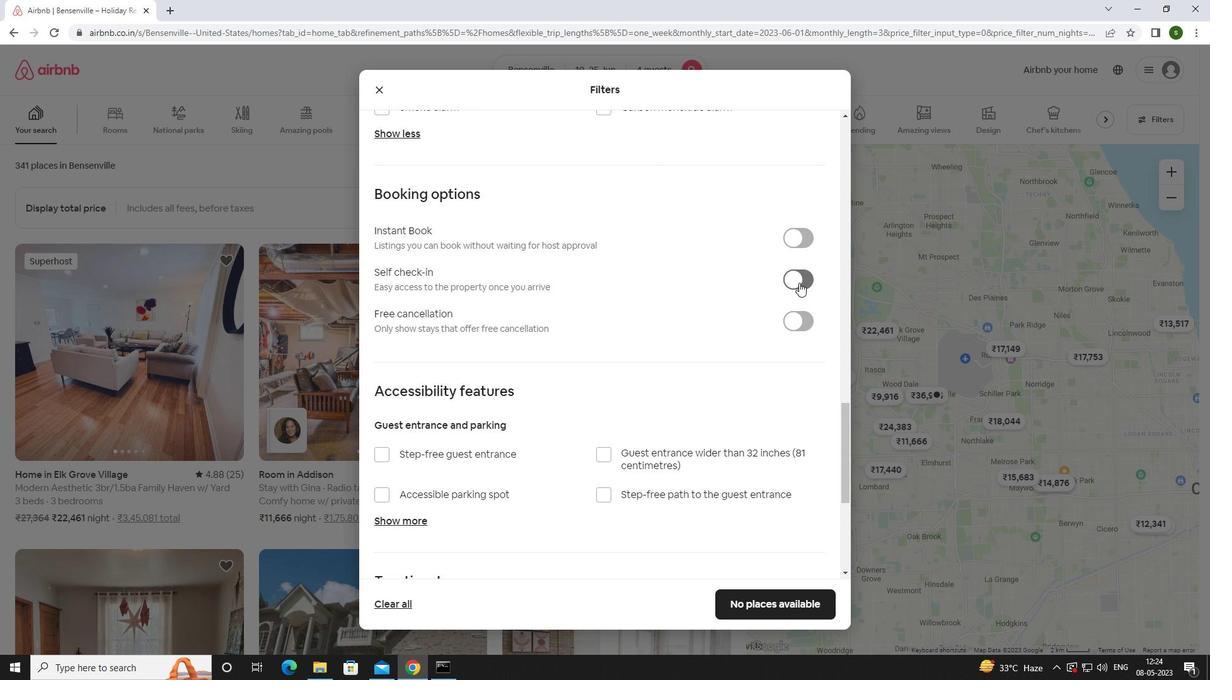 
Action: Mouse moved to (644, 319)
Screenshot: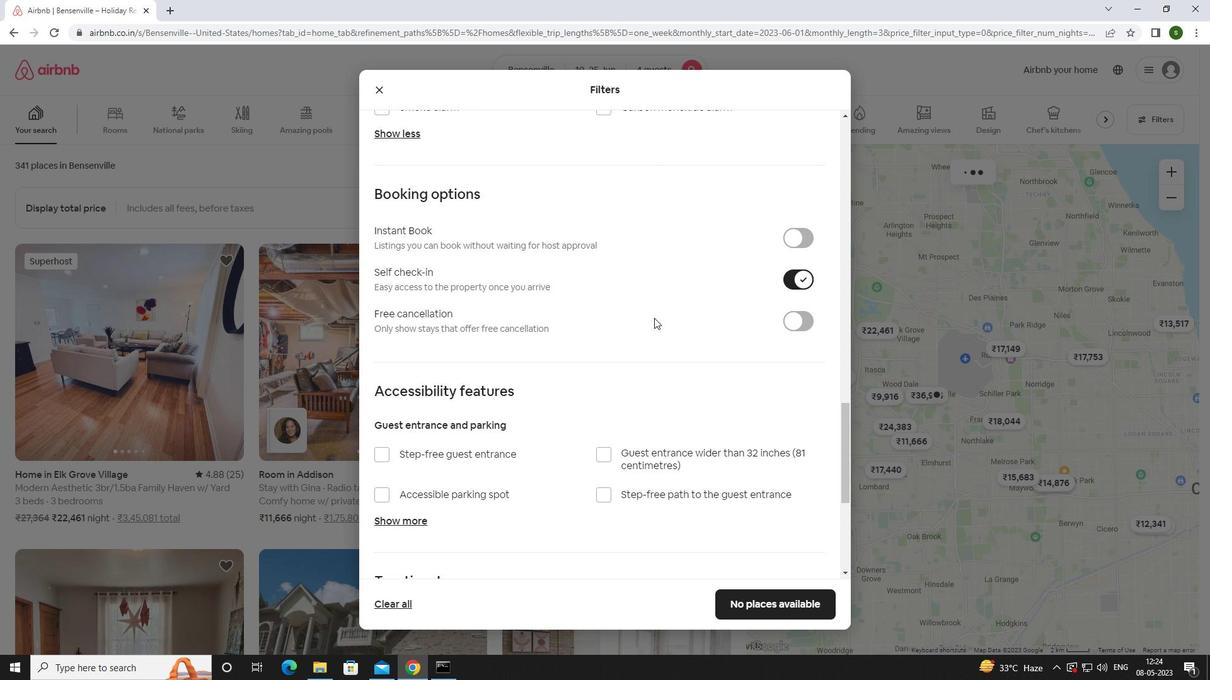 
Action: Mouse scrolled (644, 318) with delta (0, 0)
Screenshot: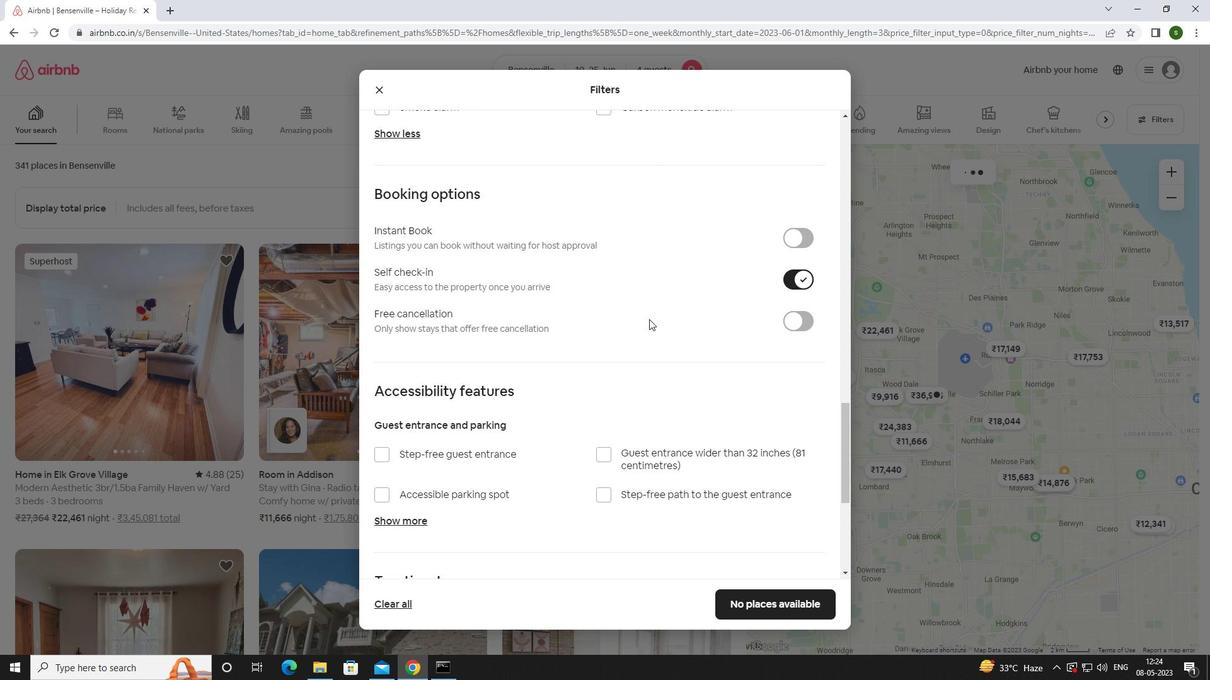 
Action: Mouse moved to (644, 320)
Screenshot: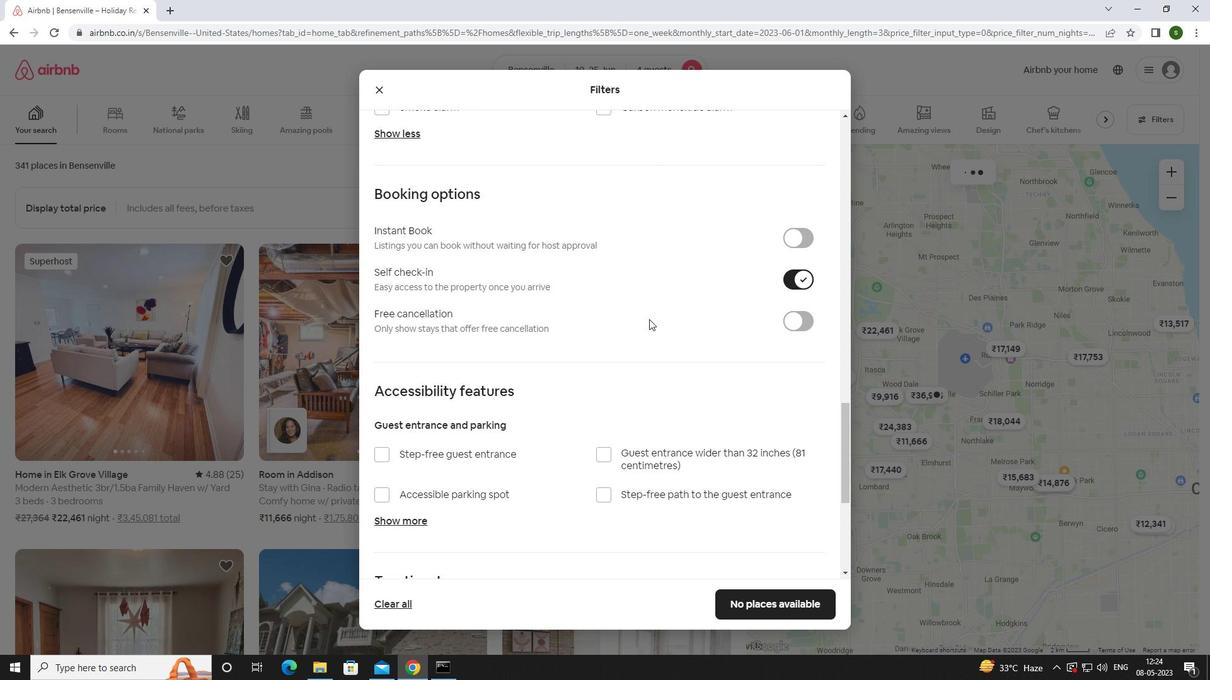 
Action: Mouse scrolled (644, 319) with delta (0, 0)
Screenshot: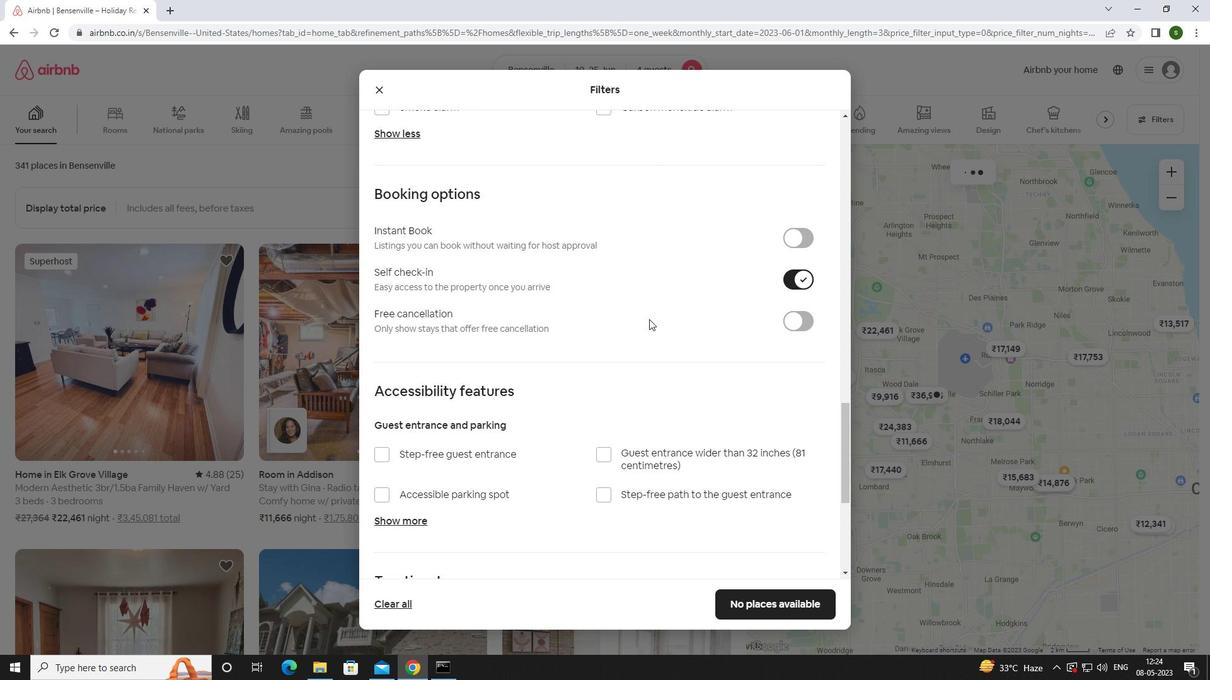 
Action: Mouse moved to (641, 322)
Screenshot: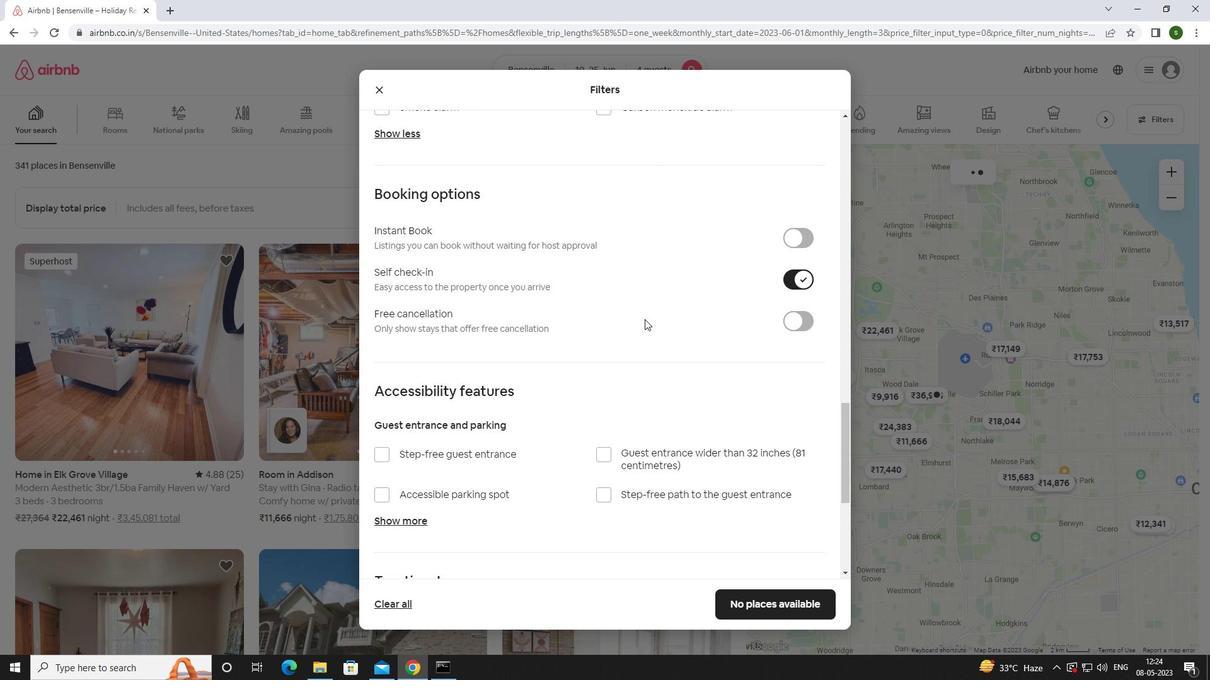 
Action: Mouse scrolled (641, 321) with delta (0, 0)
Screenshot: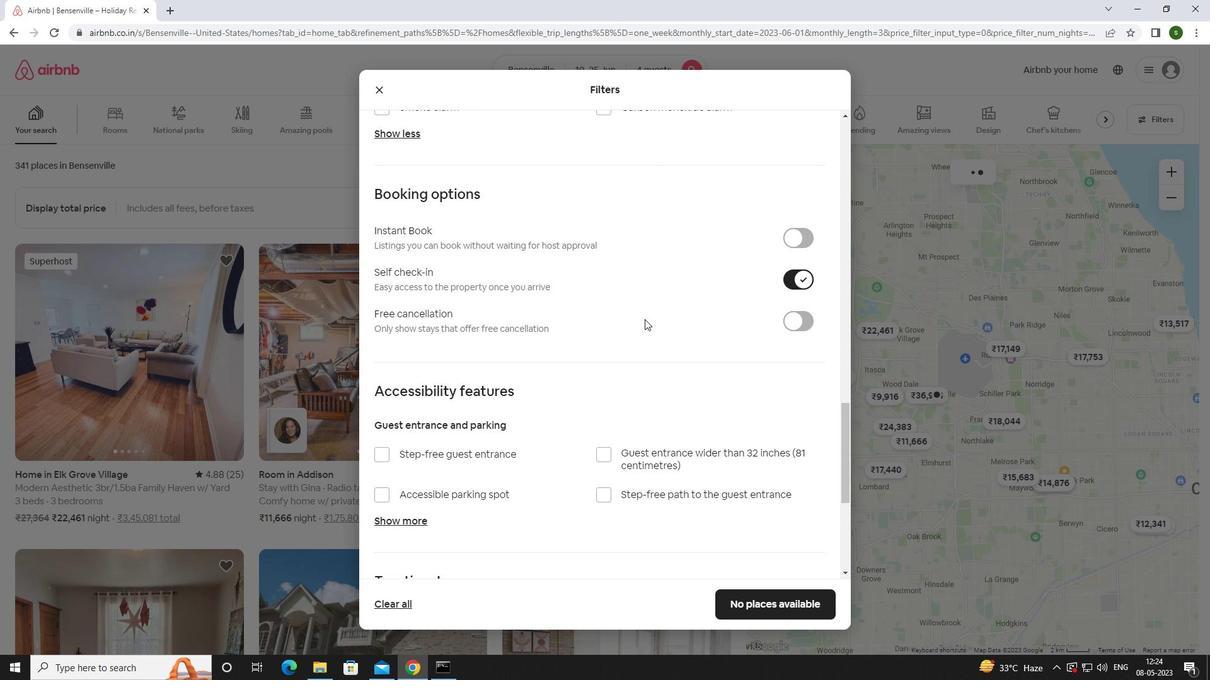 
Action: Mouse moved to (635, 325)
Screenshot: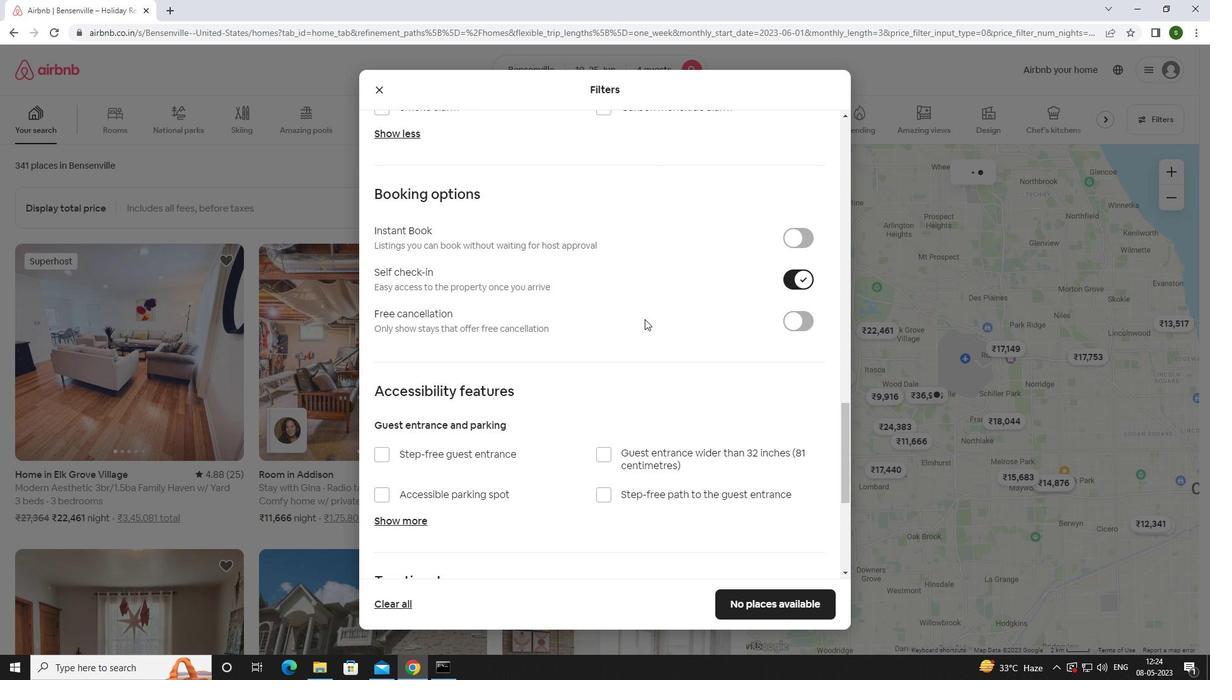 
Action: Mouse scrolled (635, 324) with delta (0, 0)
Screenshot: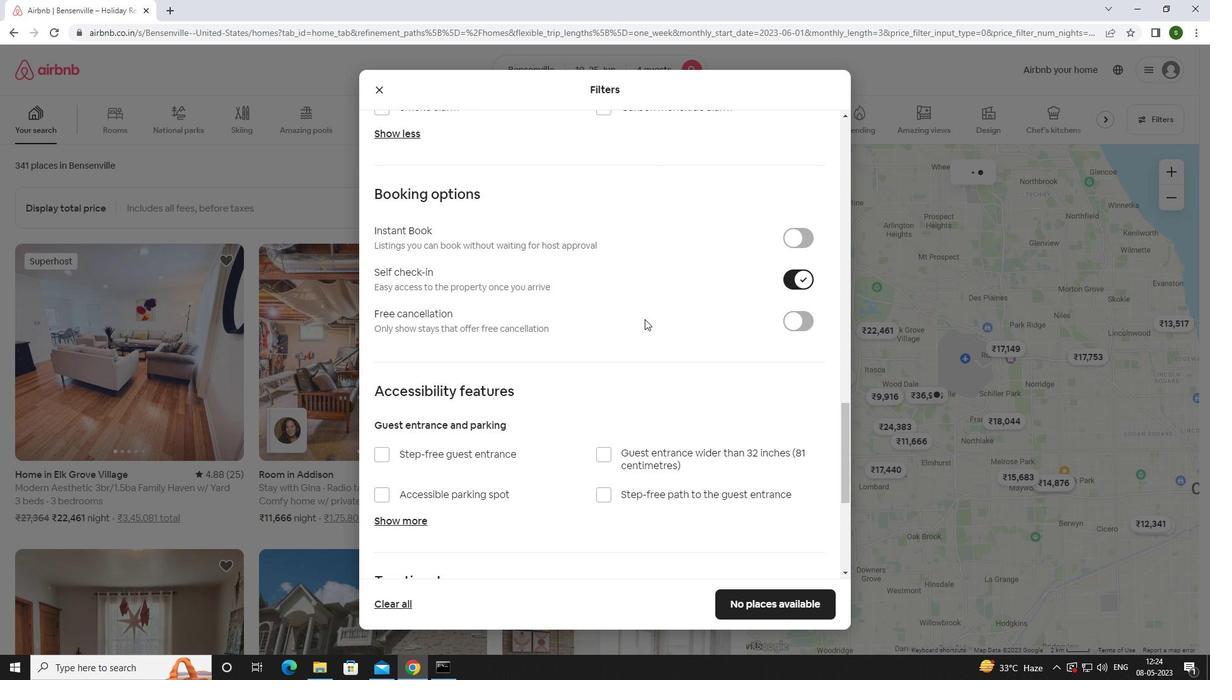 
Action: Mouse moved to (632, 326)
Screenshot: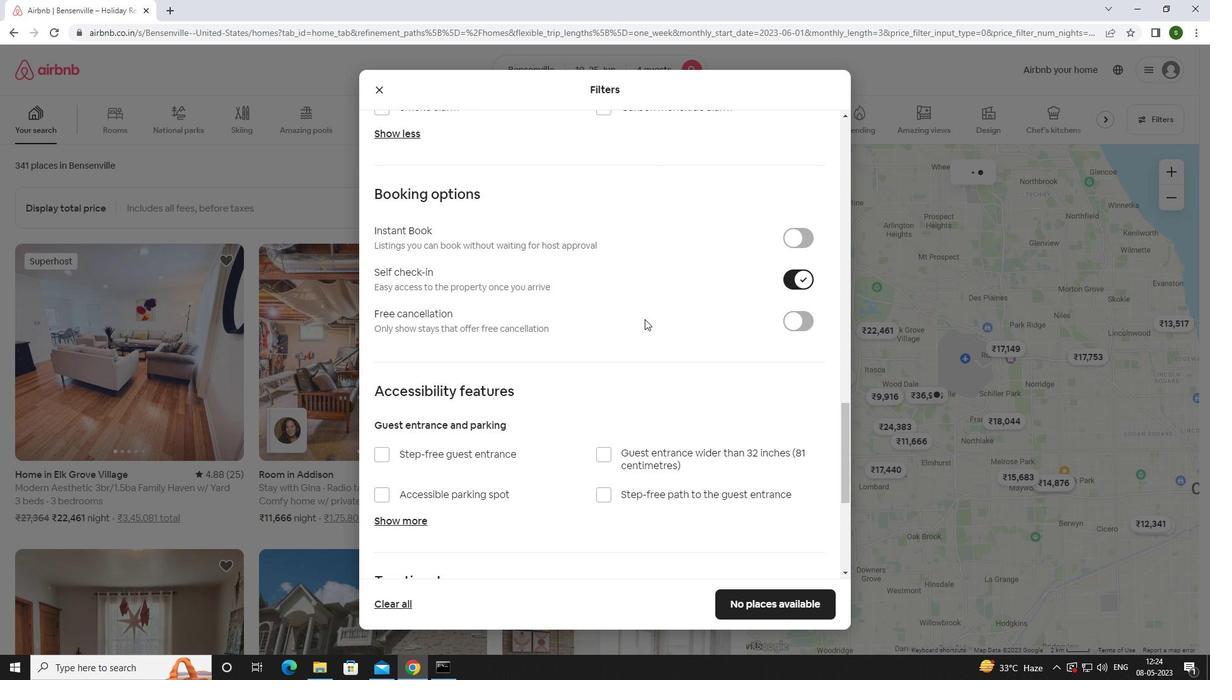 
Action: Mouse scrolled (632, 325) with delta (0, 0)
Screenshot: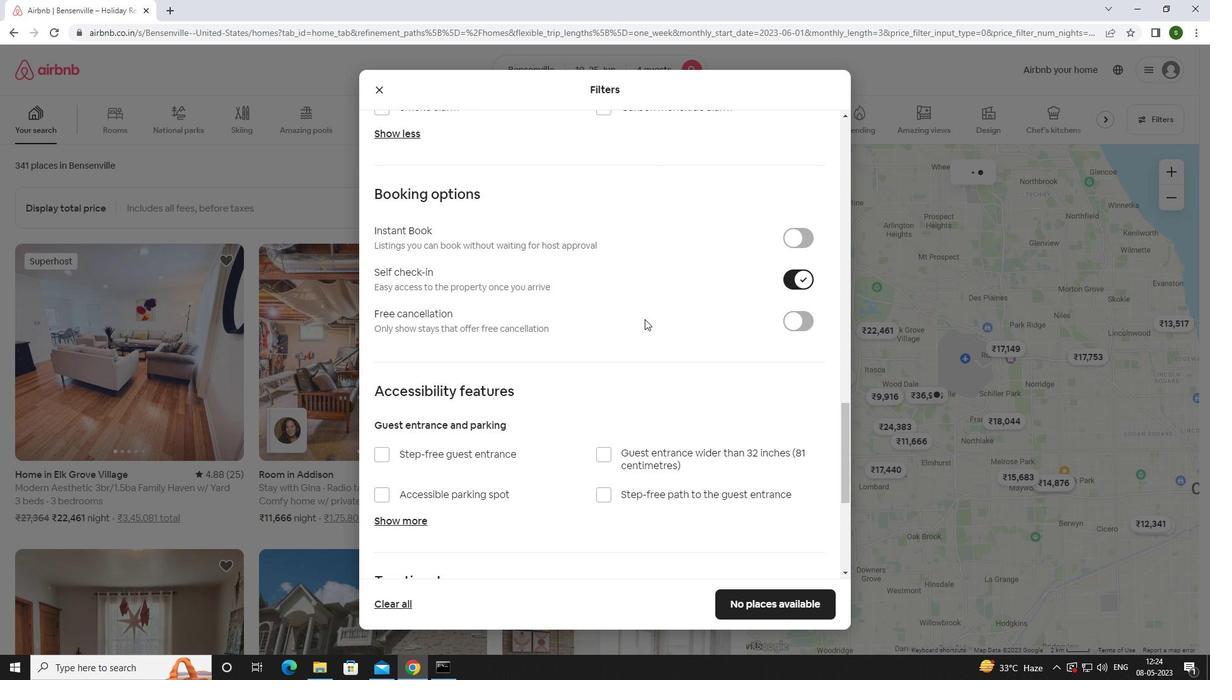 
Action: Mouse moved to (632, 327)
Screenshot: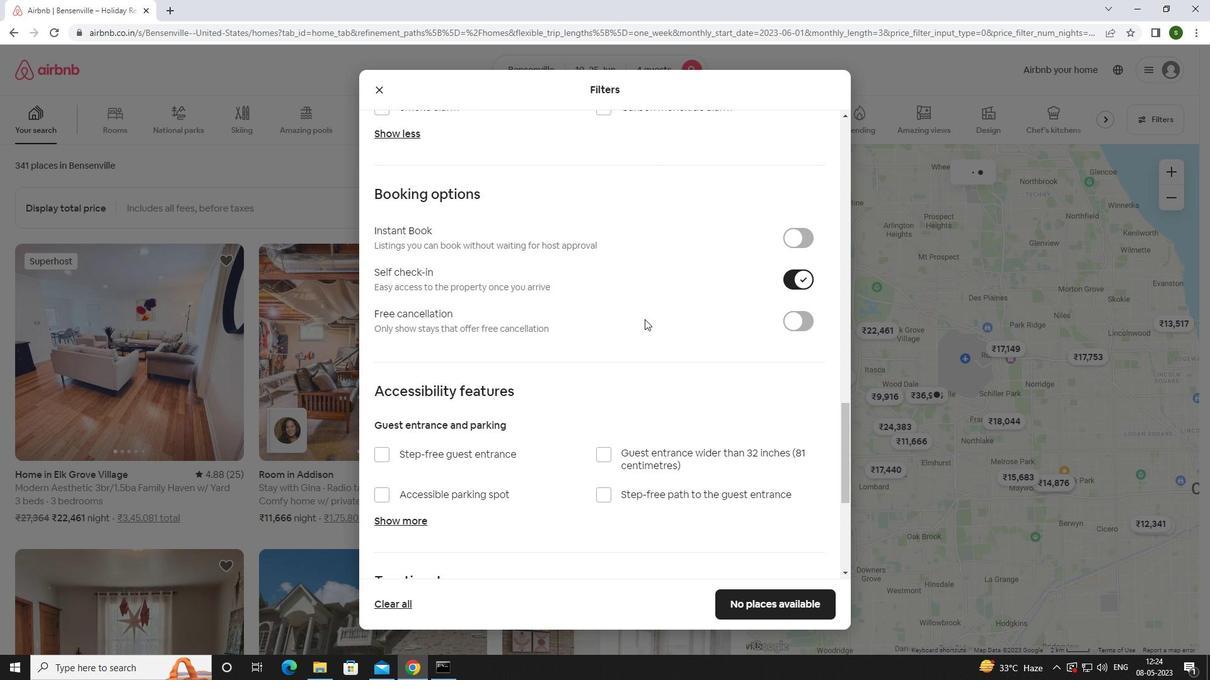 
Action: Mouse scrolled (632, 326) with delta (0, 0)
Screenshot: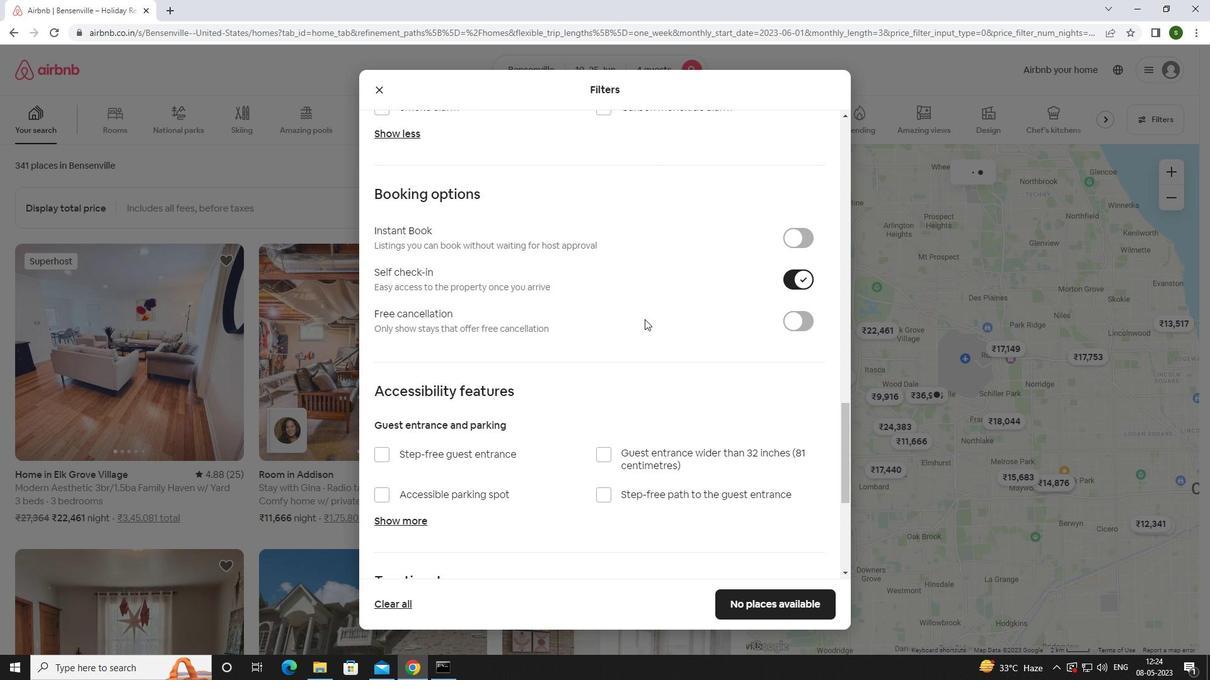 
Action: Mouse scrolled (632, 326) with delta (0, 0)
Screenshot: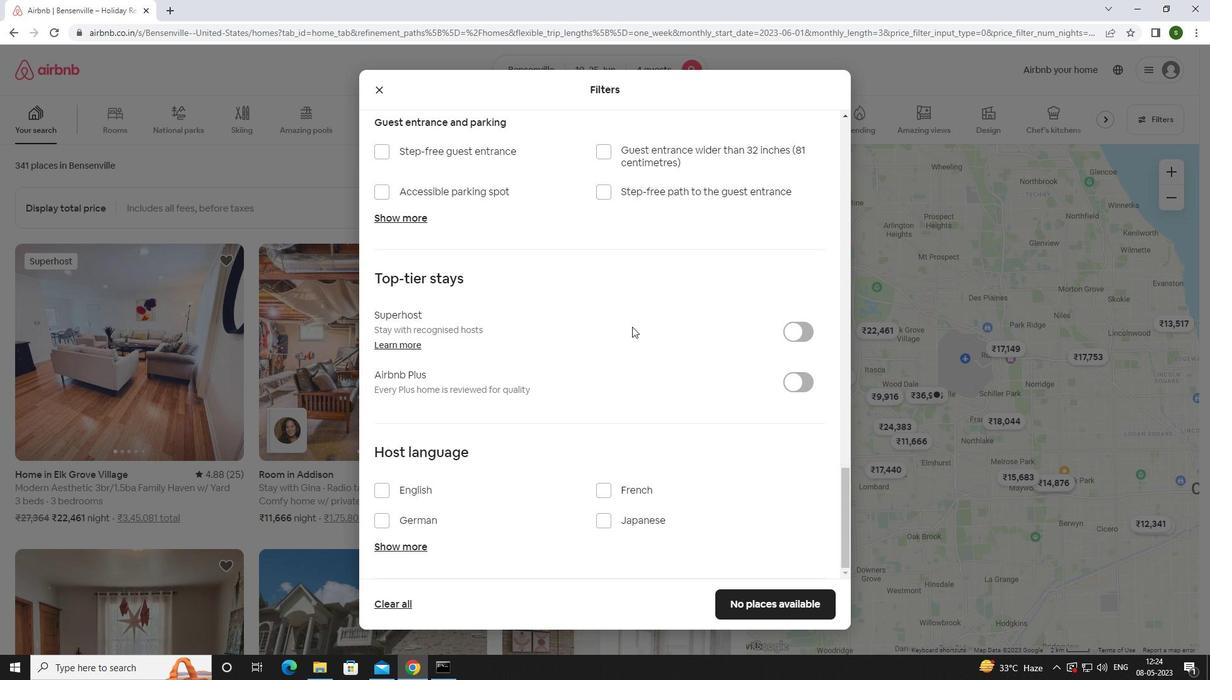 
Action: Mouse scrolled (632, 326) with delta (0, 0)
Screenshot: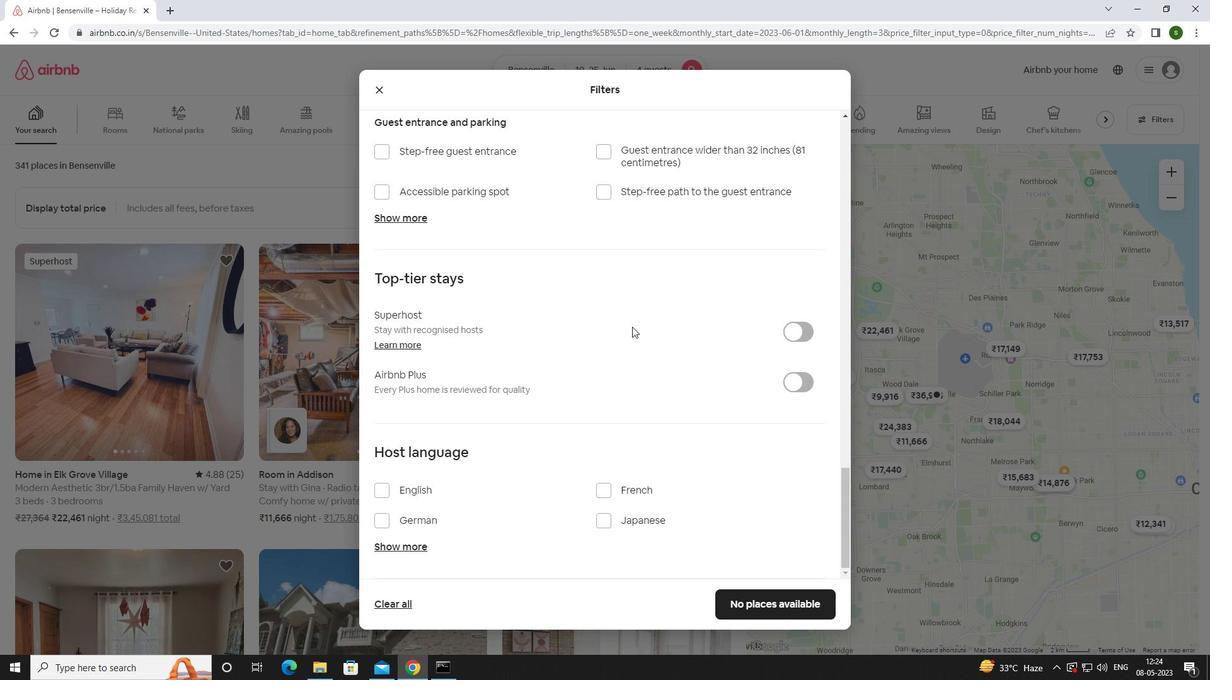 
Action: Mouse scrolled (632, 326) with delta (0, 0)
Screenshot: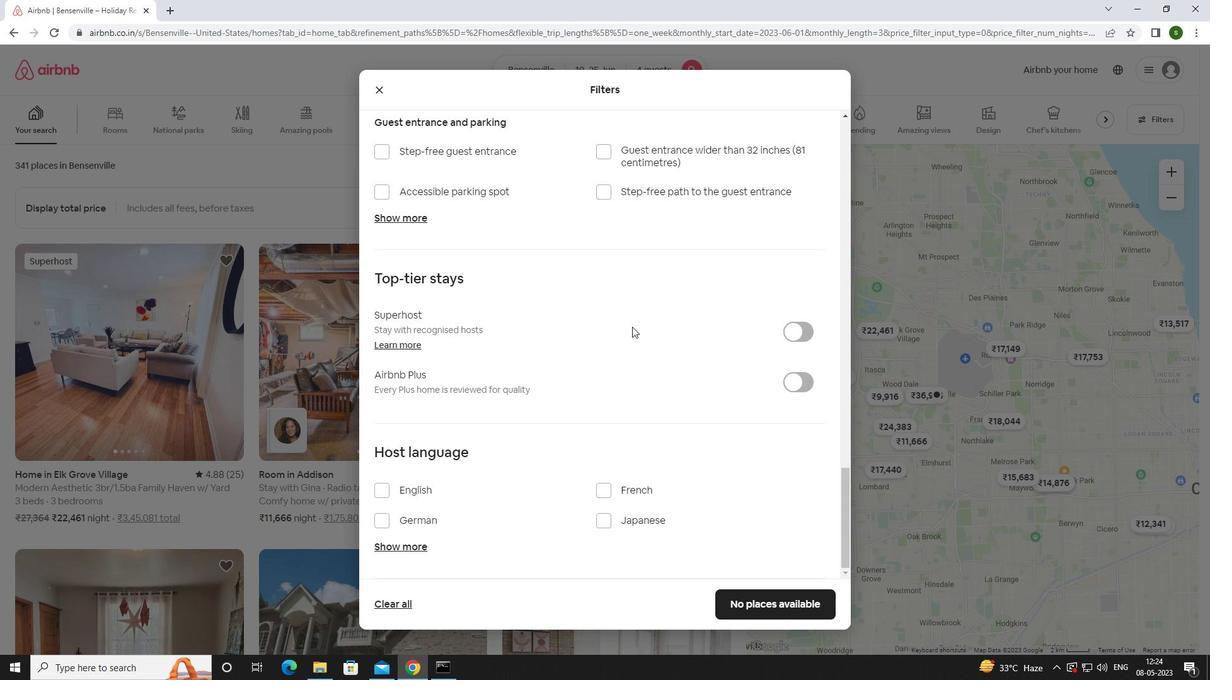 
Action: Mouse moved to (390, 493)
Screenshot: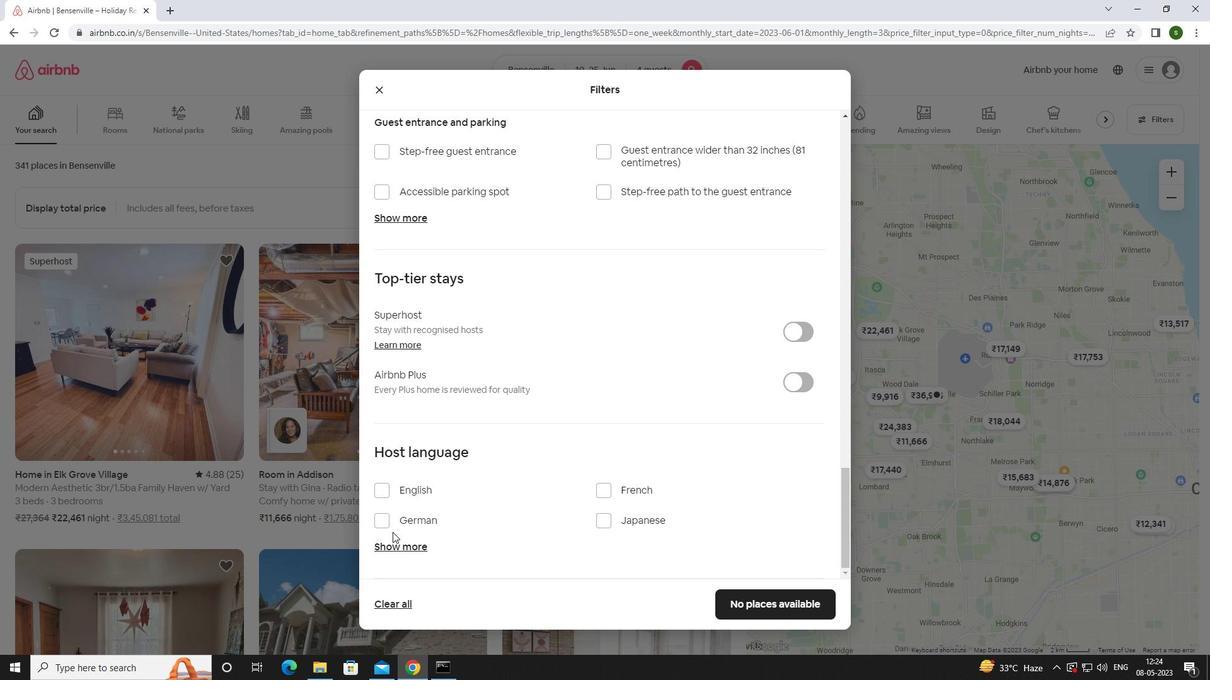 
Action: Mouse pressed left at (390, 493)
Screenshot: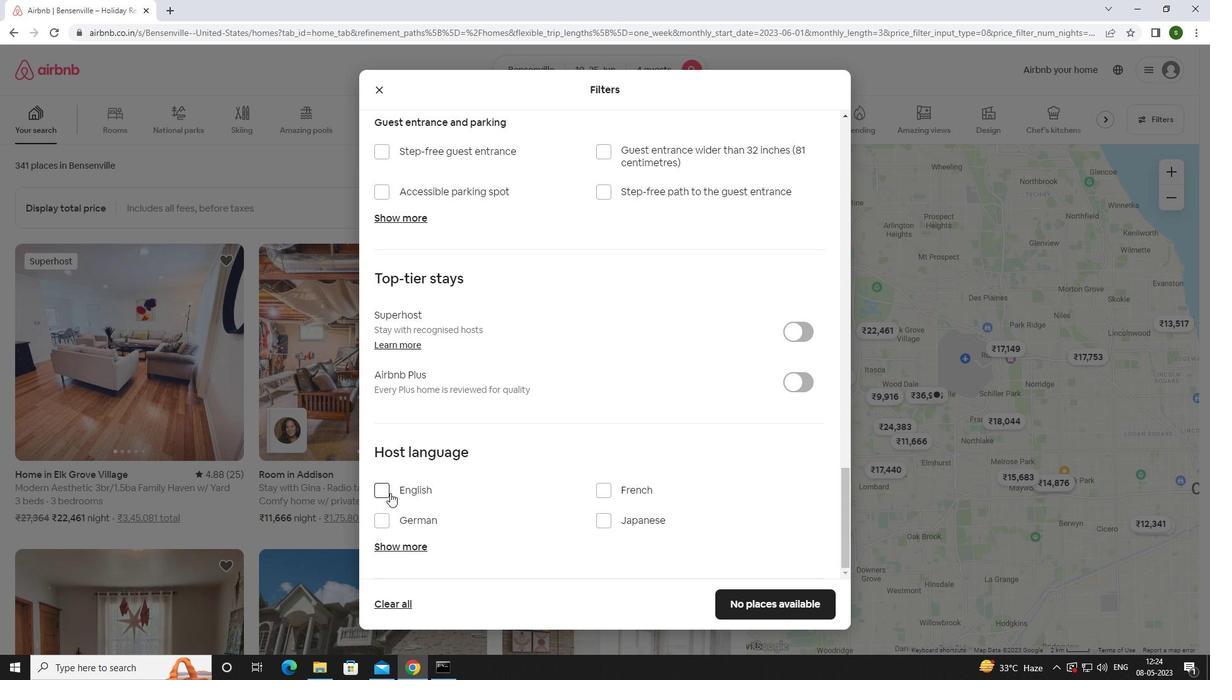 
Action: Mouse moved to (745, 602)
Screenshot: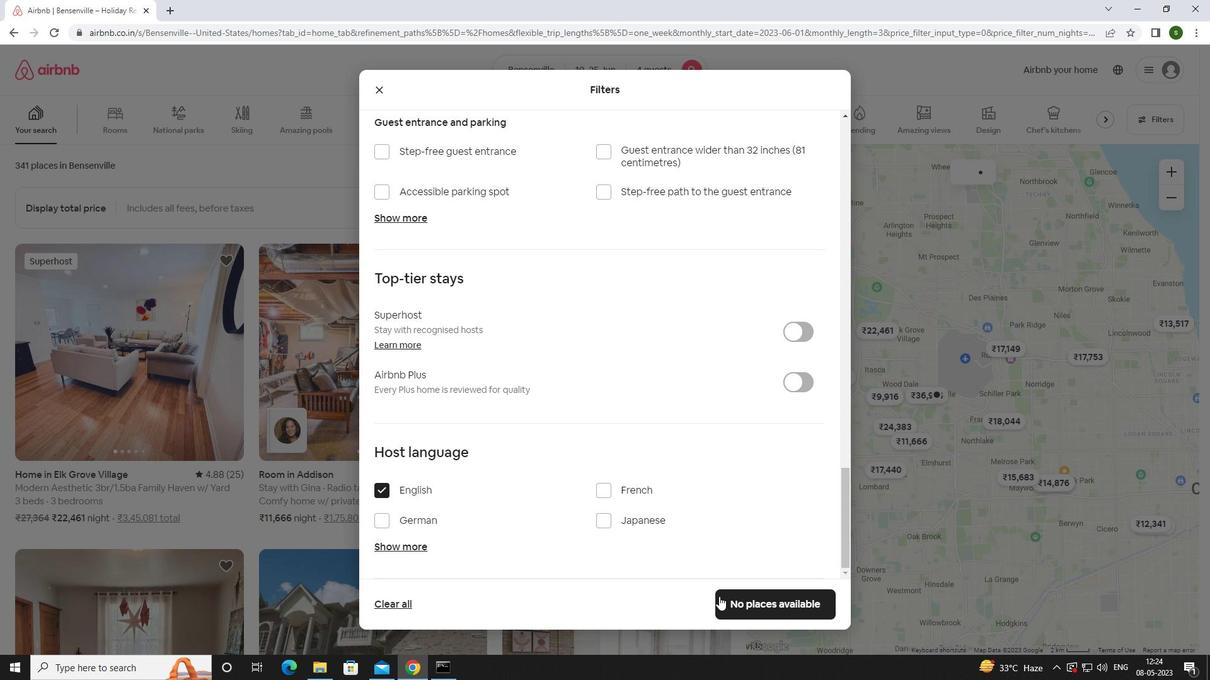 
Action: Mouse pressed left at (745, 602)
Screenshot: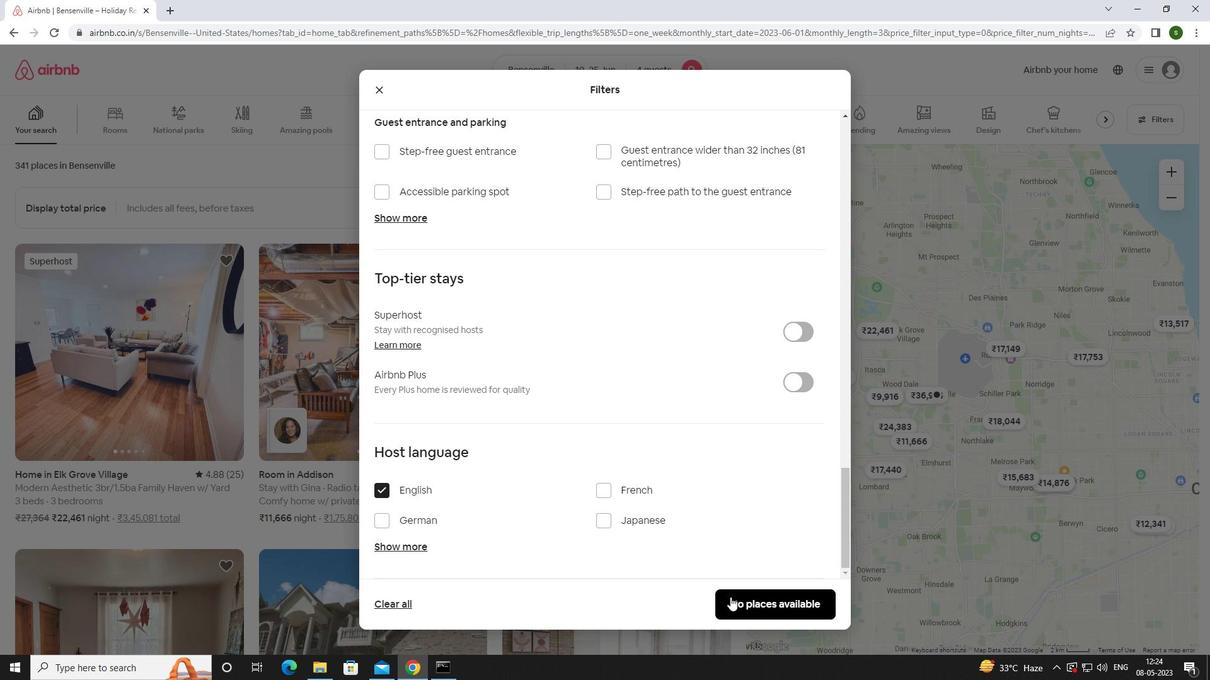 
Action: Mouse moved to (591, 388)
Screenshot: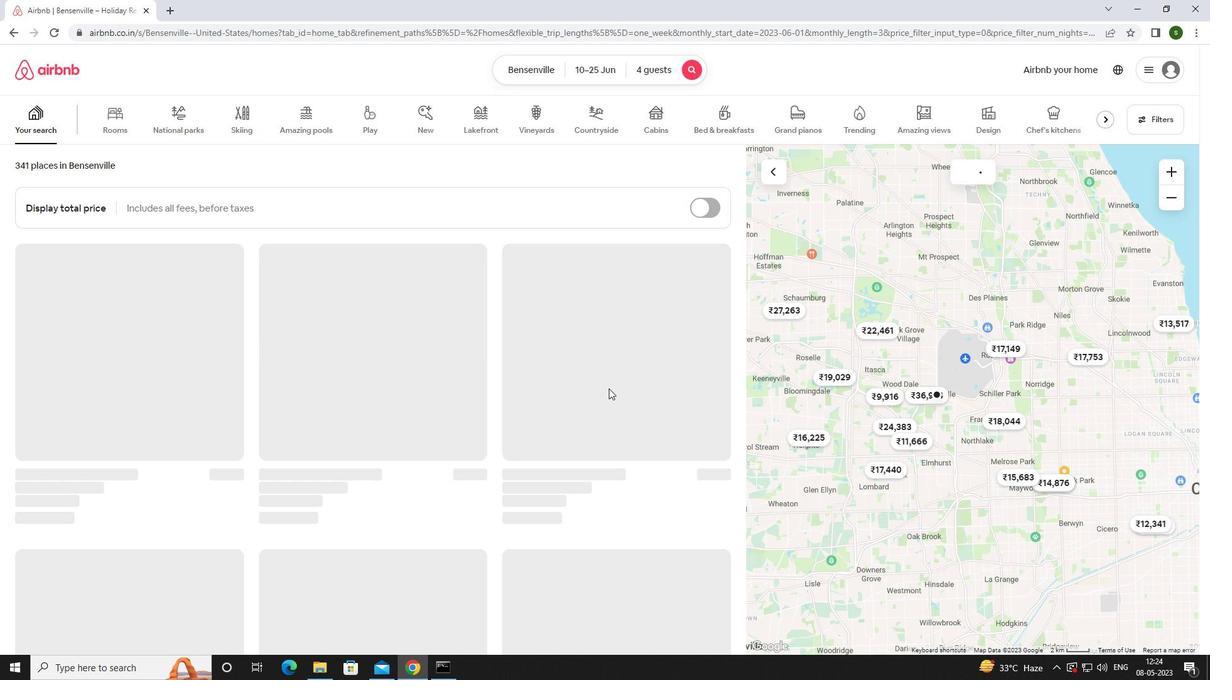 
